 Task: Find connections with filter location Tríkala with filter topic #humanresourceswith filter profile language German with filter current company Shortlist Professionals with filter school Netaji Subhas Open University with filter industry Paint, Coating, and Adhesive Manufacturing with filter service category Logo Design with filter keywords title Sound Engineer
Action: Mouse moved to (357, 245)
Screenshot: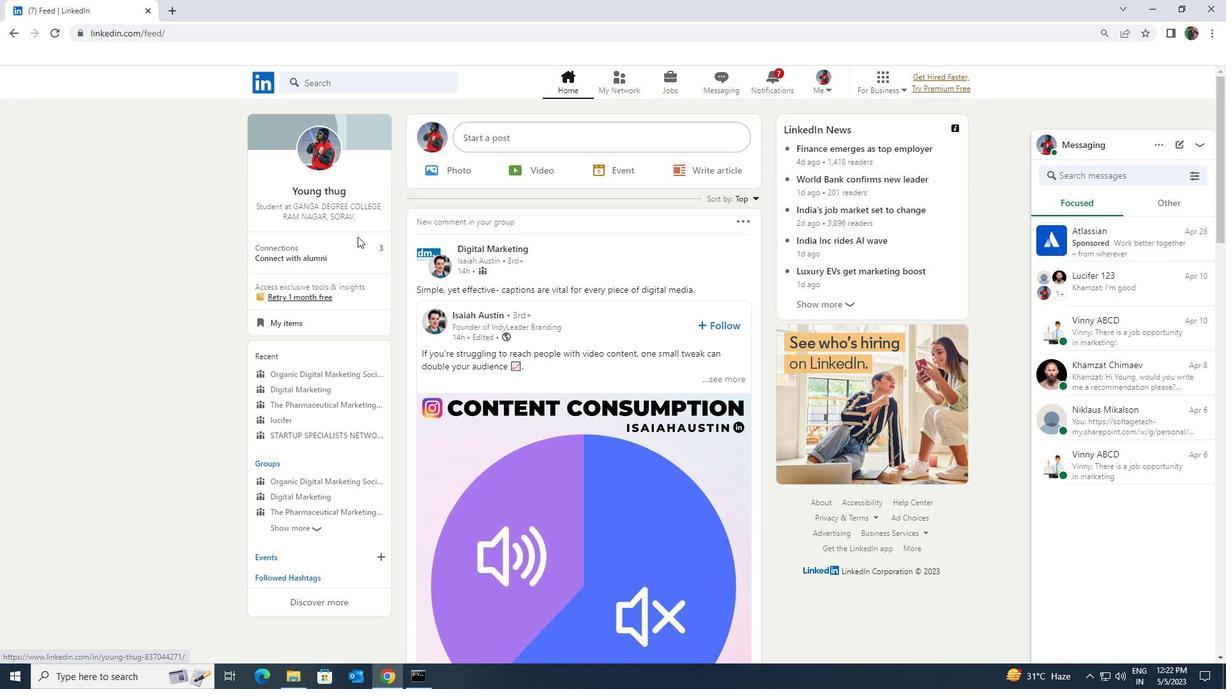 
Action: Mouse pressed left at (357, 245)
Screenshot: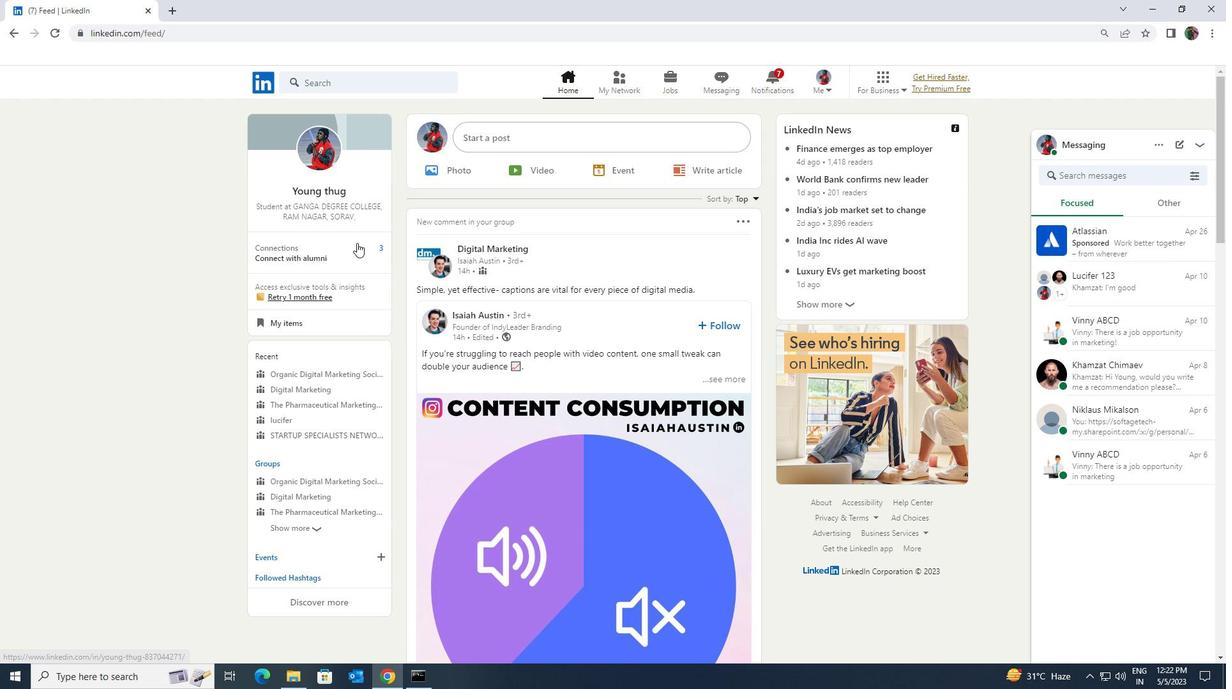 
Action: Mouse moved to (352, 153)
Screenshot: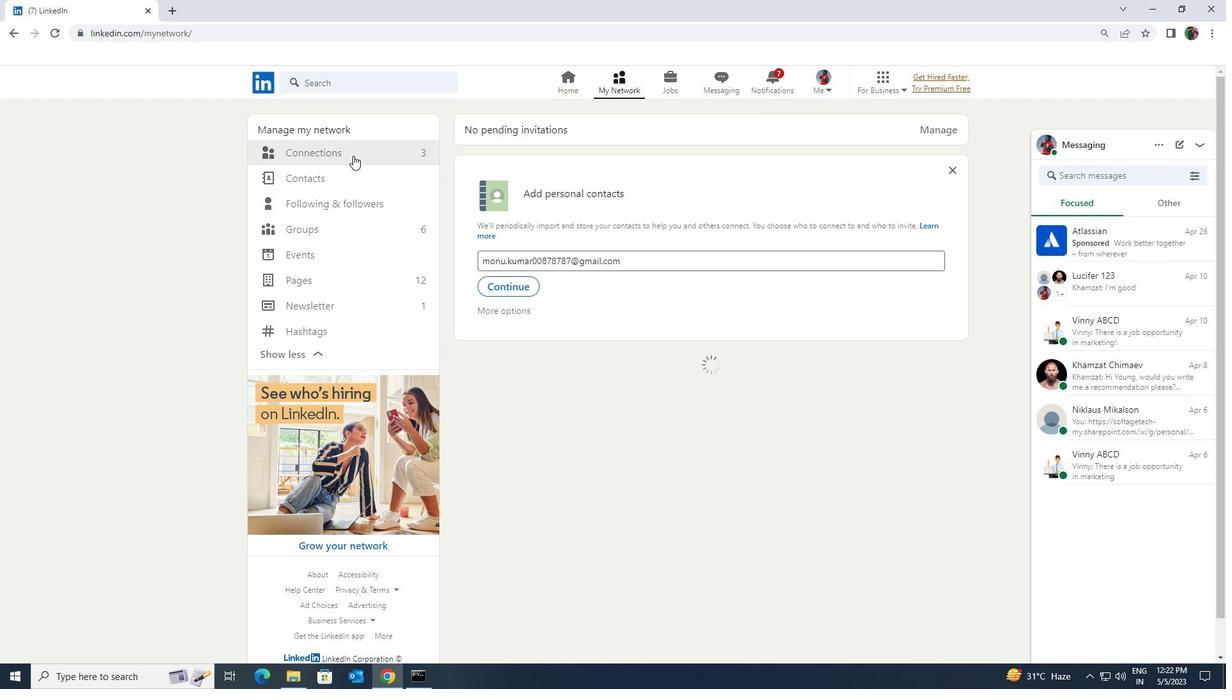 
Action: Mouse pressed left at (352, 153)
Screenshot: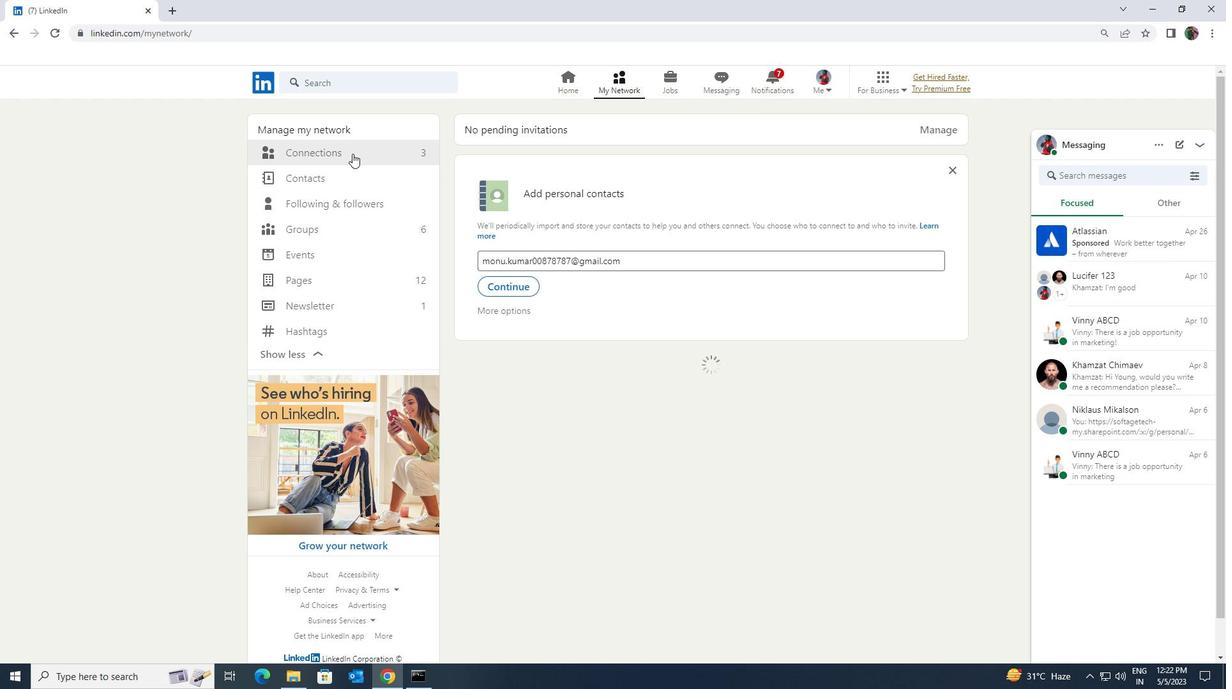 
Action: Mouse moved to (672, 152)
Screenshot: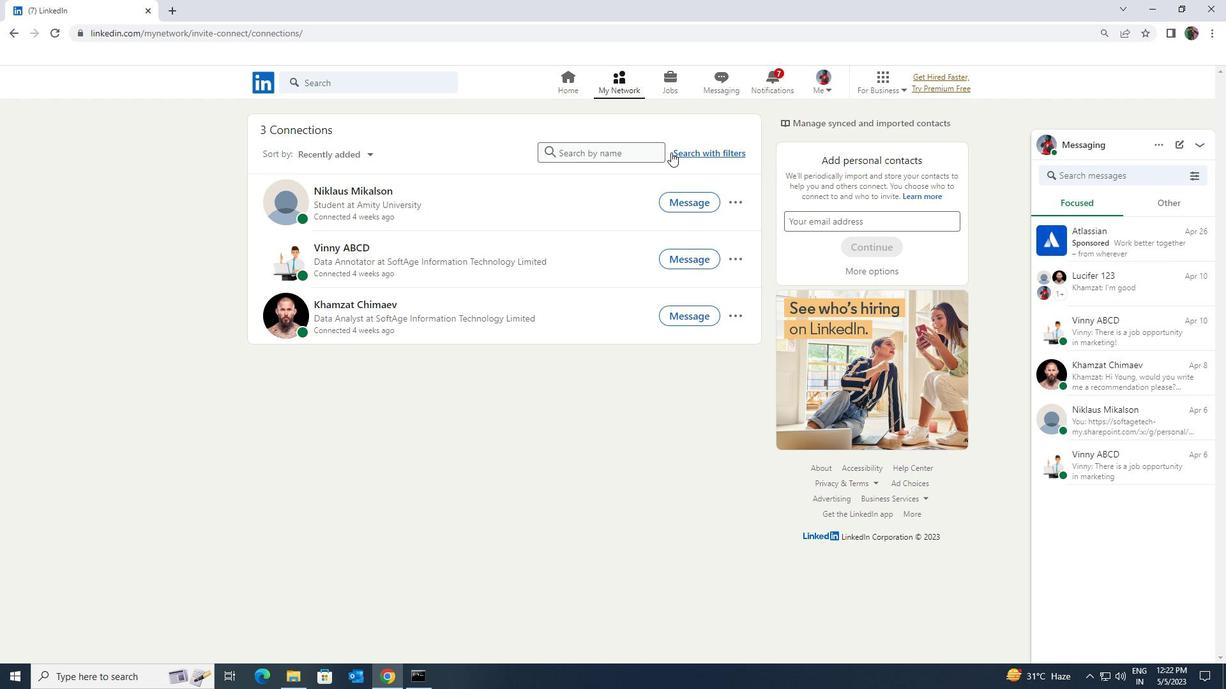 
Action: Mouse pressed left at (672, 152)
Screenshot: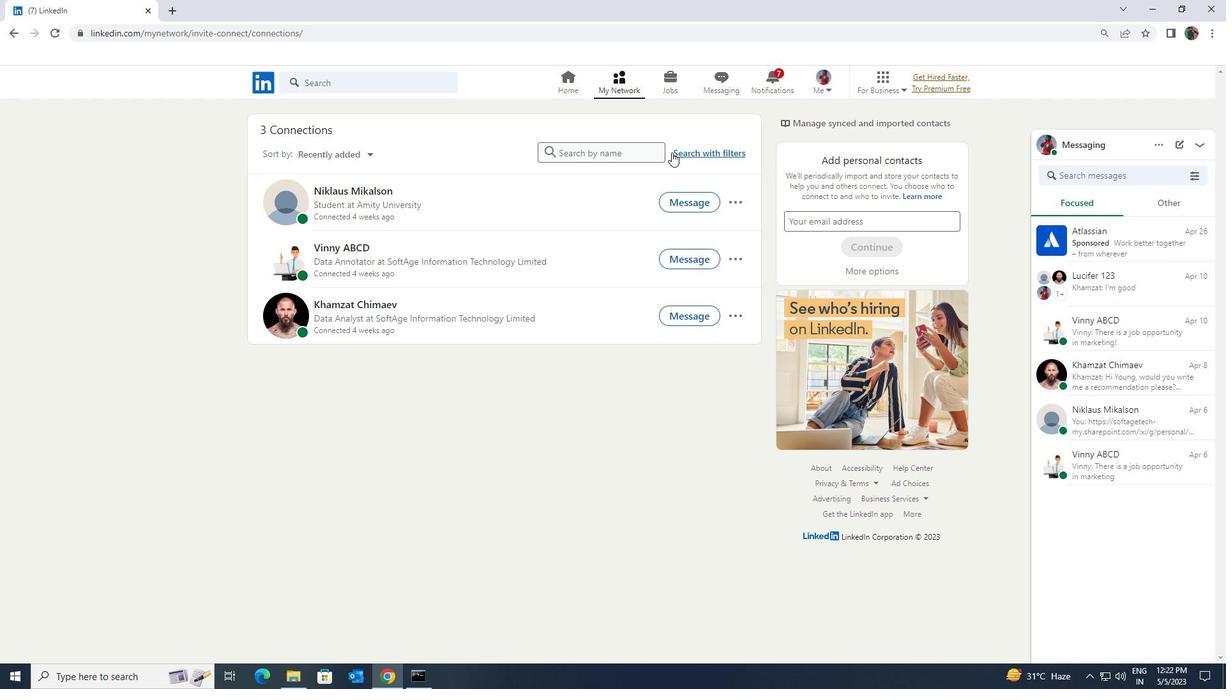 
Action: Mouse moved to (657, 118)
Screenshot: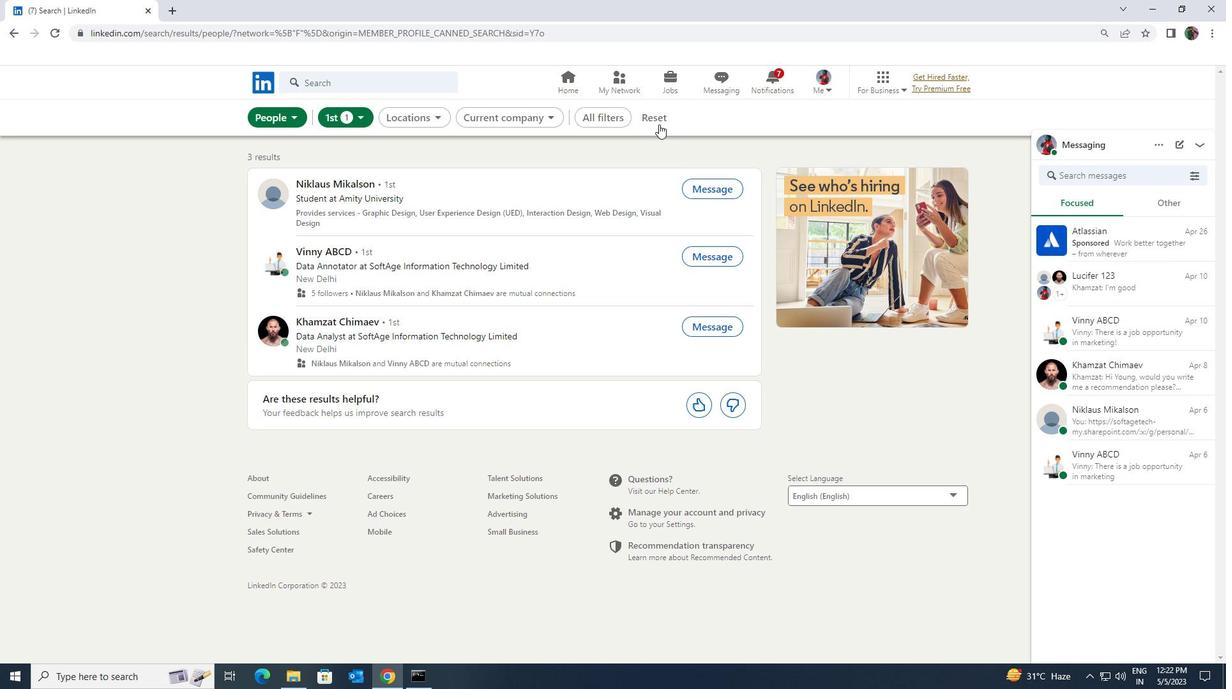 
Action: Mouse pressed left at (657, 118)
Screenshot: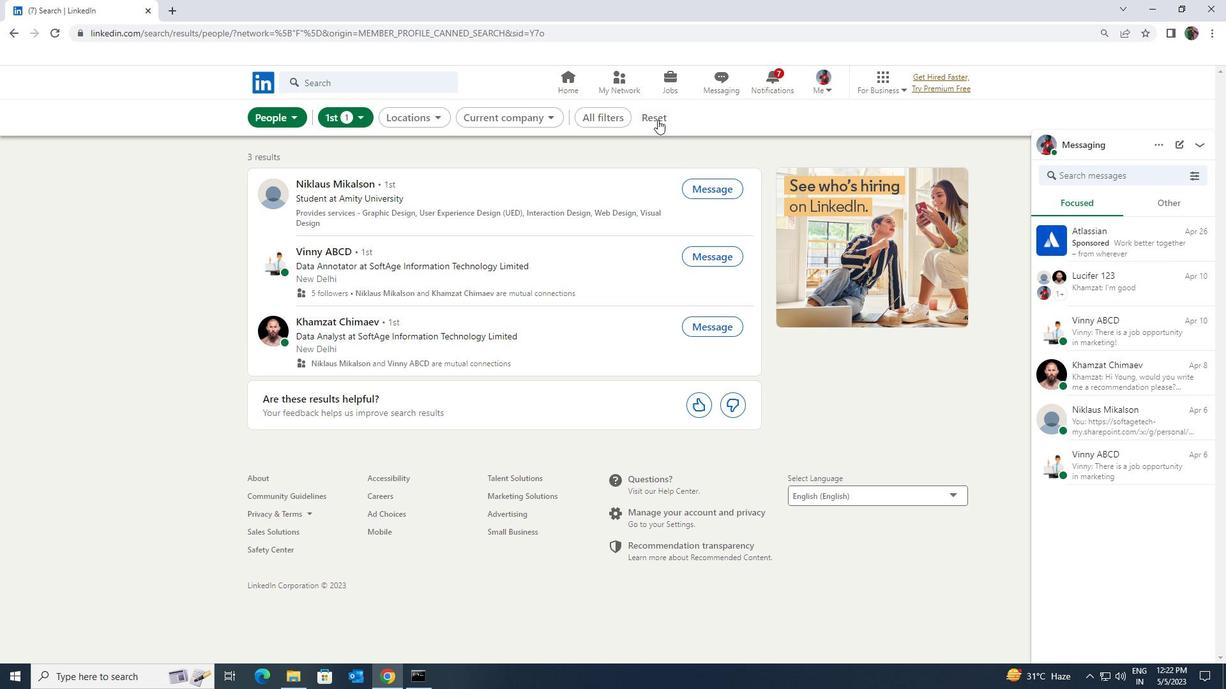 
Action: Mouse moved to (634, 114)
Screenshot: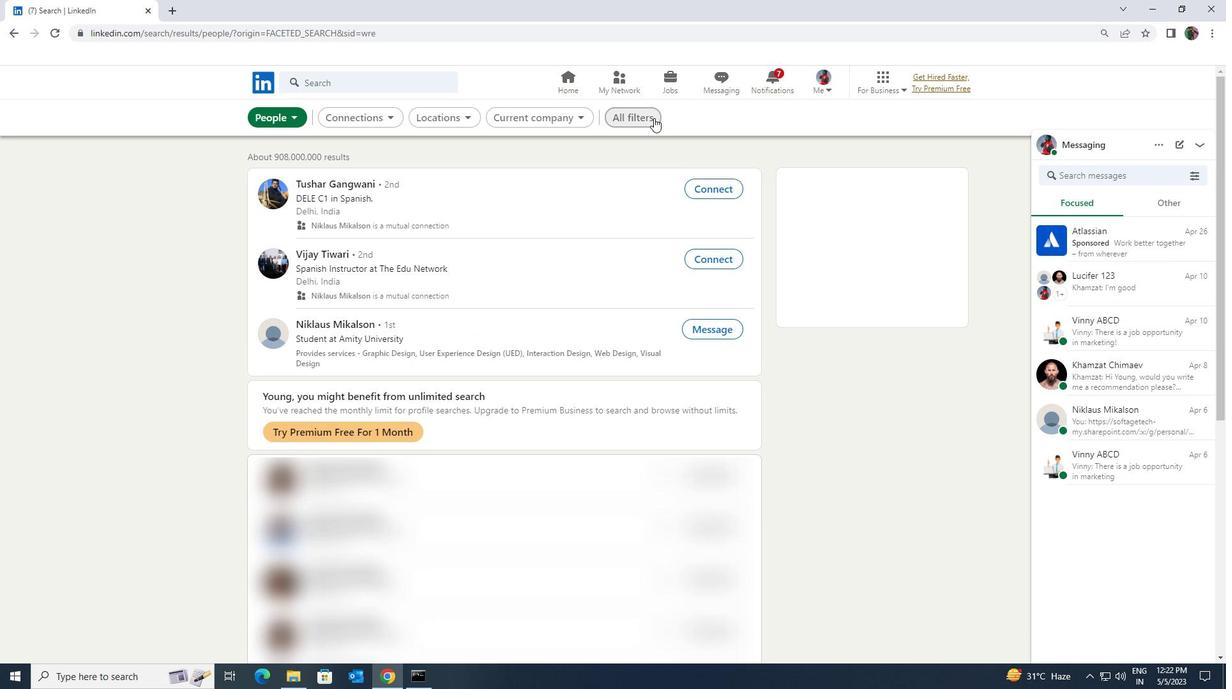 
Action: Mouse pressed left at (634, 114)
Screenshot: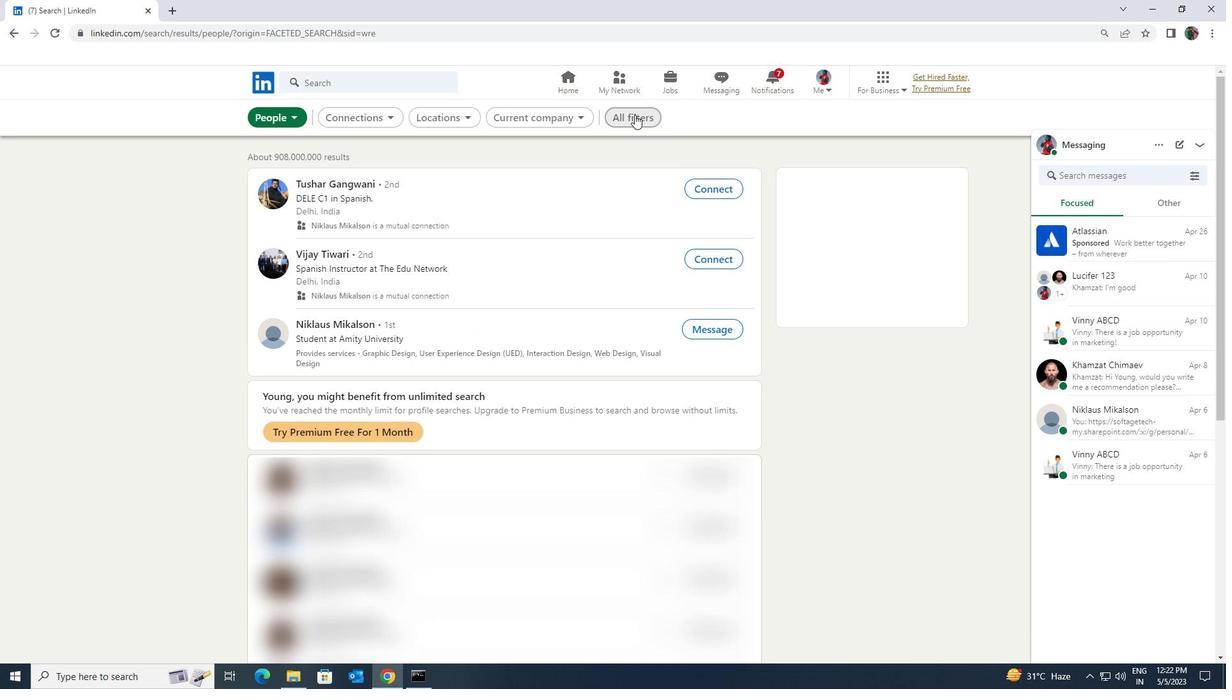 
Action: Mouse moved to (1045, 497)
Screenshot: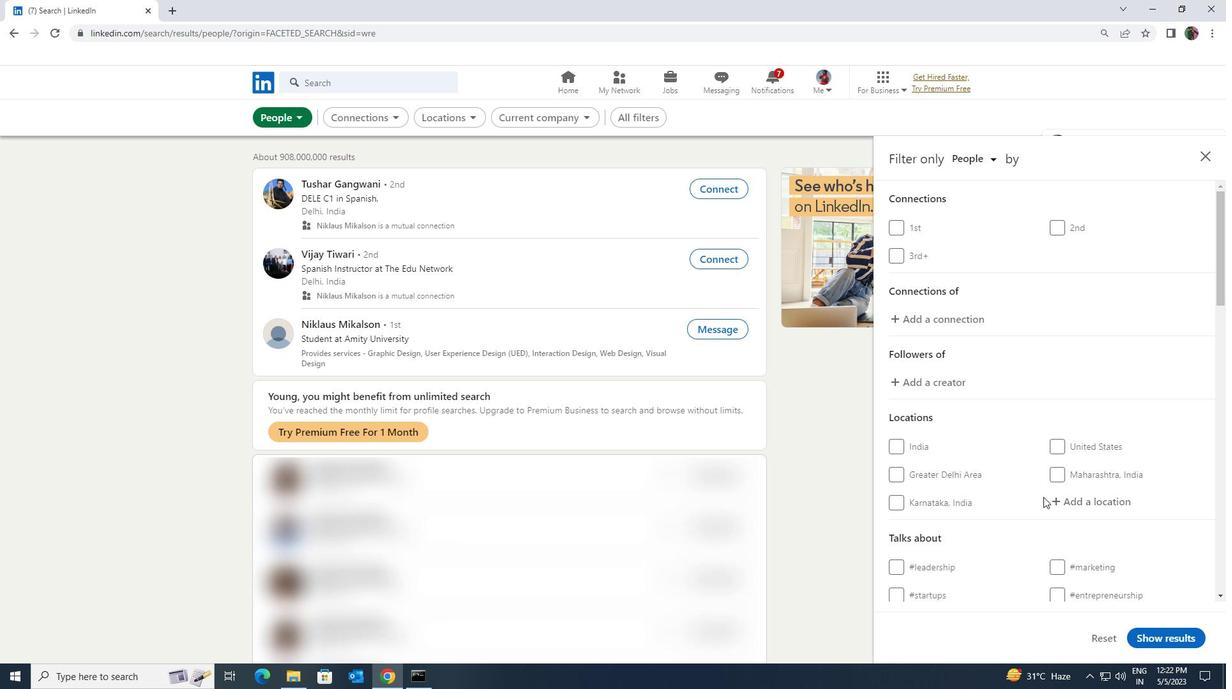 
Action: Mouse pressed left at (1045, 497)
Screenshot: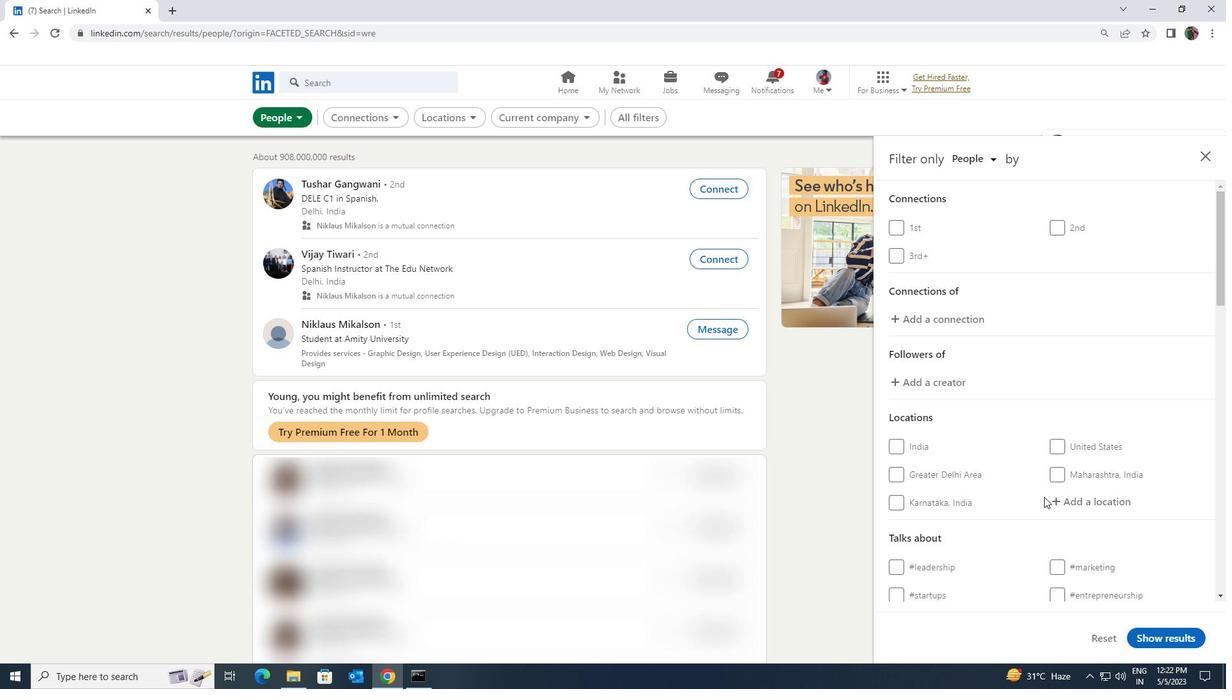 
Action: Mouse moved to (1059, 500)
Screenshot: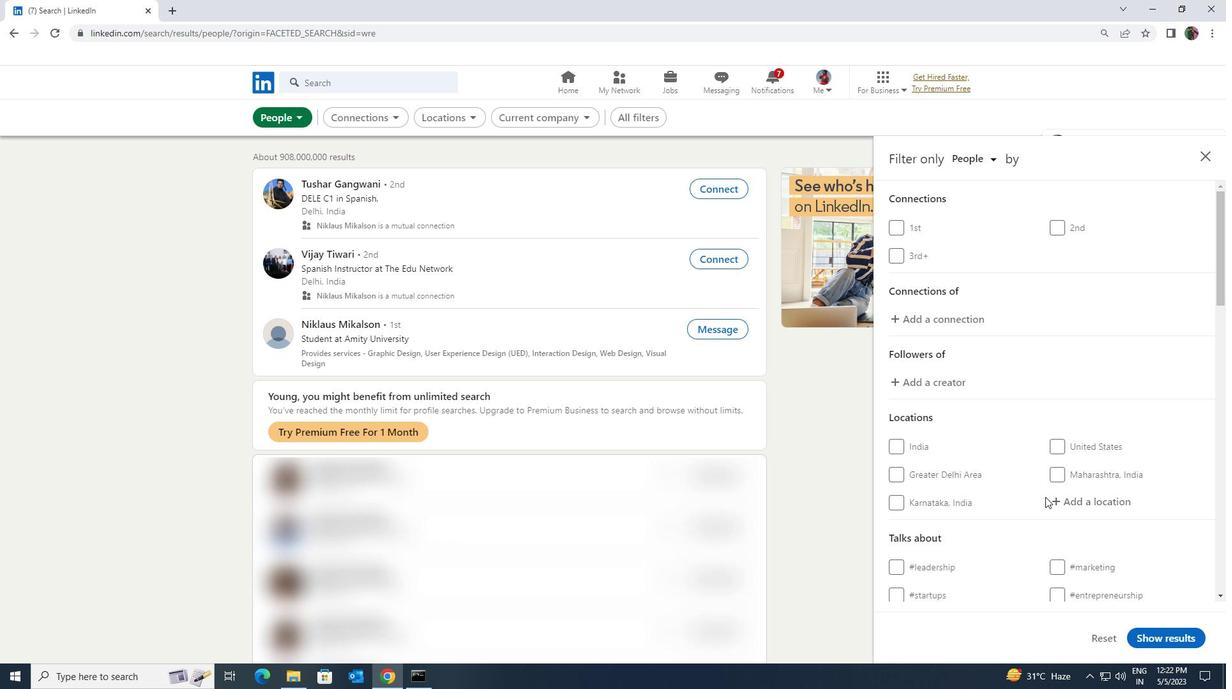 
Action: Mouse pressed left at (1059, 500)
Screenshot: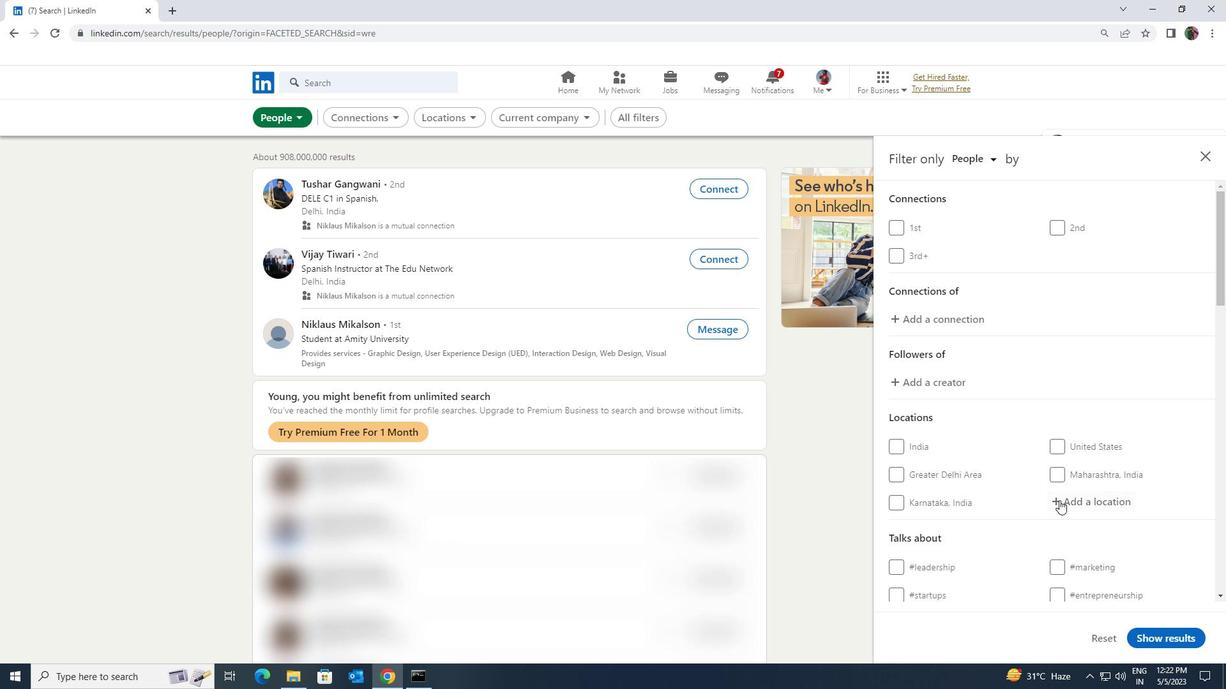 
Action: Mouse moved to (1059, 501)
Screenshot: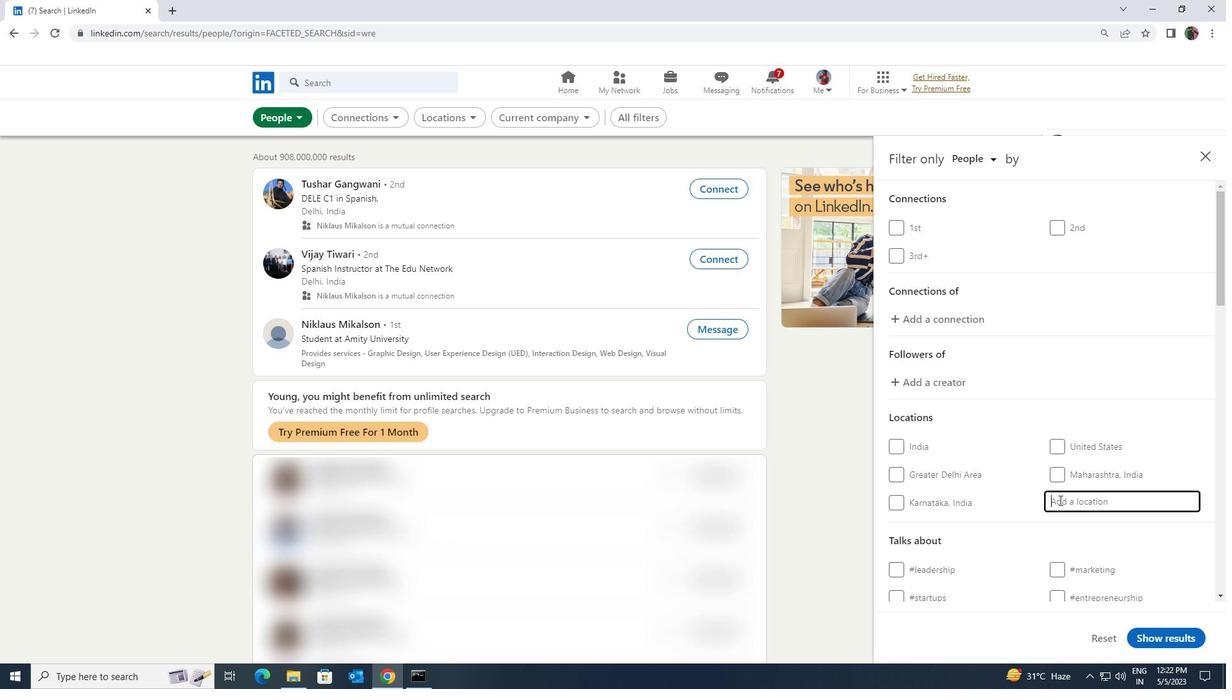 
Action: Key pressed <Key.shift>TRIKALA
Screenshot: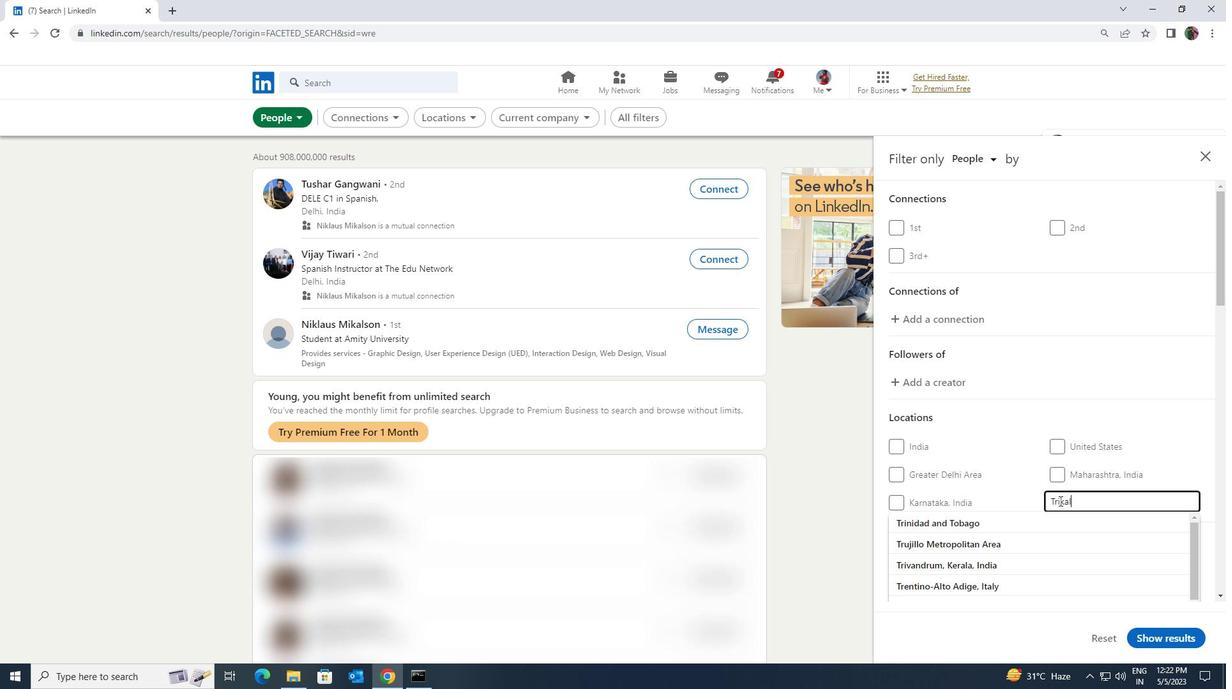 
Action: Mouse moved to (1048, 517)
Screenshot: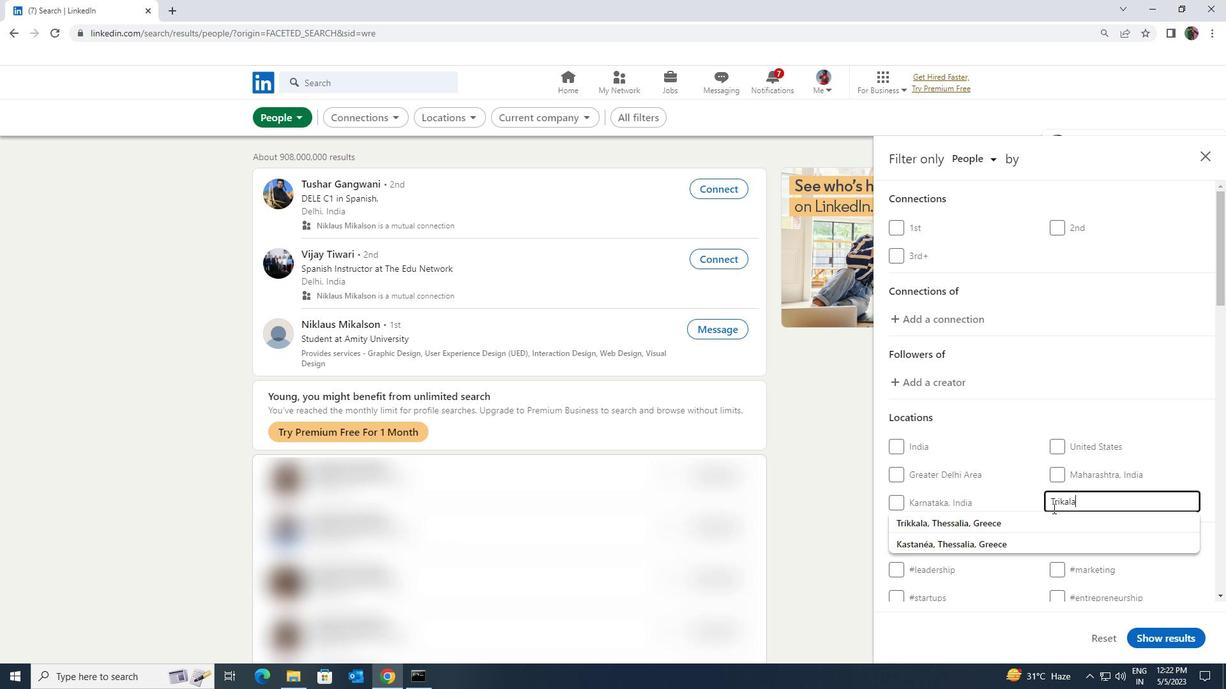 
Action: Mouse pressed left at (1048, 517)
Screenshot: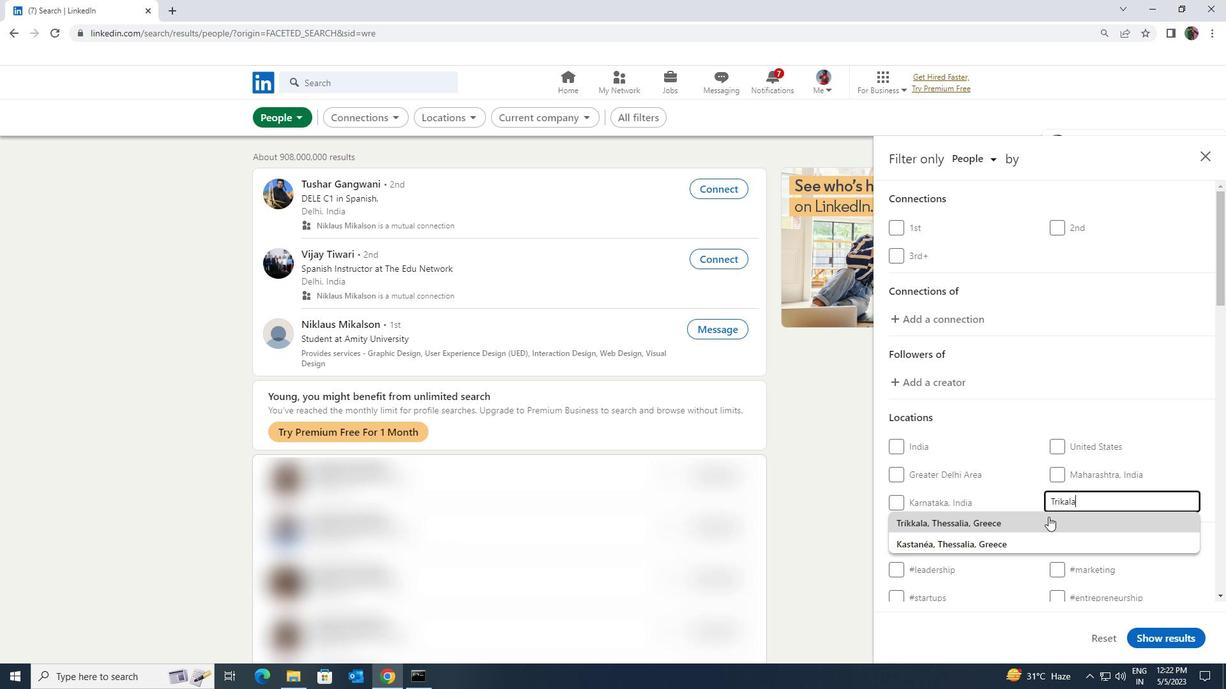 
Action: Mouse scrolled (1048, 516) with delta (0, 0)
Screenshot: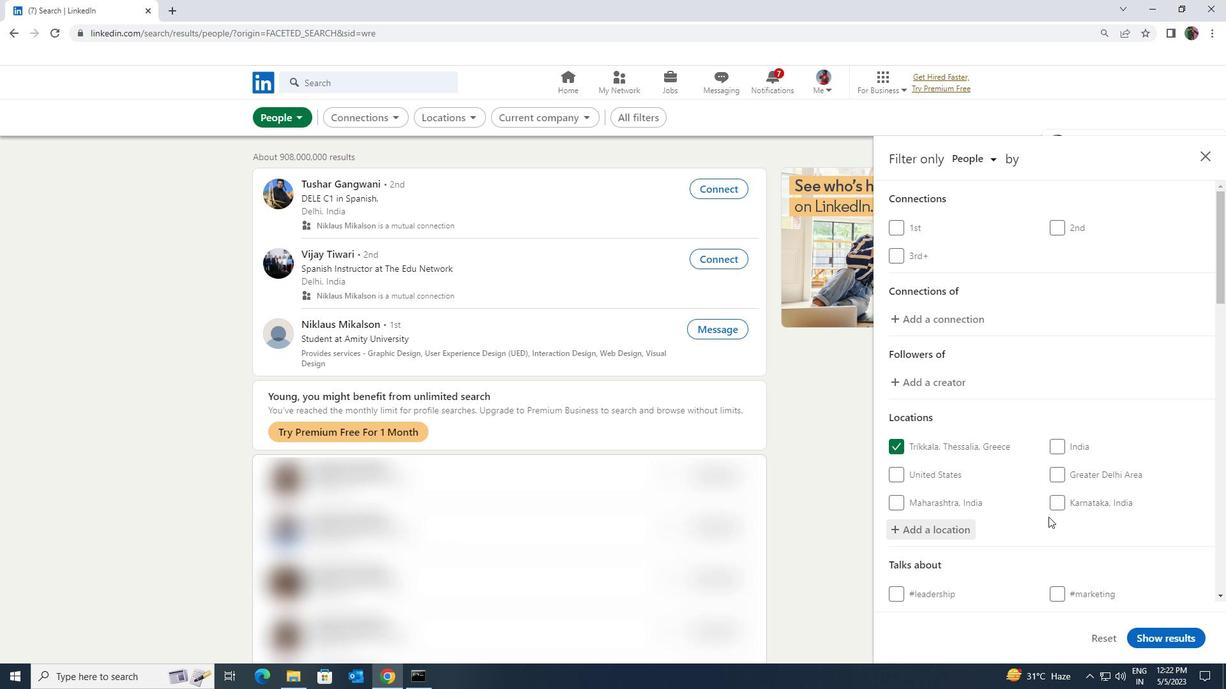 
Action: Mouse moved to (1048, 518)
Screenshot: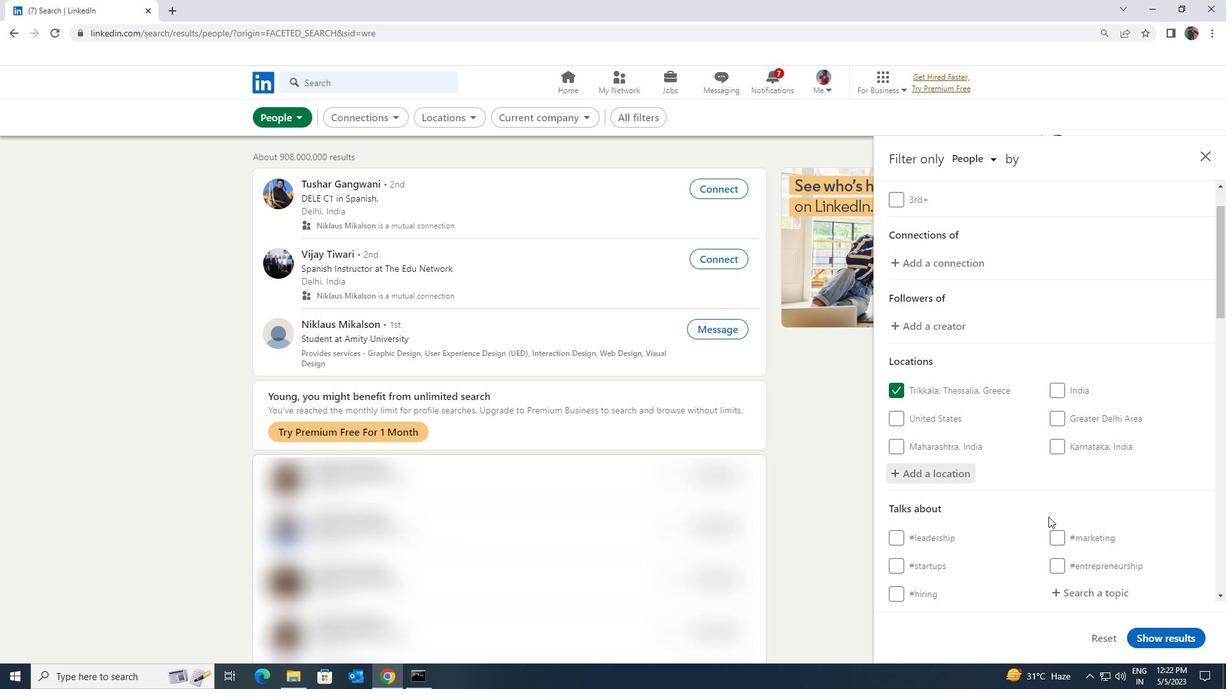 
Action: Mouse scrolled (1048, 517) with delta (0, 0)
Screenshot: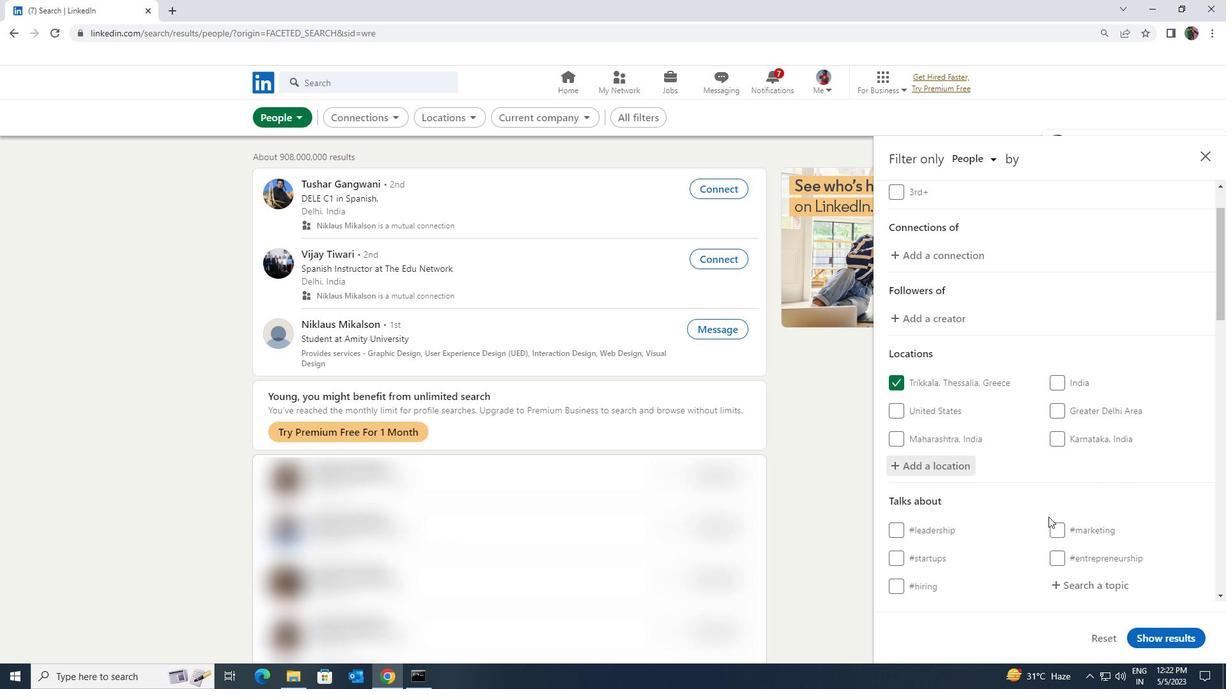 
Action: Mouse moved to (1058, 522)
Screenshot: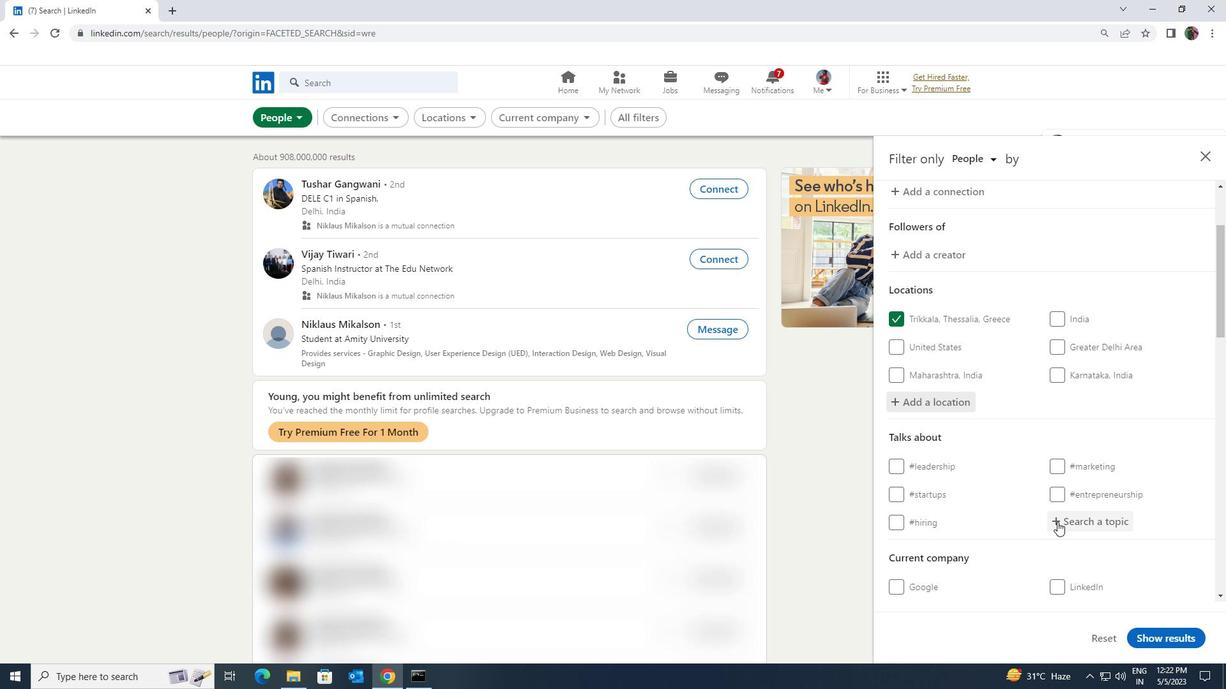 
Action: Mouse pressed left at (1058, 522)
Screenshot: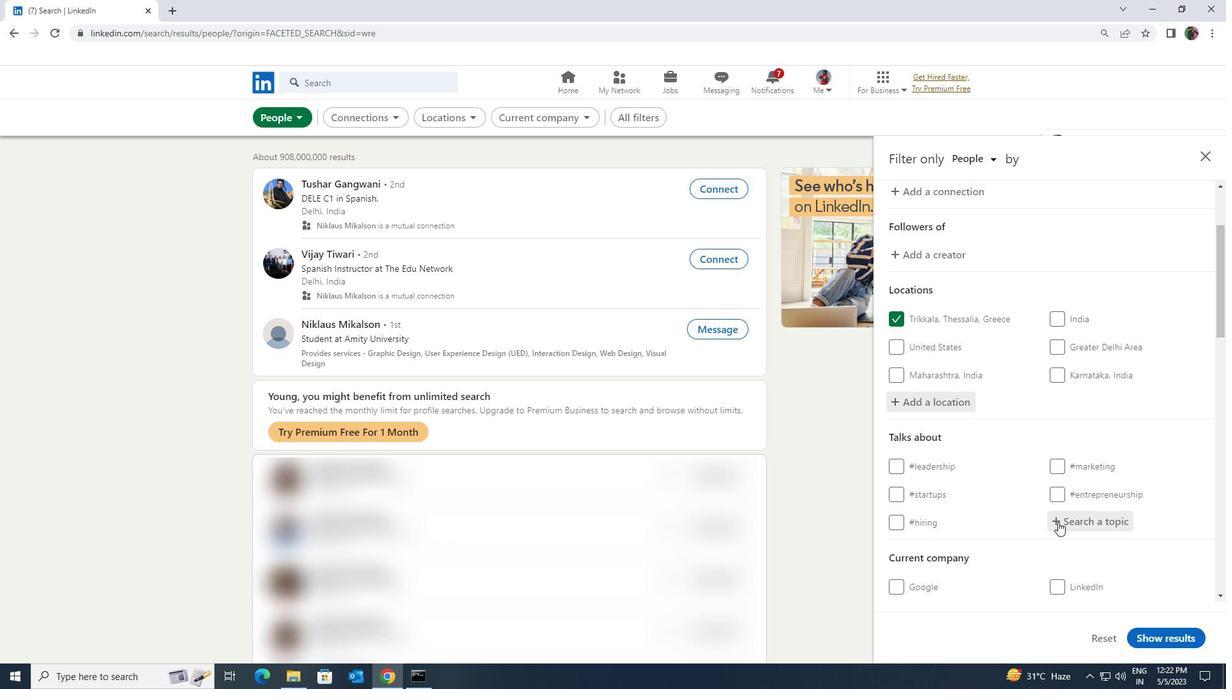
Action: Mouse moved to (1052, 521)
Screenshot: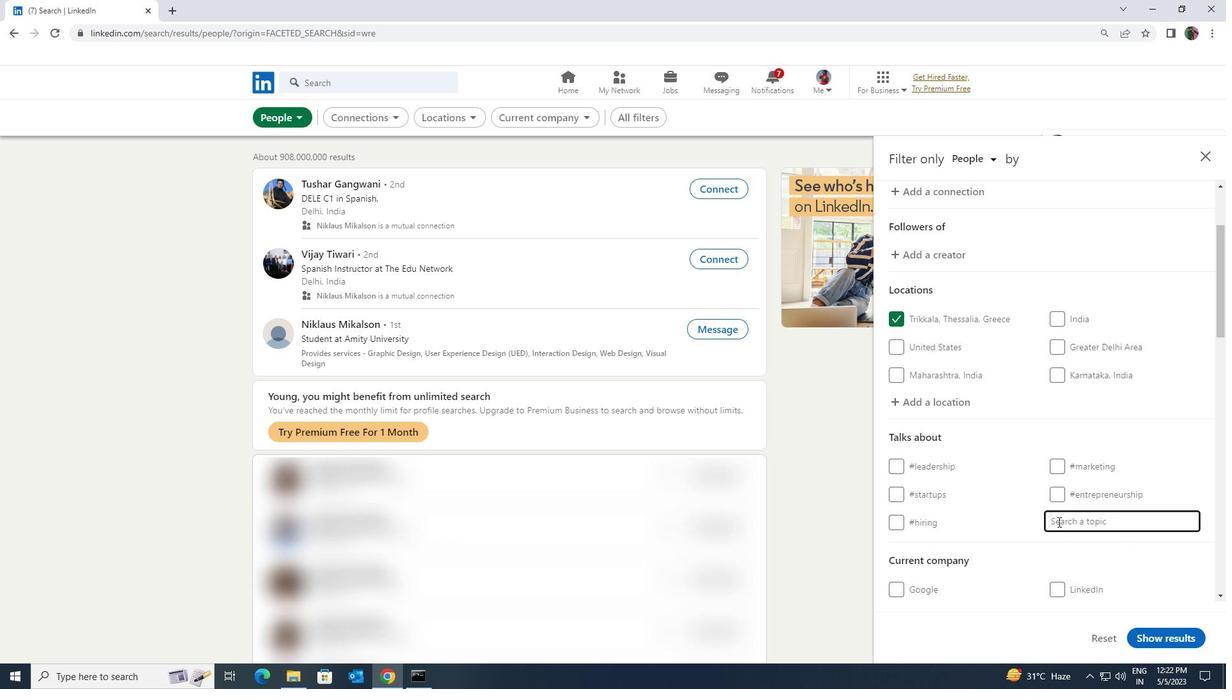 
Action: Key pressed <Key.shift><Key.shift><Key.shift><Key.shift>HUMANRESOURCES
Screenshot: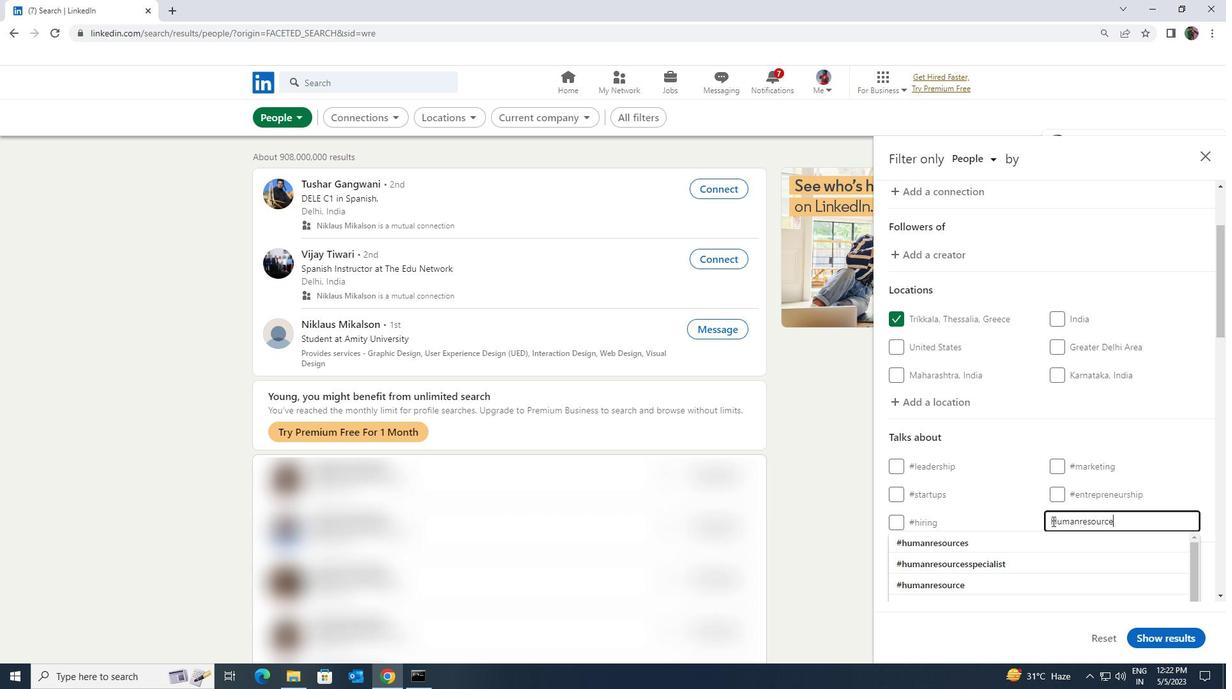 
Action: Mouse moved to (1041, 532)
Screenshot: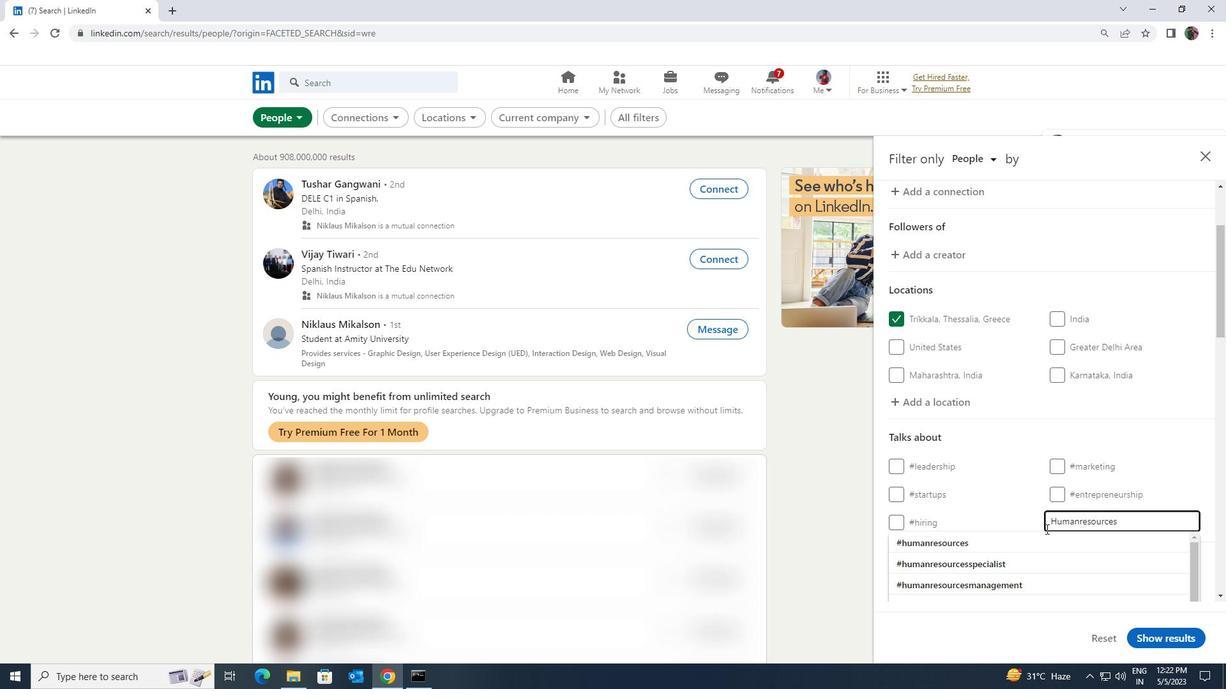 
Action: Mouse pressed left at (1041, 532)
Screenshot: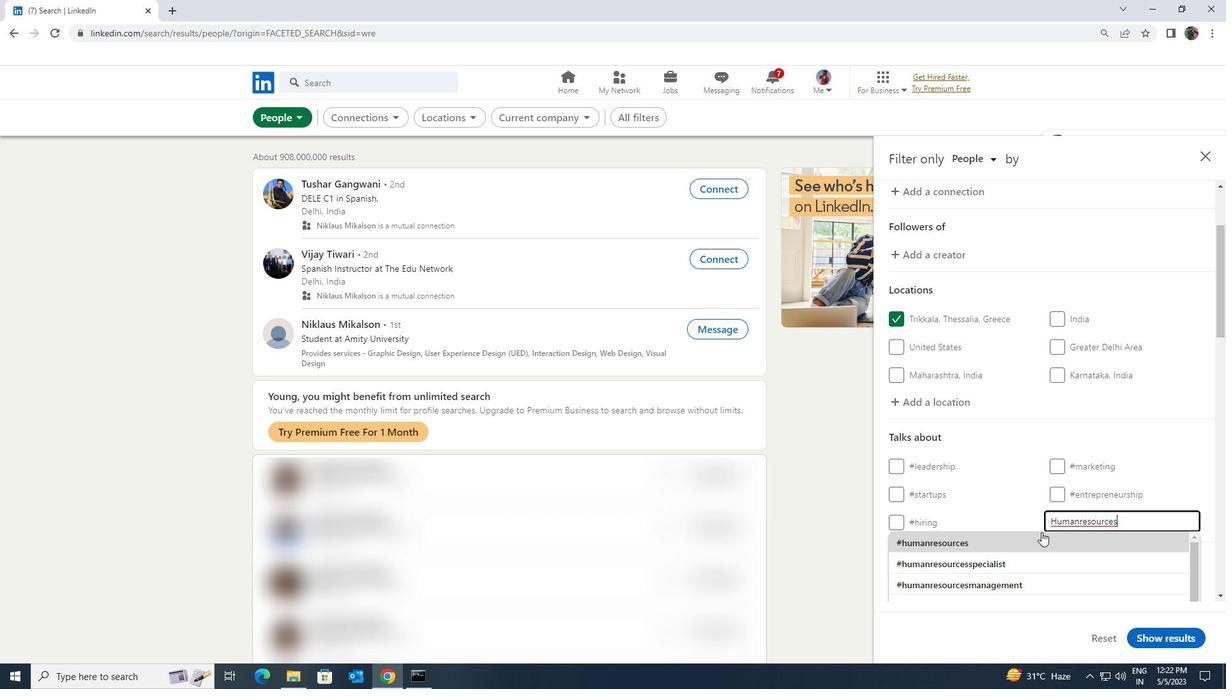 
Action: Mouse moved to (1039, 535)
Screenshot: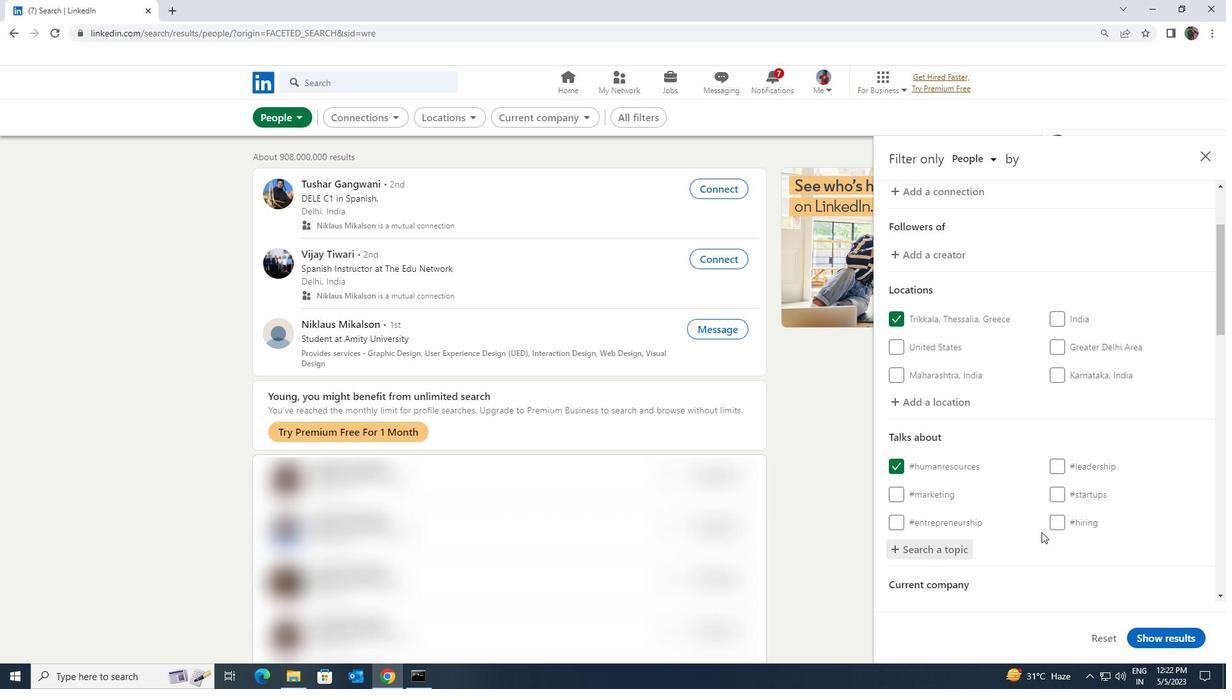 
Action: Mouse scrolled (1039, 534) with delta (0, 0)
Screenshot: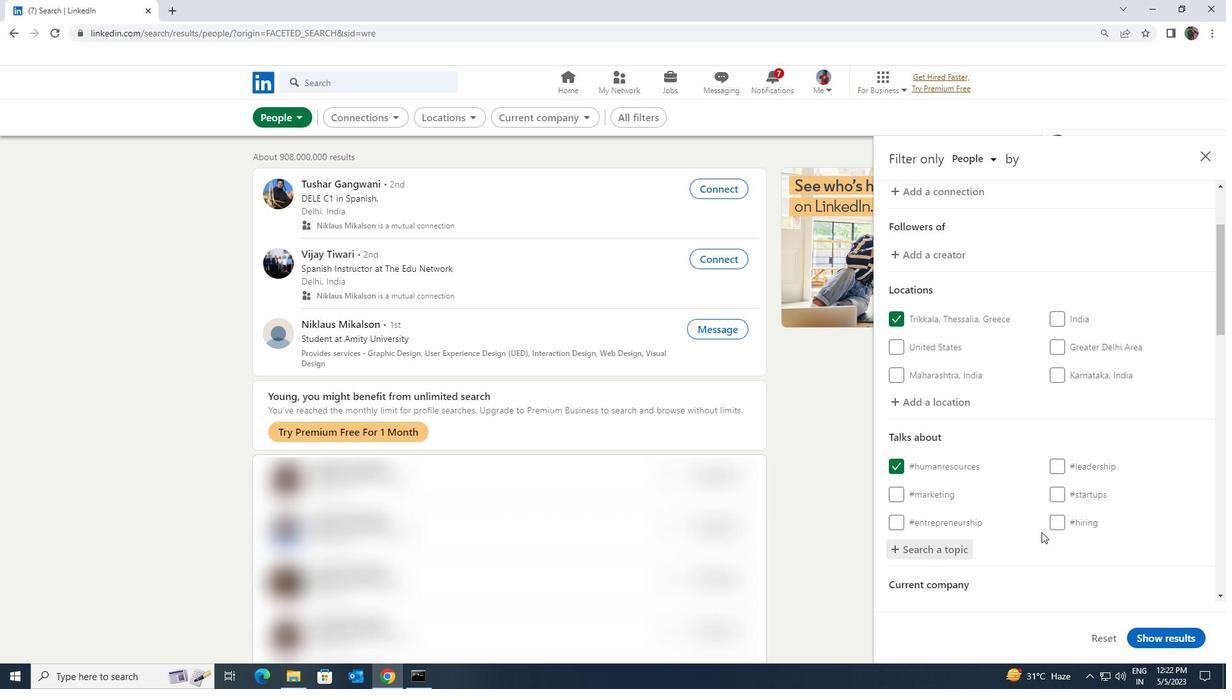
Action: Mouse scrolled (1039, 534) with delta (0, 0)
Screenshot: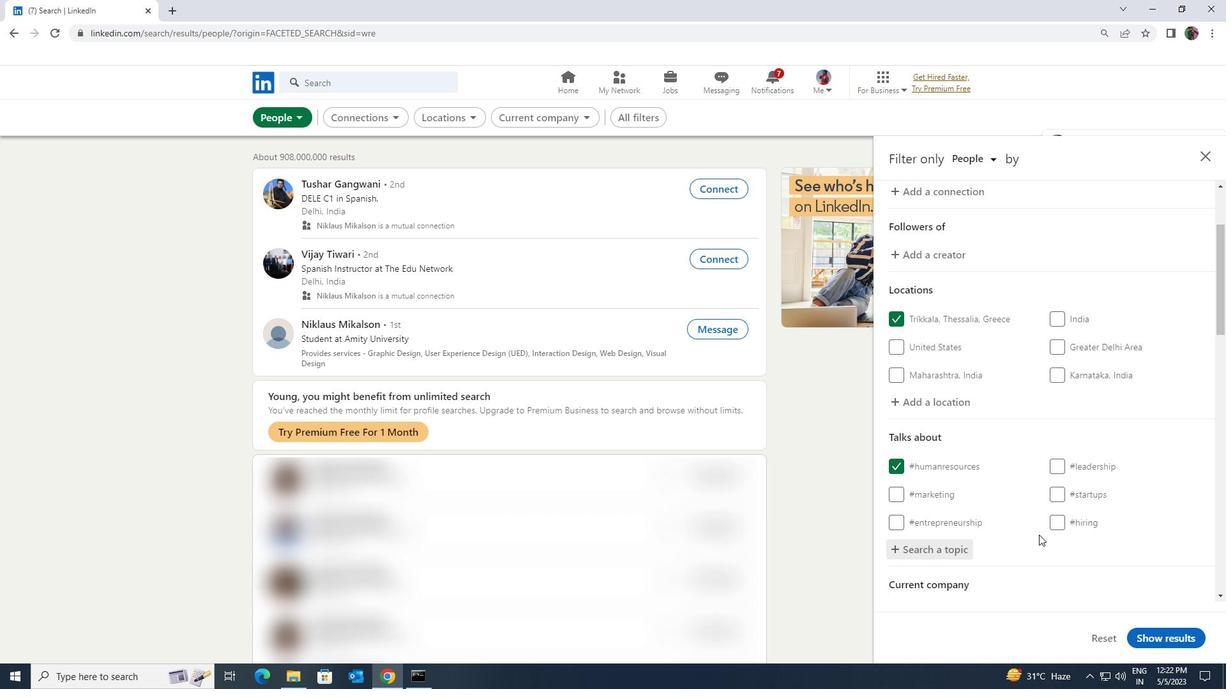 
Action: Mouse moved to (1036, 535)
Screenshot: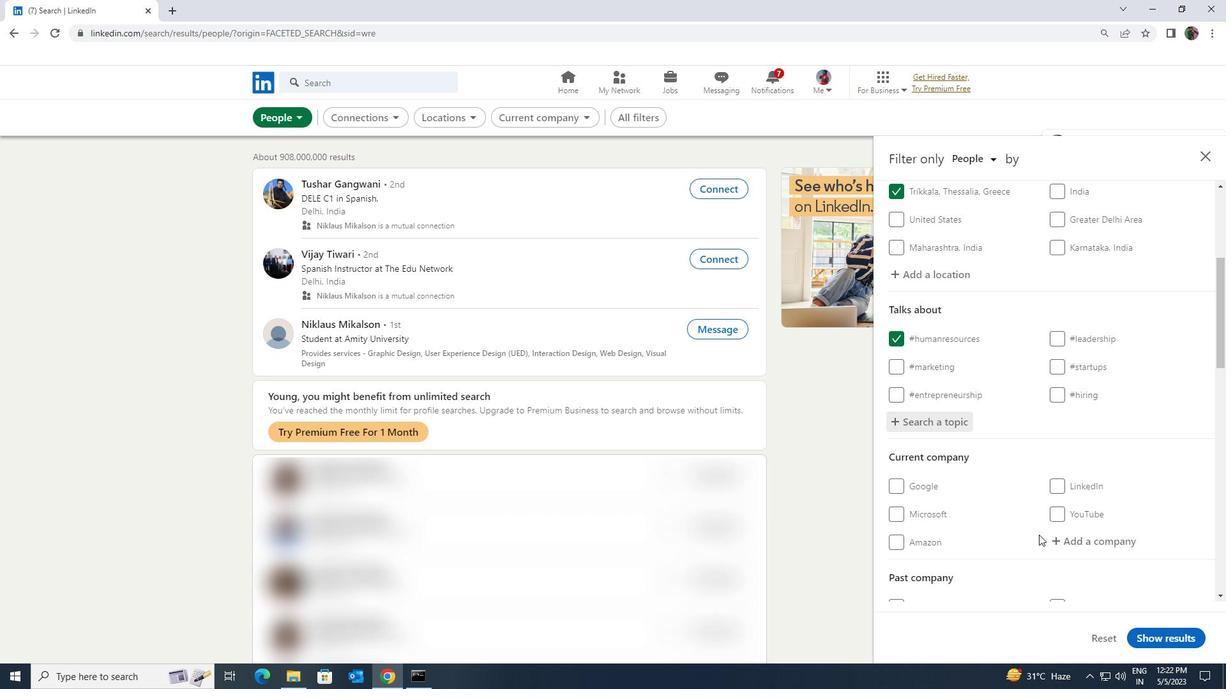 
Action: Mouse scrolled (1036, 535) with delta (0, 0)
Screenshot: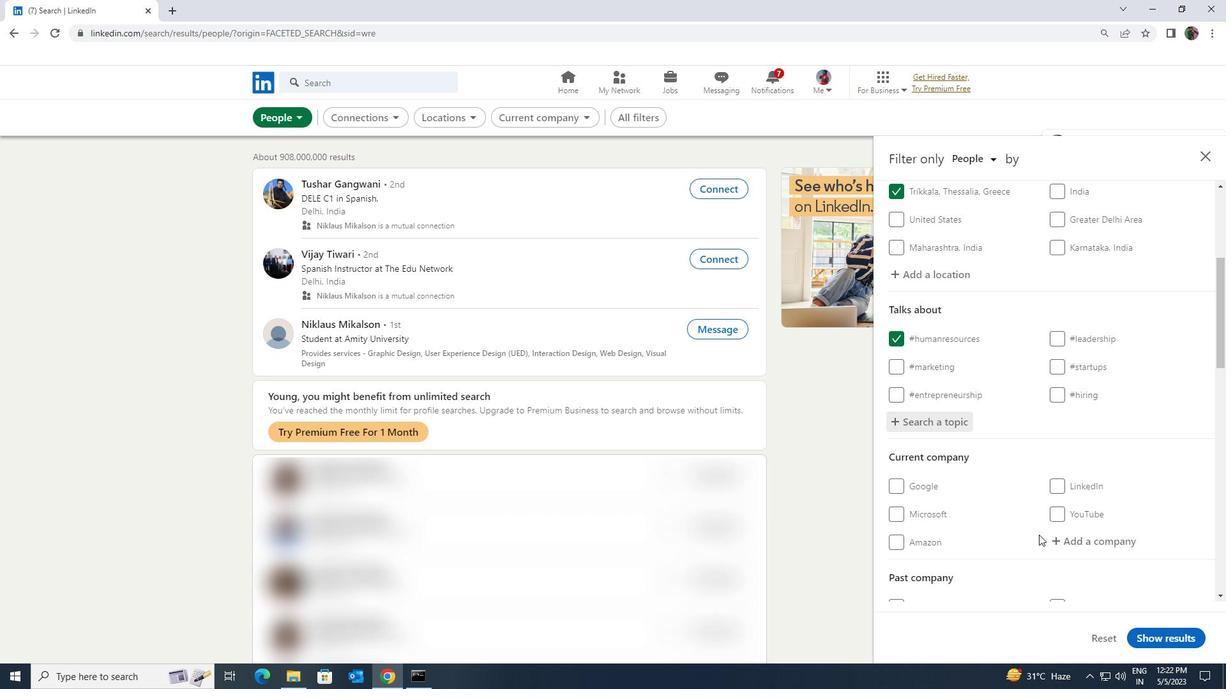 
Action: Mouse moved to (1034, 537)
Screenshot: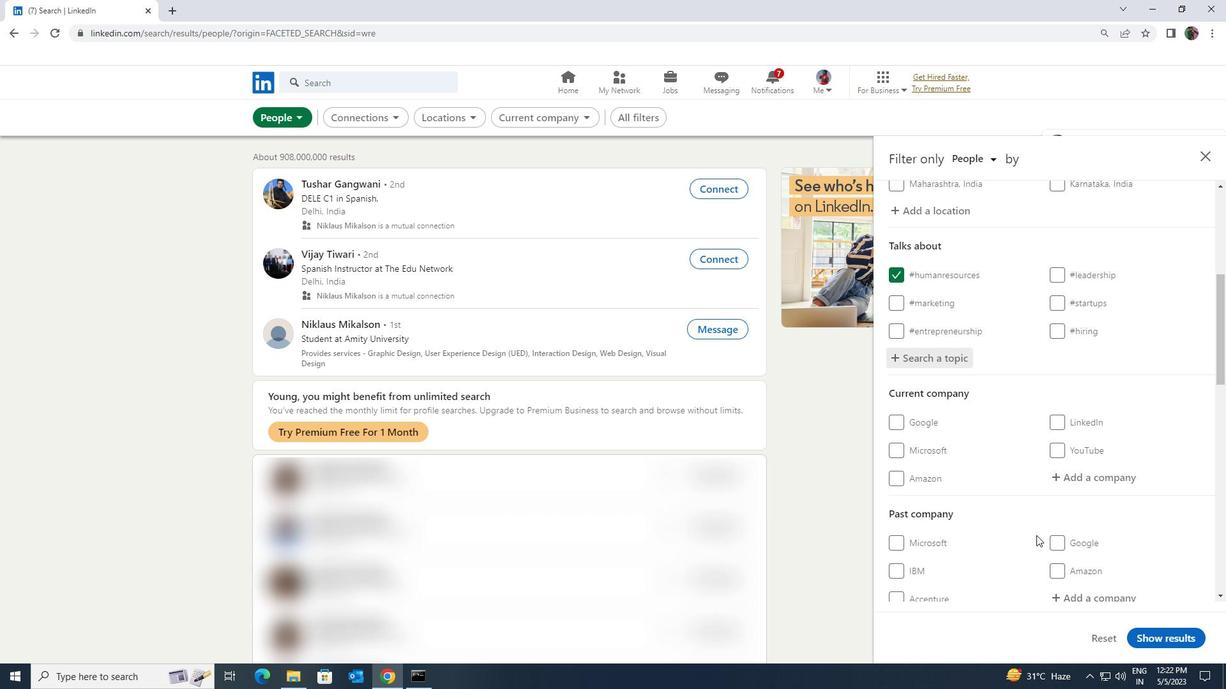 
Action: Mouse scrolled (1034, 537) with delta (0, 0)
Screenshot: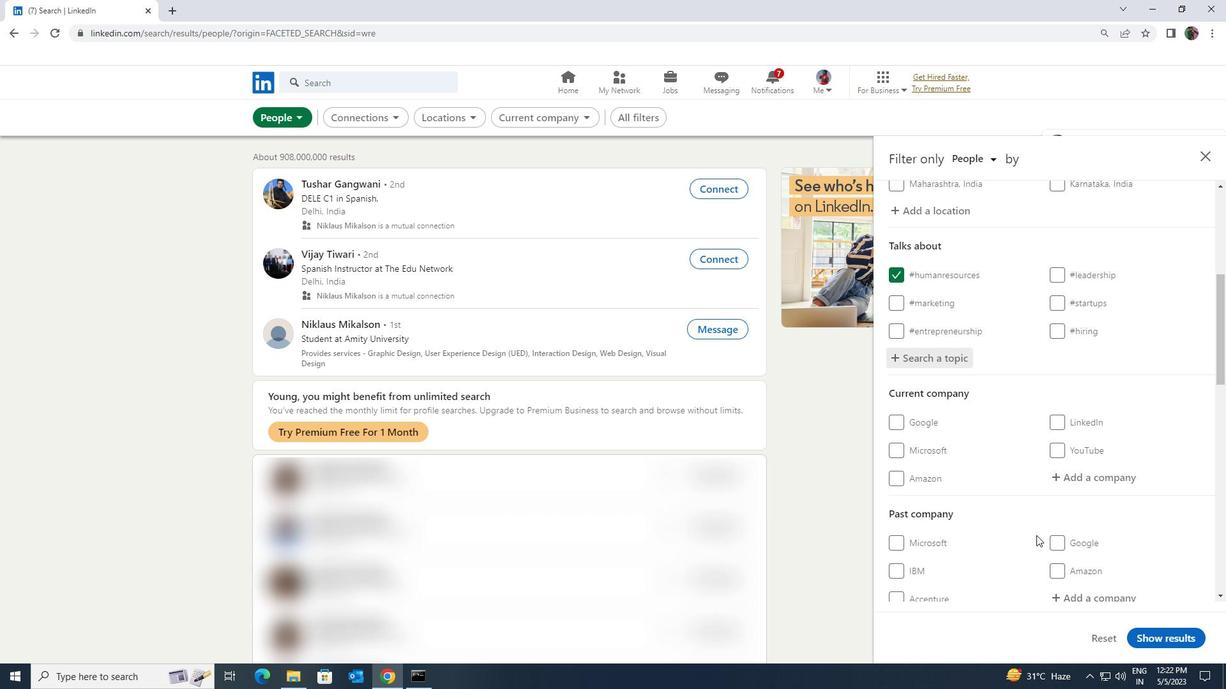 
Action: Mouse moved to (1033, 538)
Screenshot: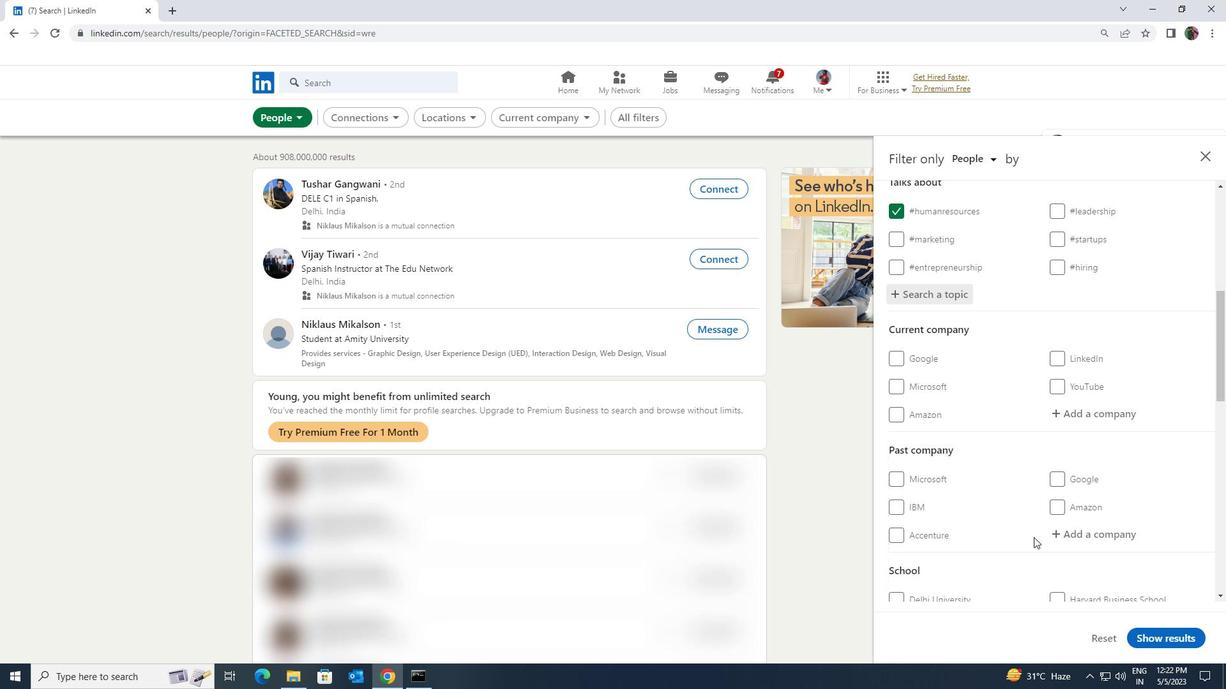 
Action: Mouse scrolled (1033, 537) with delta (0, 0)
Screenshot: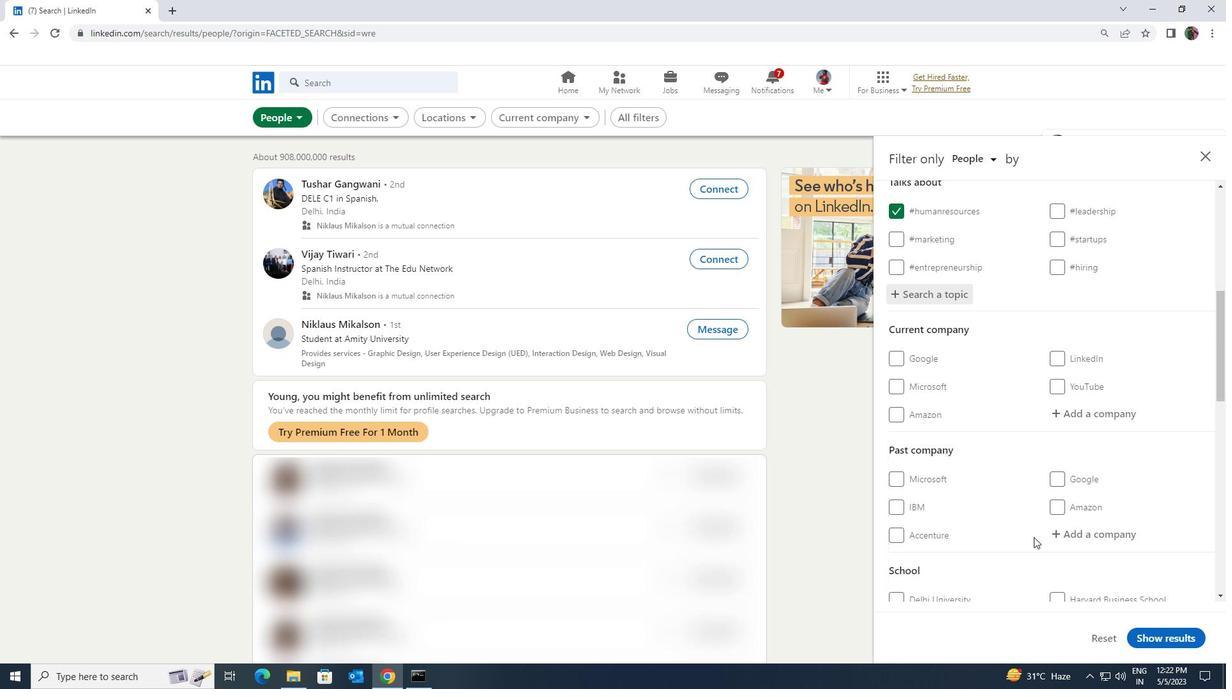 
Action: Mouse scrolled (1033, 537) with delta (0, 0)
Screenshot: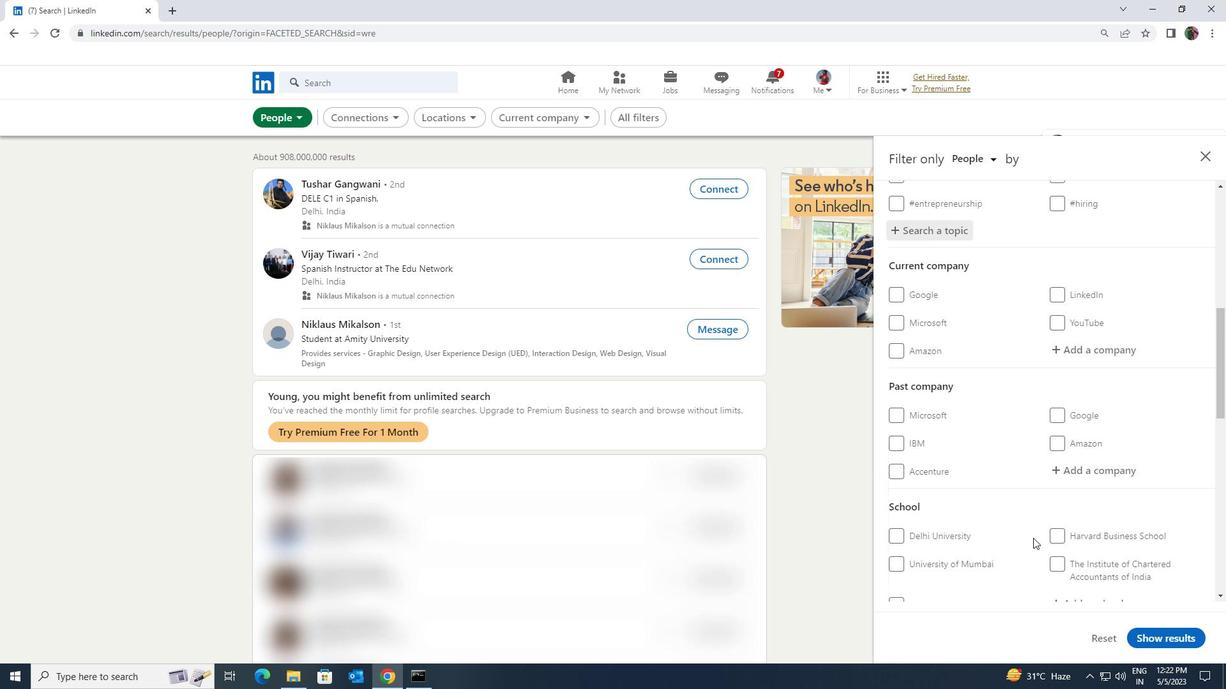 
Action: Mouse scrolled (1033, 537) with delta (0, 0)
Screenshot: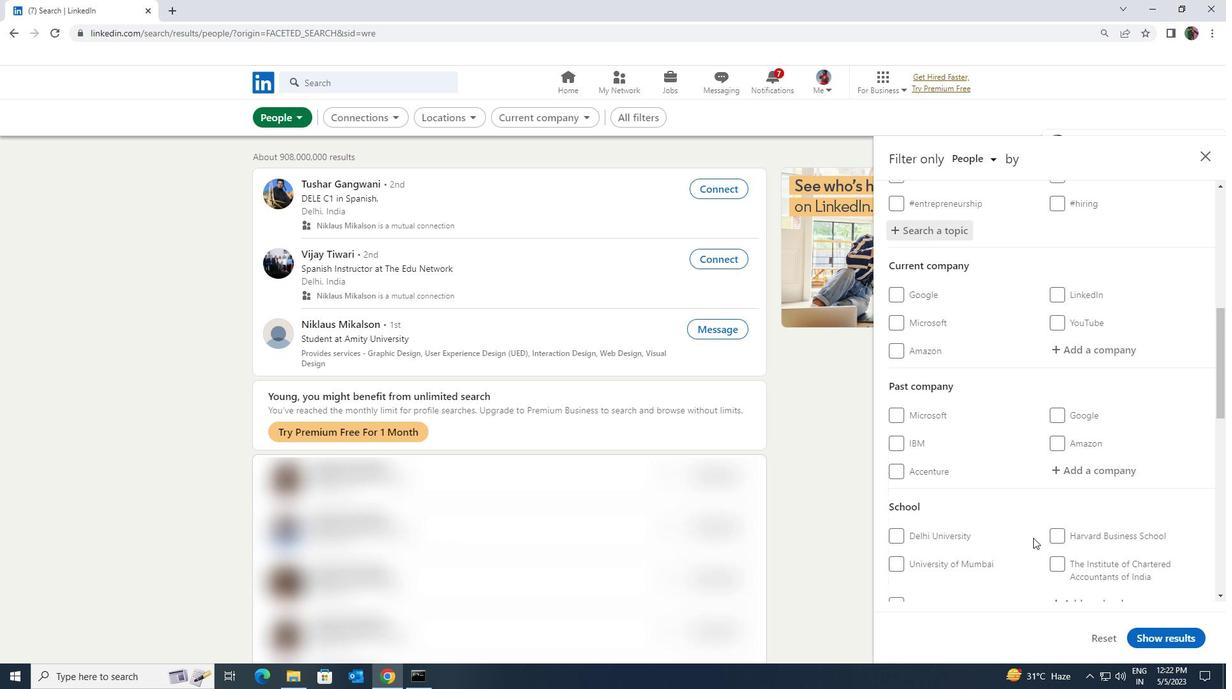 
Action: Mouse scrolled (1033, 537) with delta (0, 0)
Screenshot: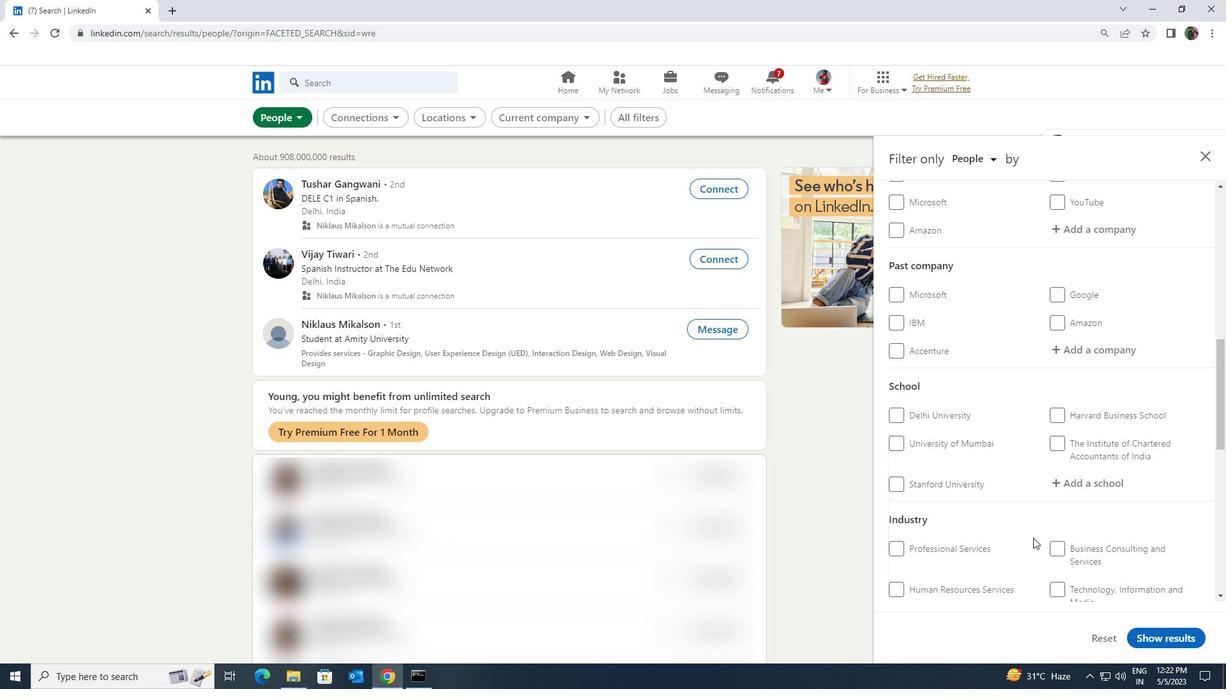 
Action: Mouse moved to (1032, 539)
Screenshot: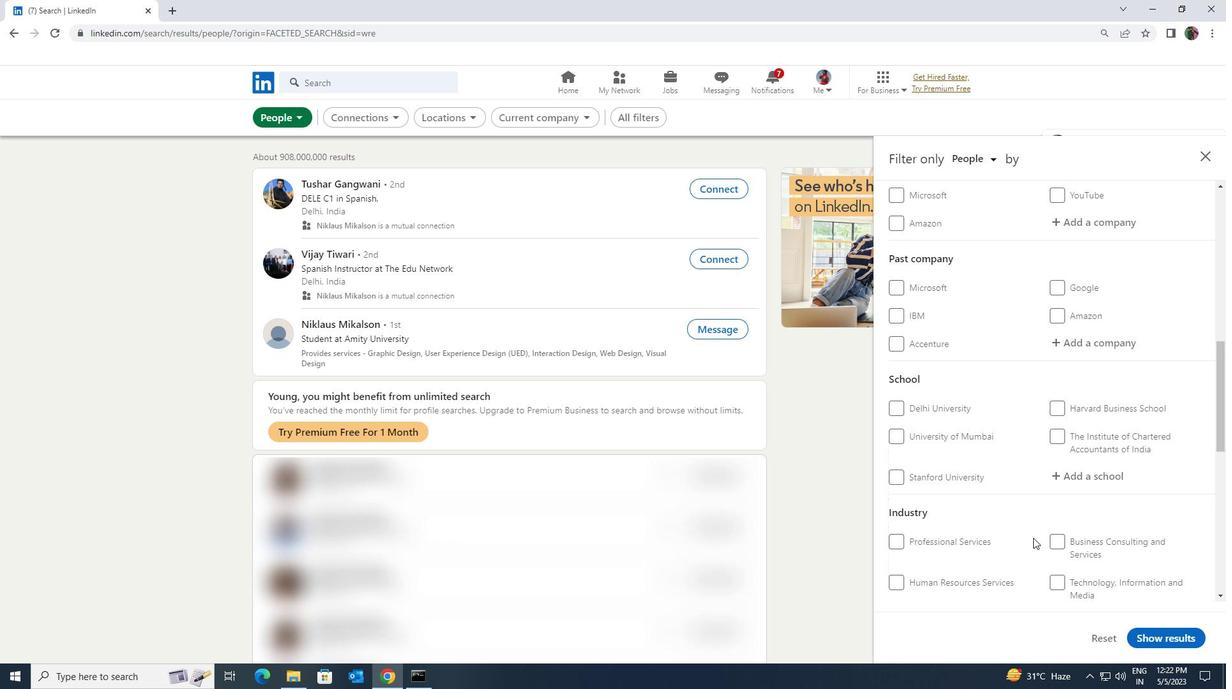 
Action: Mouse scrolled (1032, 538) with delta (0, 0)
Screenshot: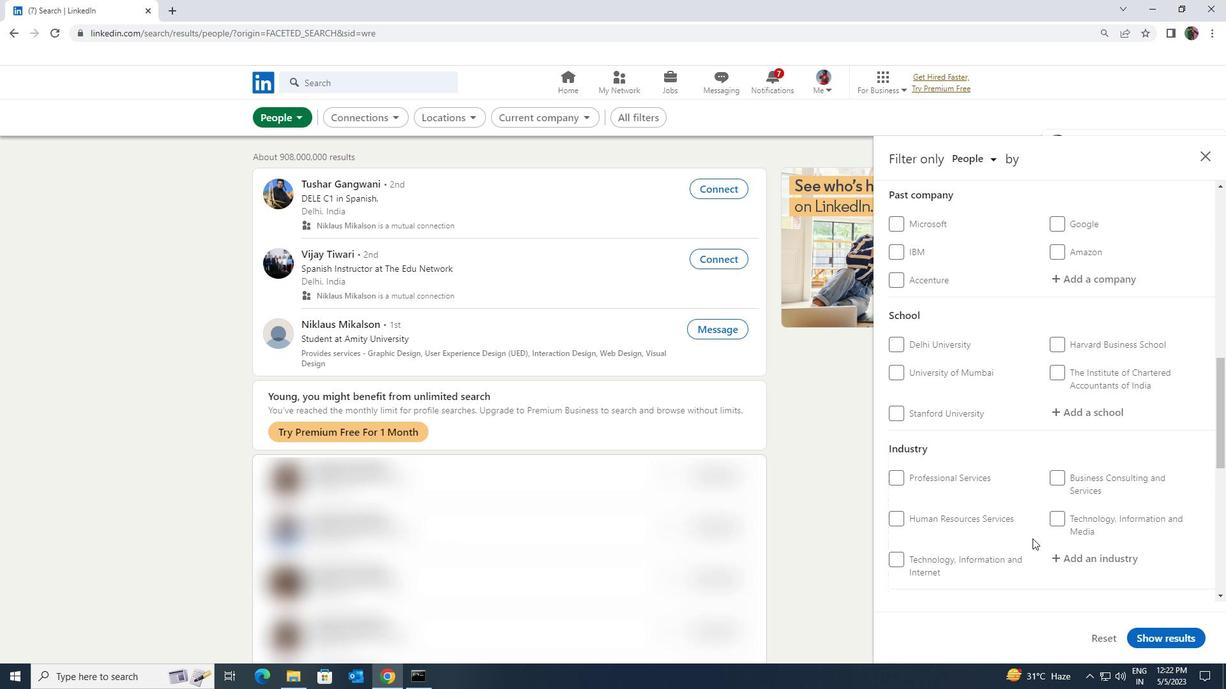 
Action: Mouse scrolled (1032, 538) with delta (0, 0)
Screenshot: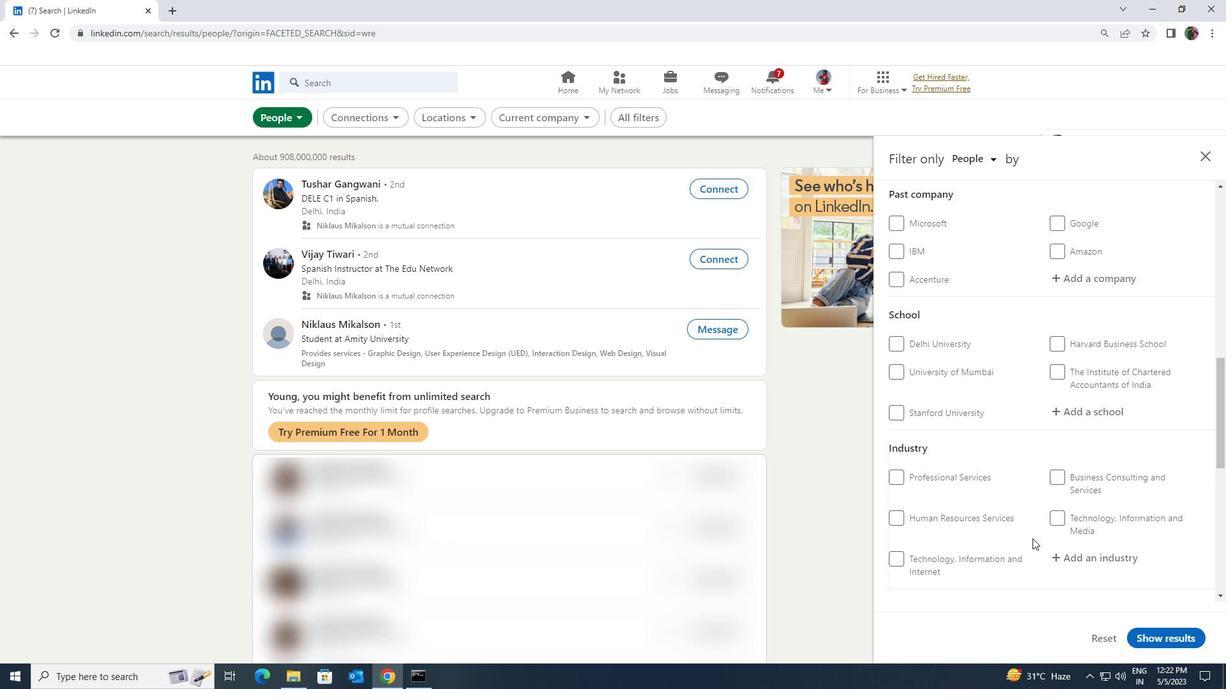 
Action: Mouse moved to (937, 565)
Screenshot: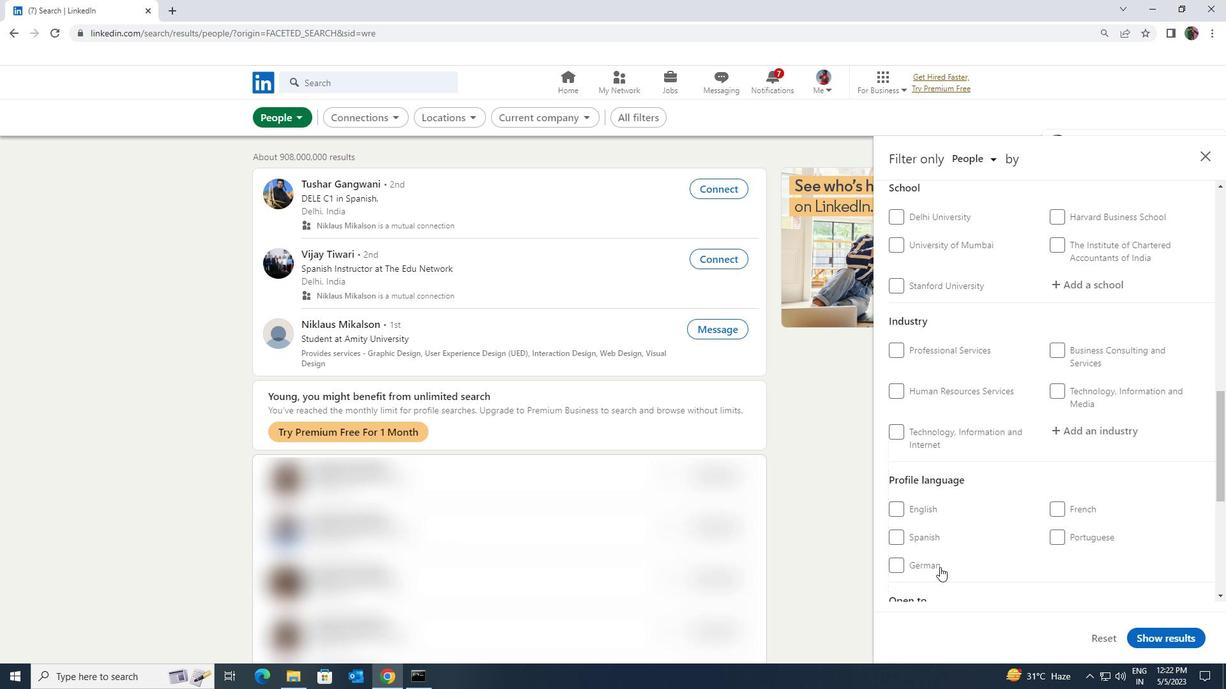 
Action: Mouse pressed left at (937, 565)
Screenshot: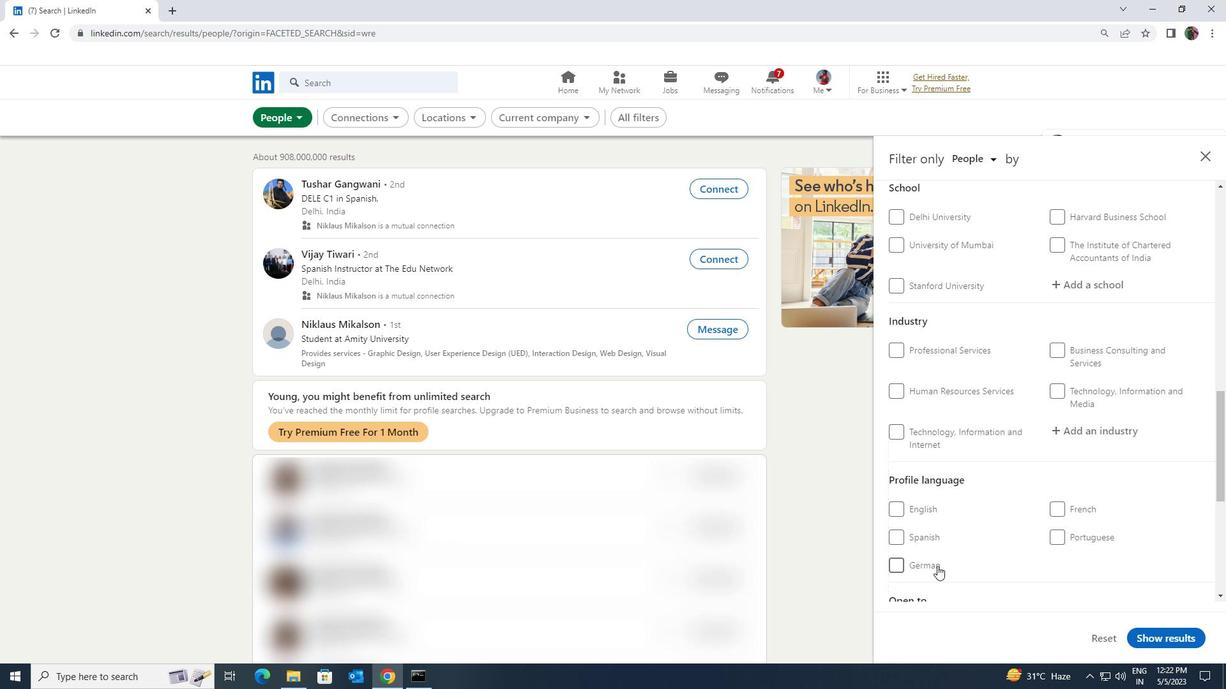 
Action: Mouse moved to (1018, 542)
Screenshot: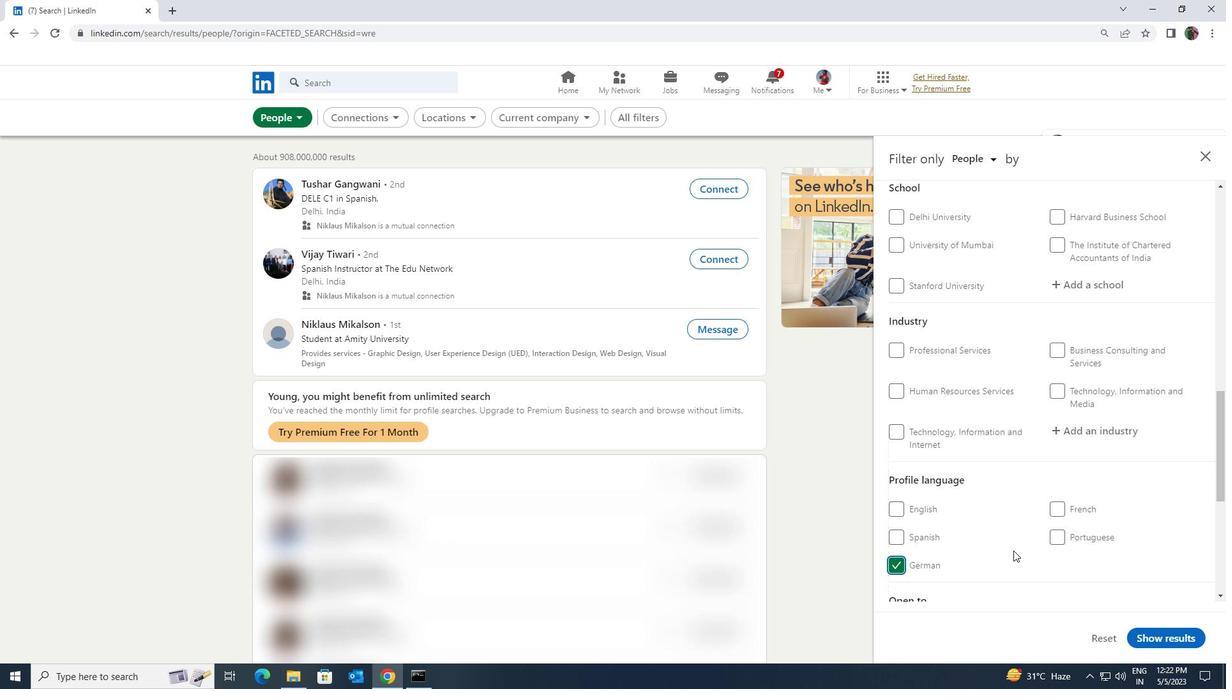 
Action: Mouse scrolled (1018, 543) with delta (0, 0)
Screenshot: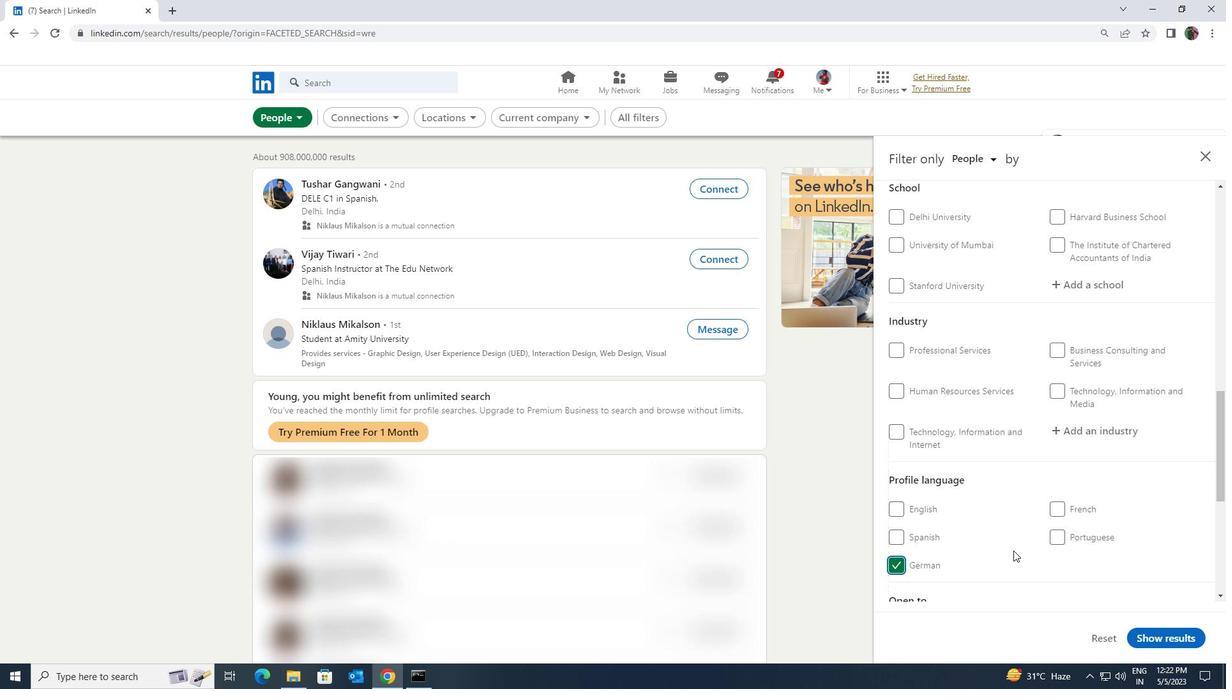 
Action: Mouse scrolled (1018, 543) with delta (0, 0)
Screenshot: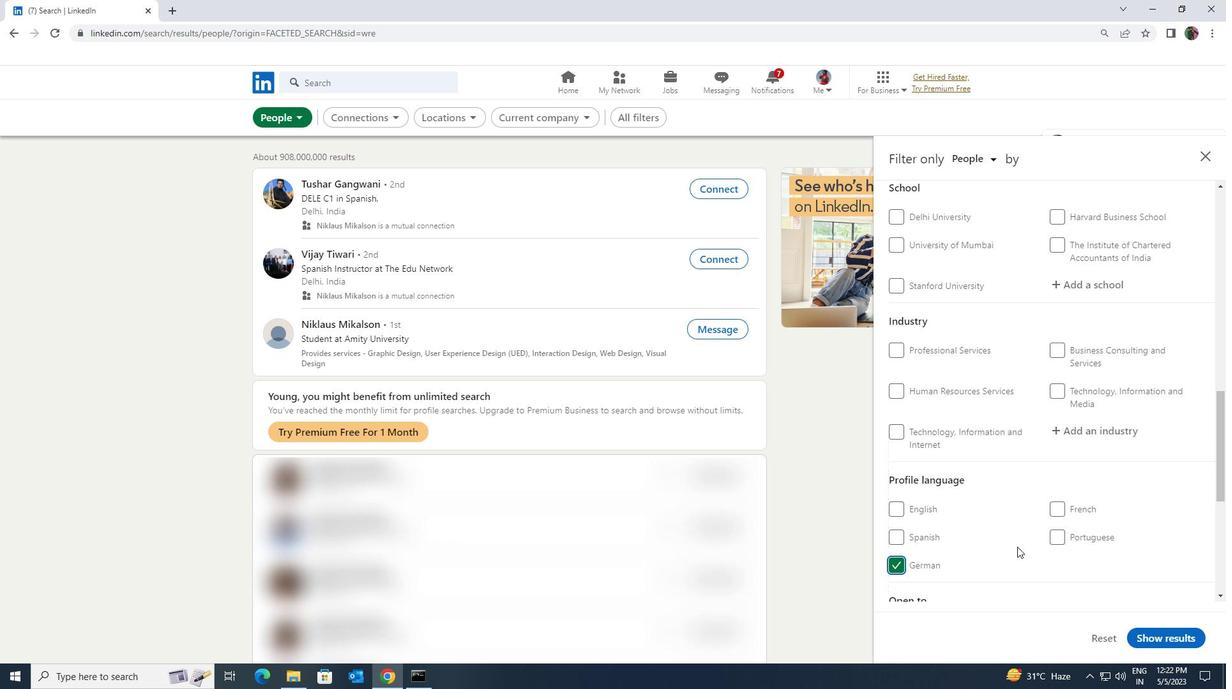 
Action: Mouse moved to (1018, 542)
Screenshot: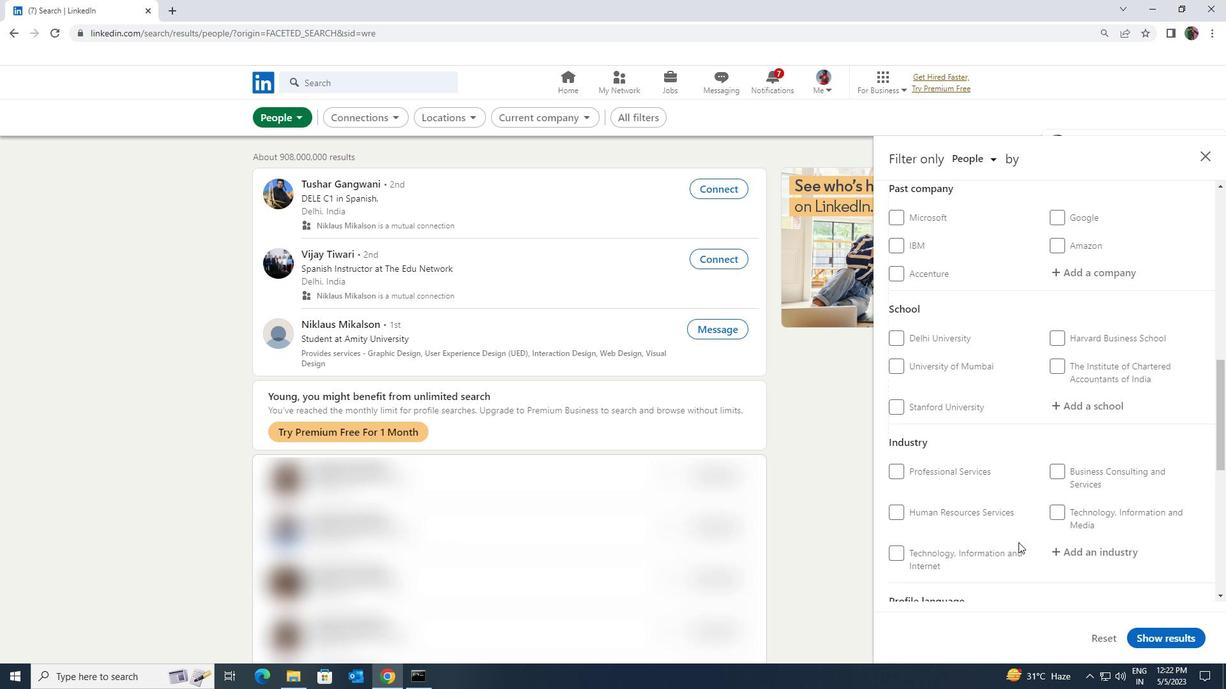 
Action: Mouse scrolled (1018, 542) with delta (0, 0)
Screenshot: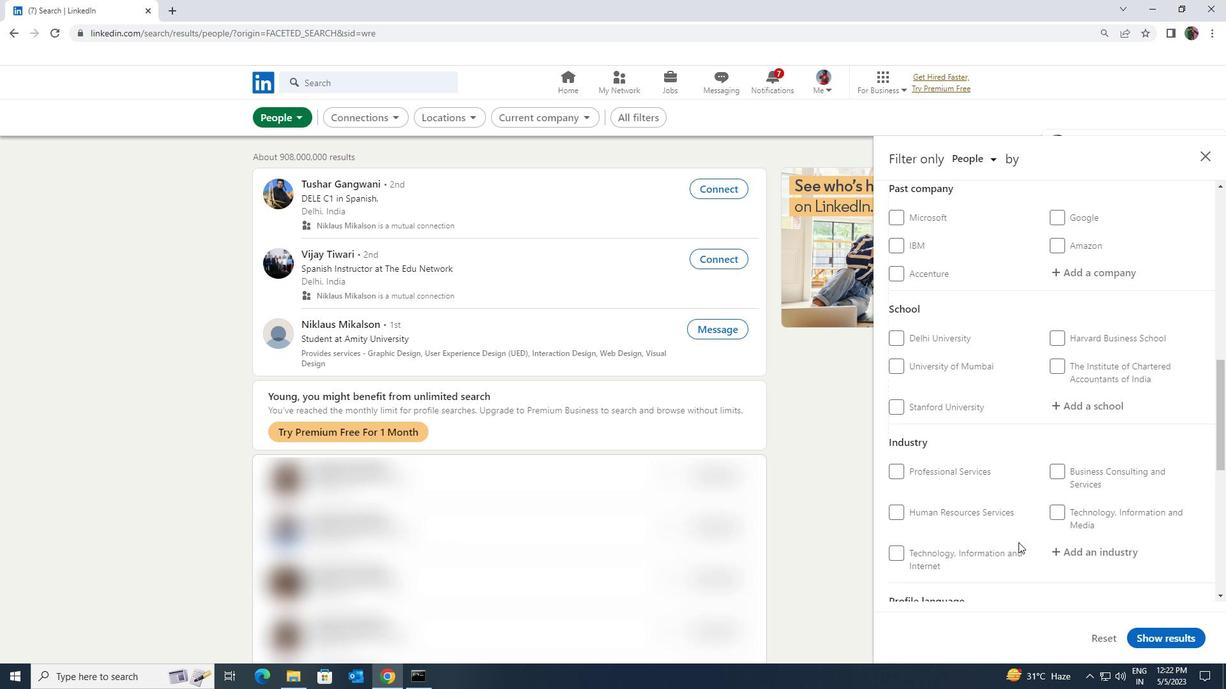 
Action: Mouse scrolled (1018, 542) with delta (0, 0)
Screenshot: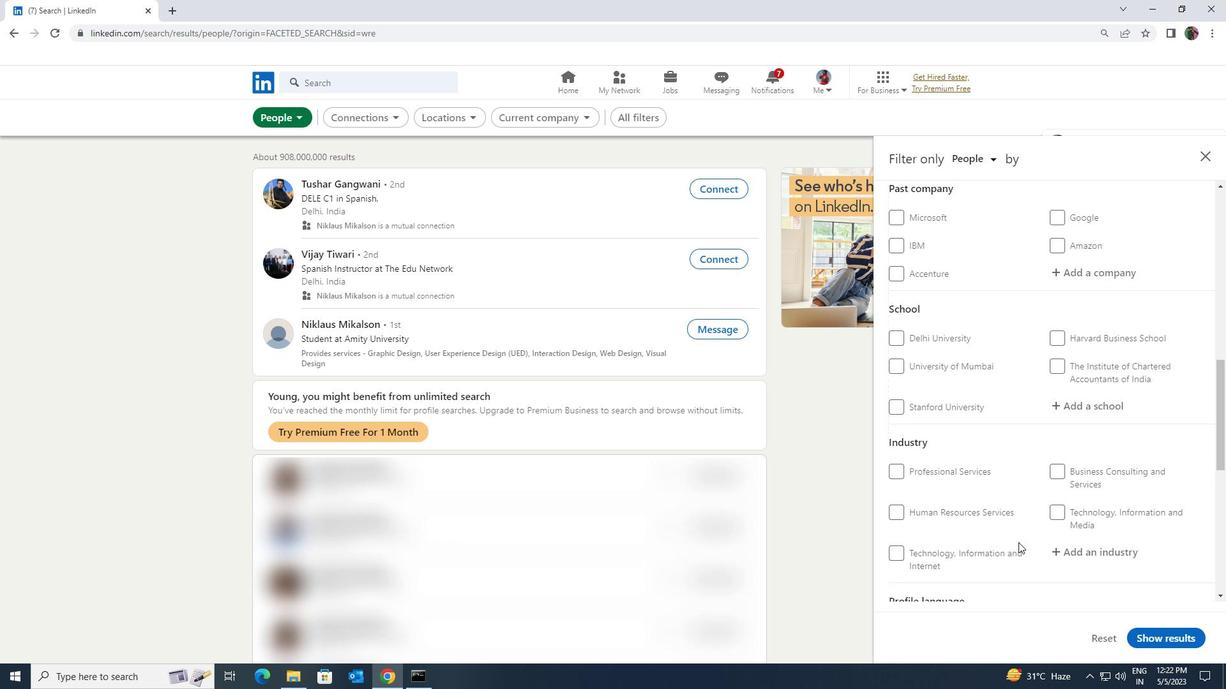 
Action: Mouse moved to (1018, 541)
Screenshot: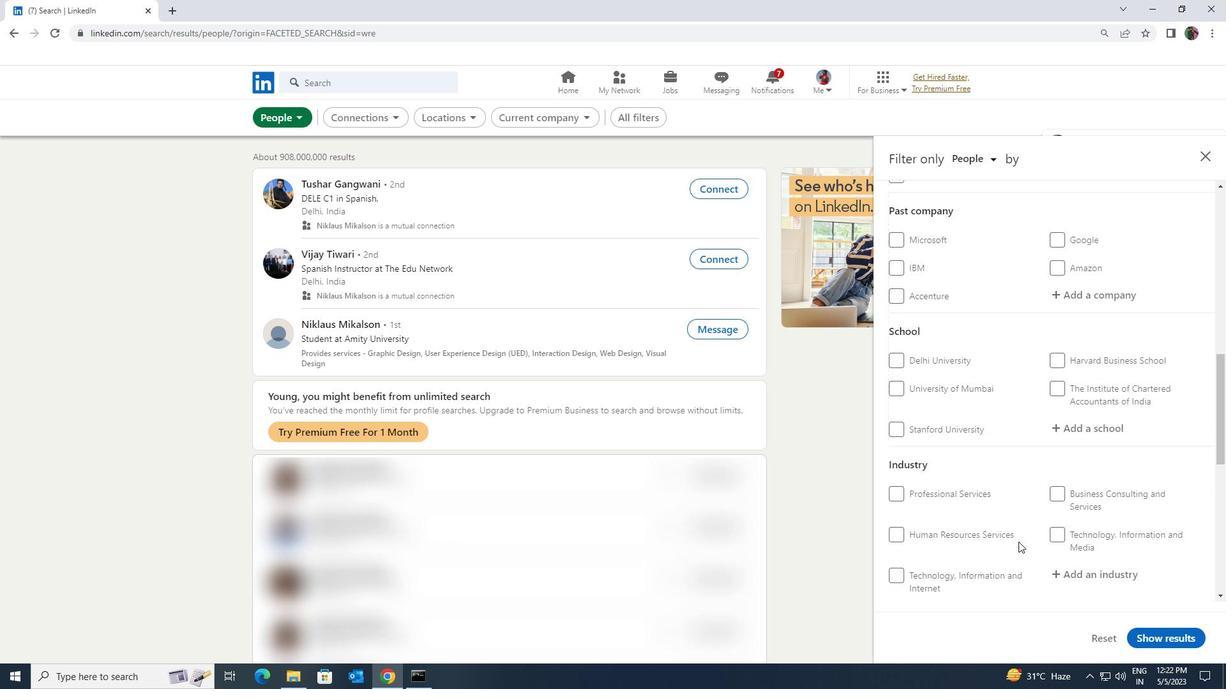 
Action: Mouse scrolled (1018, 542) with delta (0, 0)
Screenshot: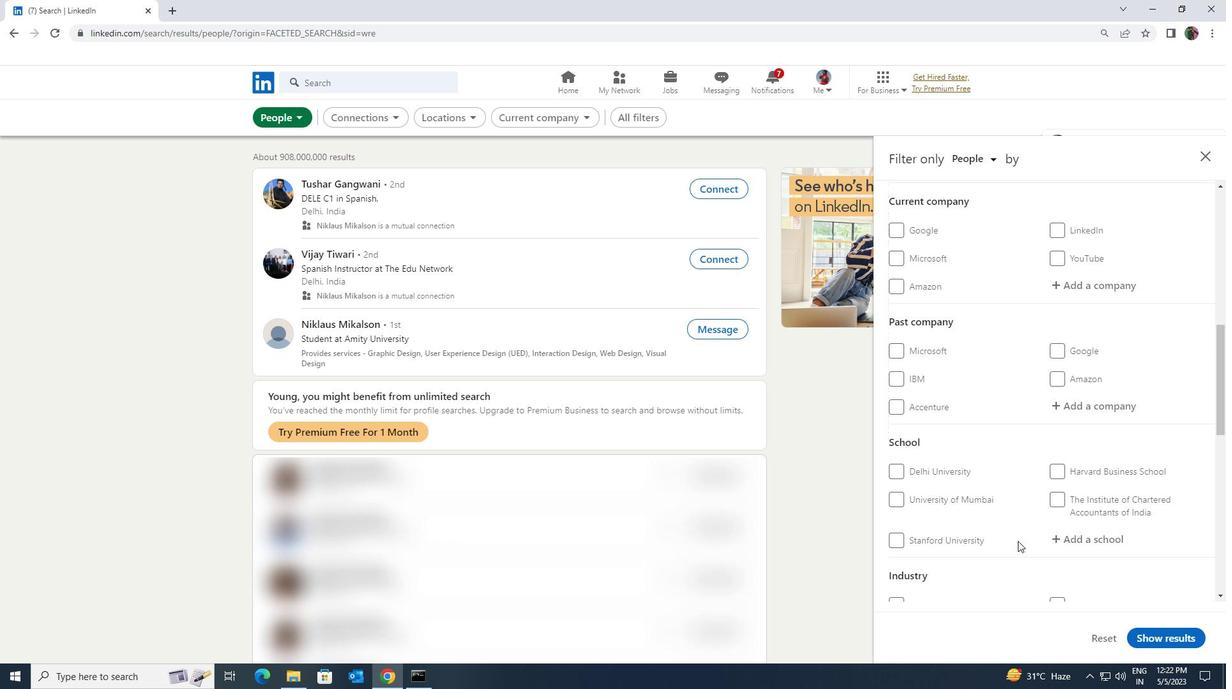 
Action: Mouse scrolled (1018, 542) with delta (0, 0)
Screenshot: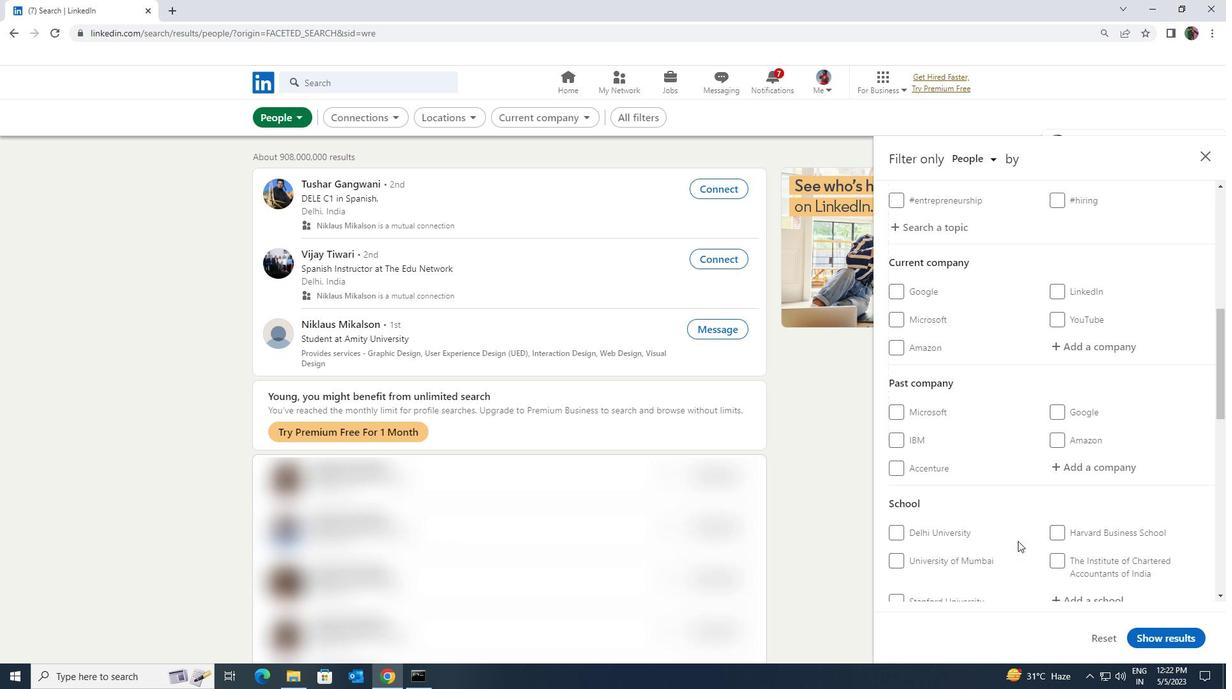 
Action: Mouse moved to (1017, 541)
Screenshot: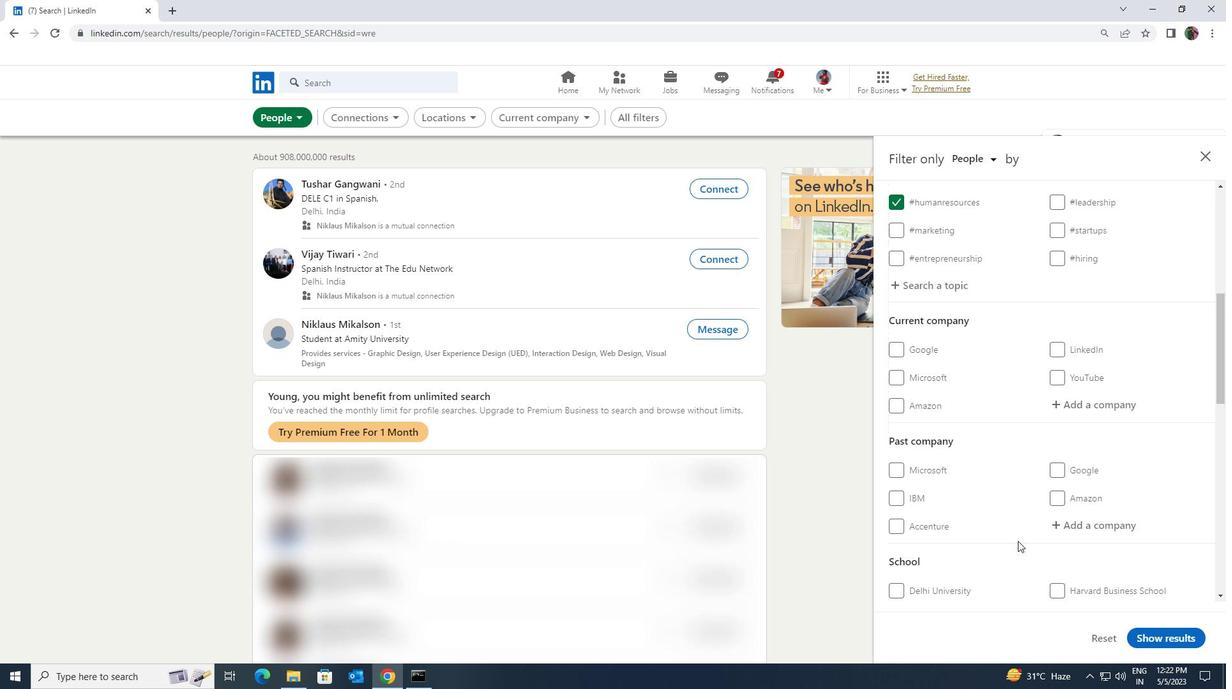 
Action: Mouse scrolled (1017, 542) with delta (0, 0)
Screenshot: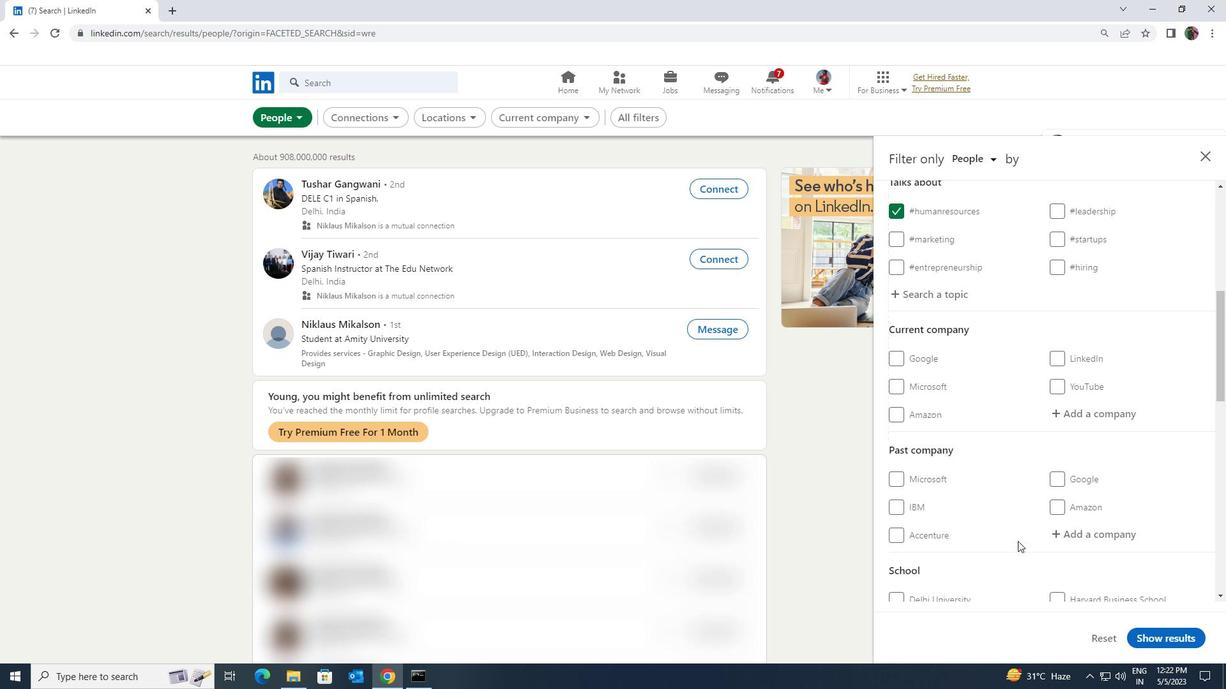 
Action: Mouse scrolled (1017, 542) with delta (0, 0)
Screenshot: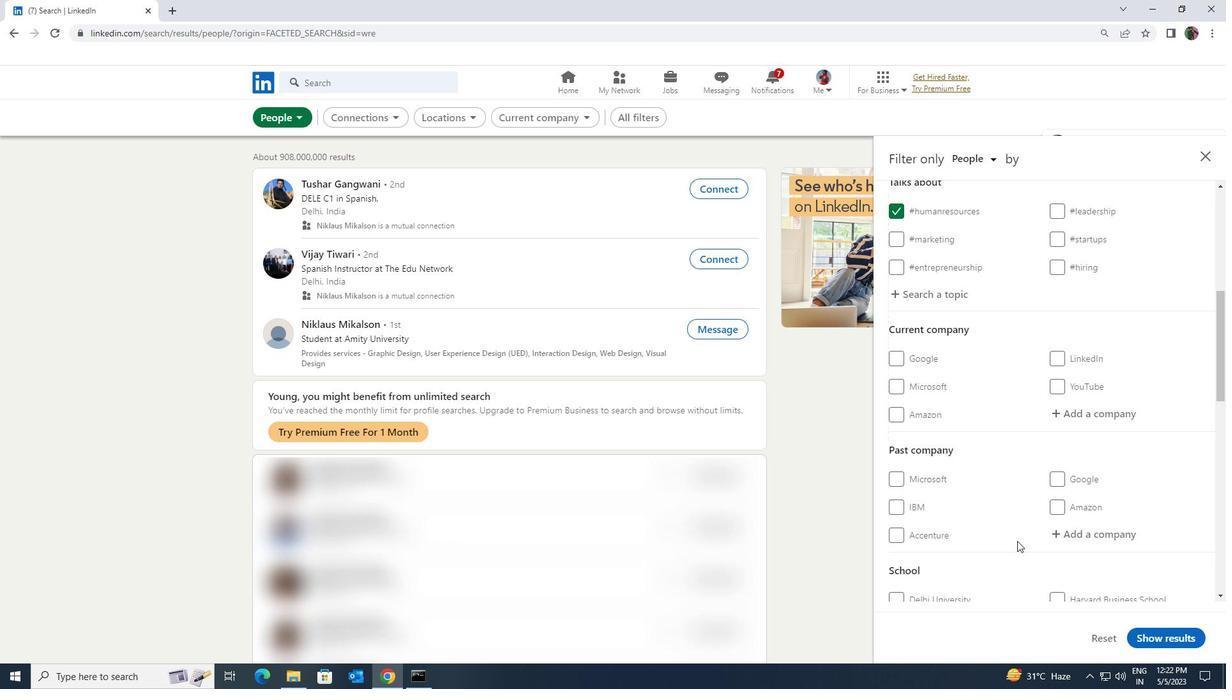 
Action: Mouse moved to (1054, 537)
Screenshot: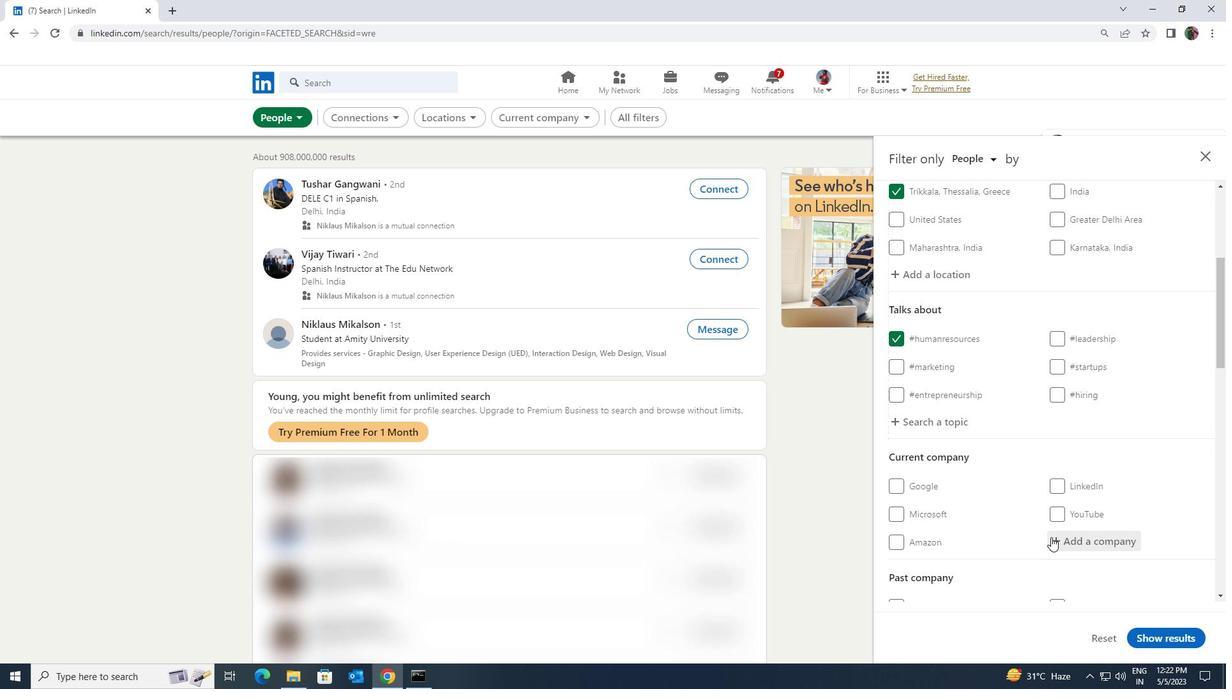 
Action: Mouse pressed left at (1054, 537)
Screenshot: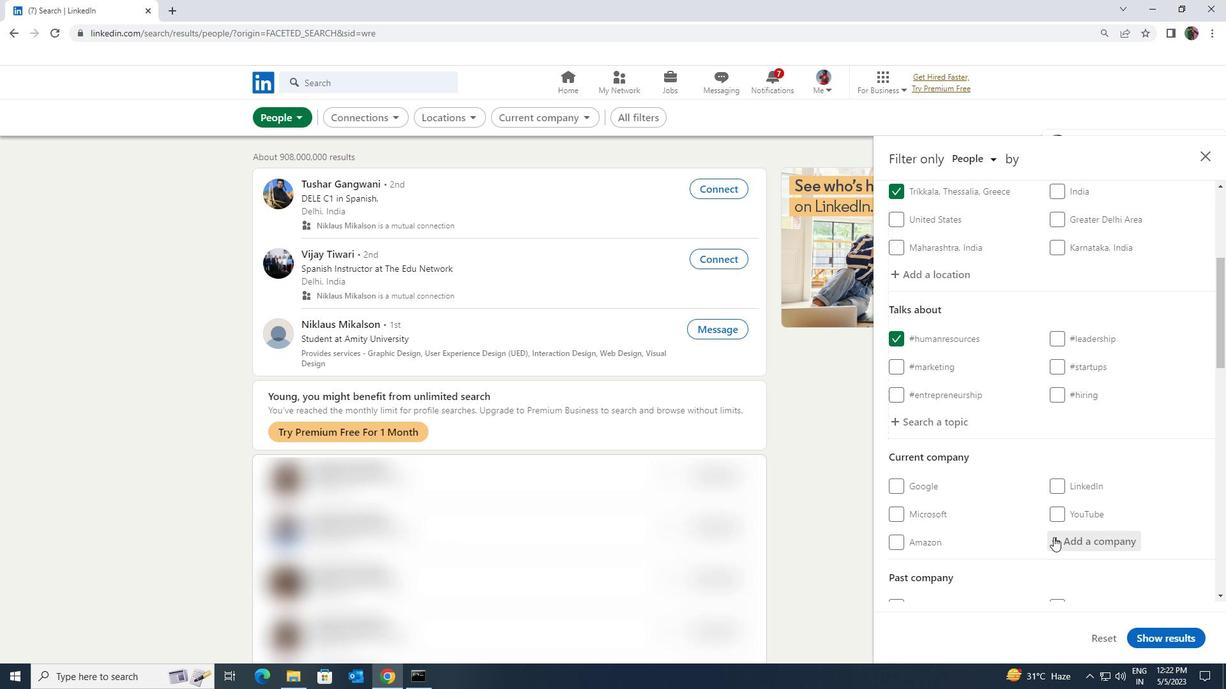 
Action: Mouse moved to (1054, 538)
Screenshot: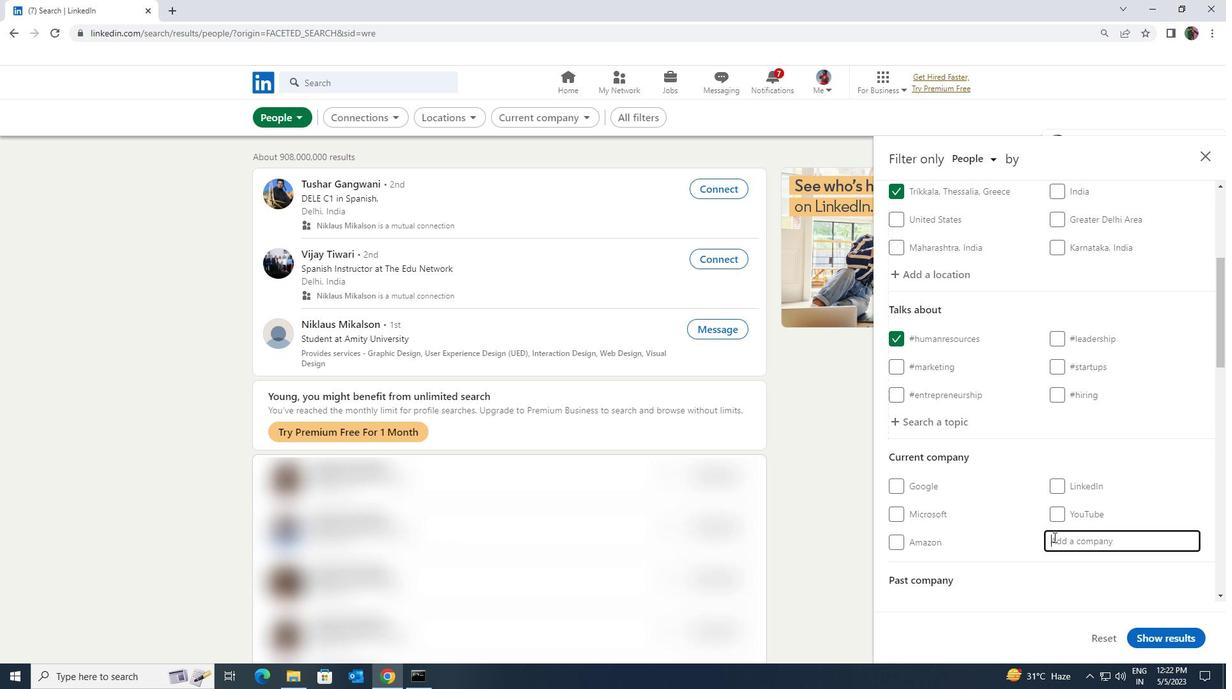 
Action: Key pressed <Key.shift><Key.shift><Key.shift><Key.shift>SHP<Key.backspace>ORTLIST
Screenshot: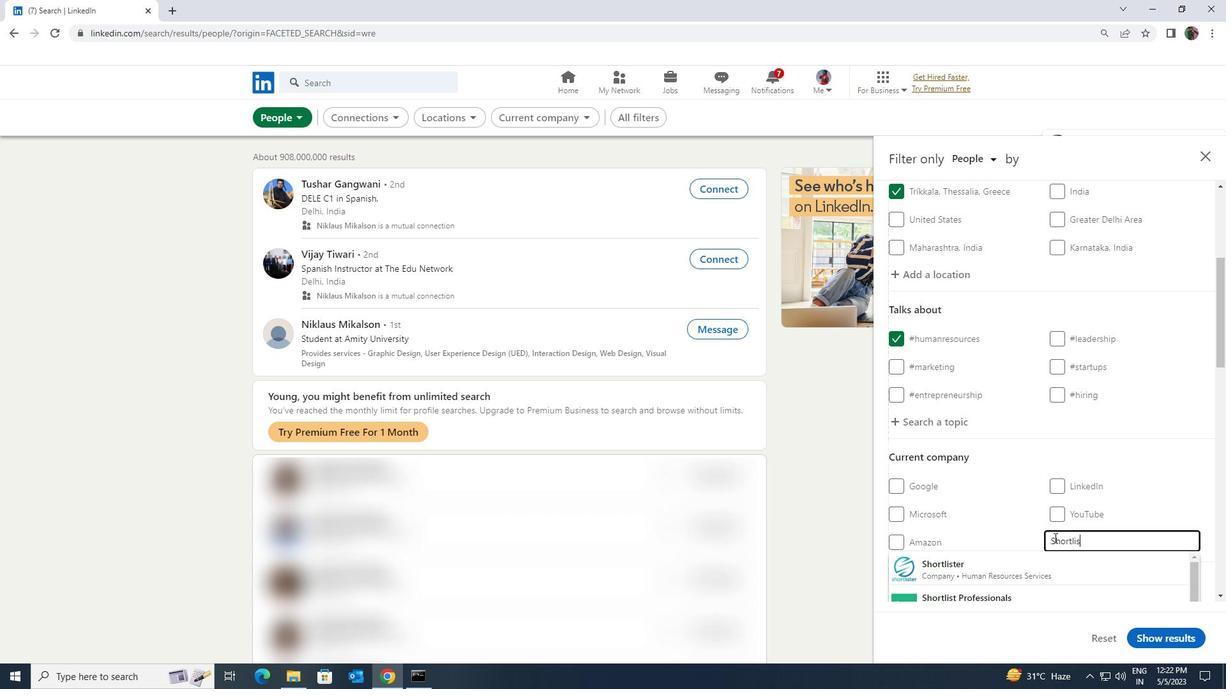 
Action: Mouse moved to (1056, 558)
Screenshot: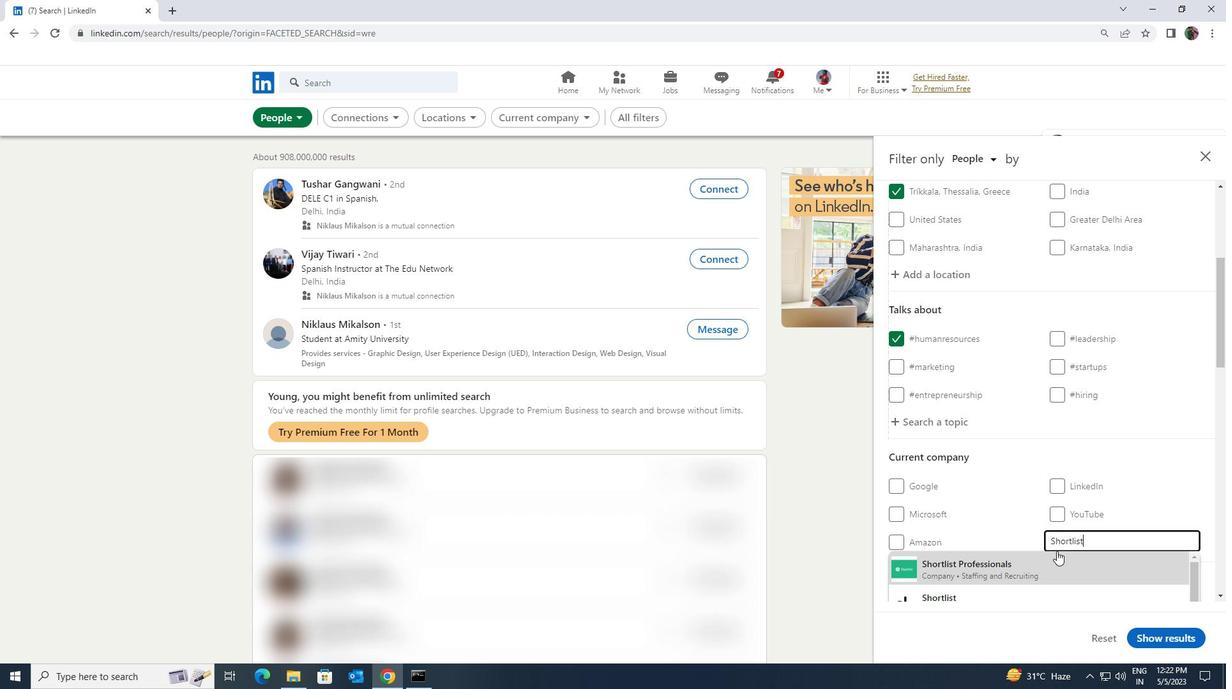 
Action: Mouse pressed left at (1056, 558)
Screenshot: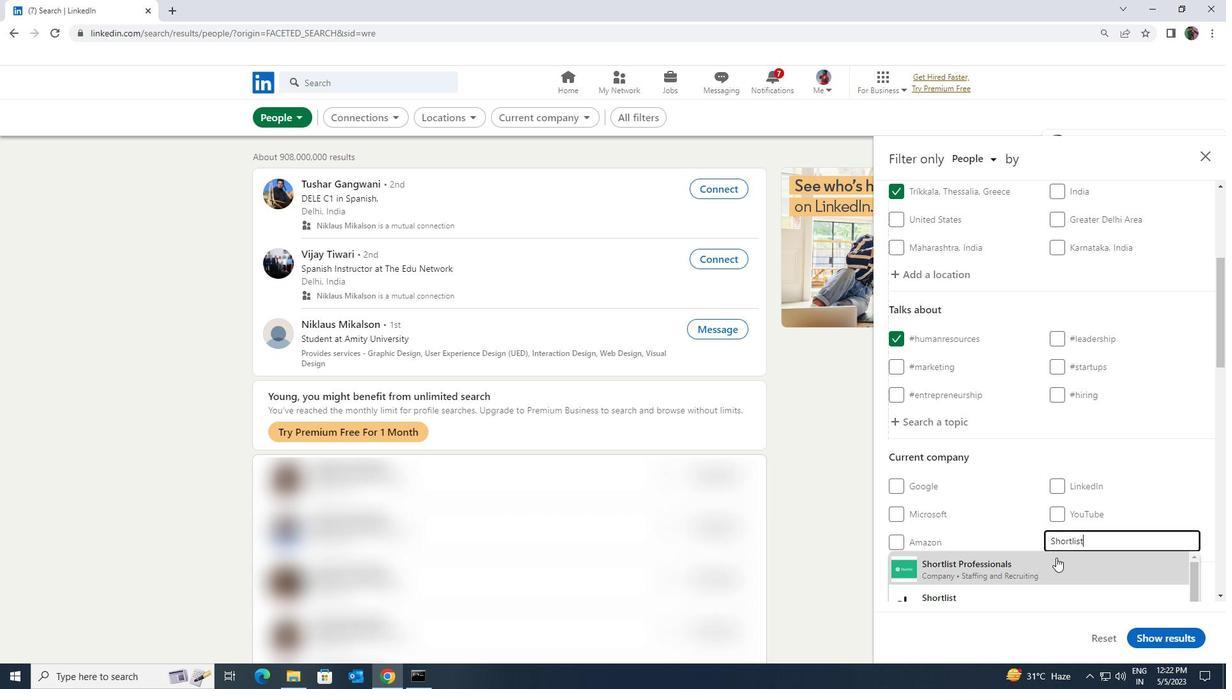 
Action: Mouse moved to (1054, 542)
Screenshot: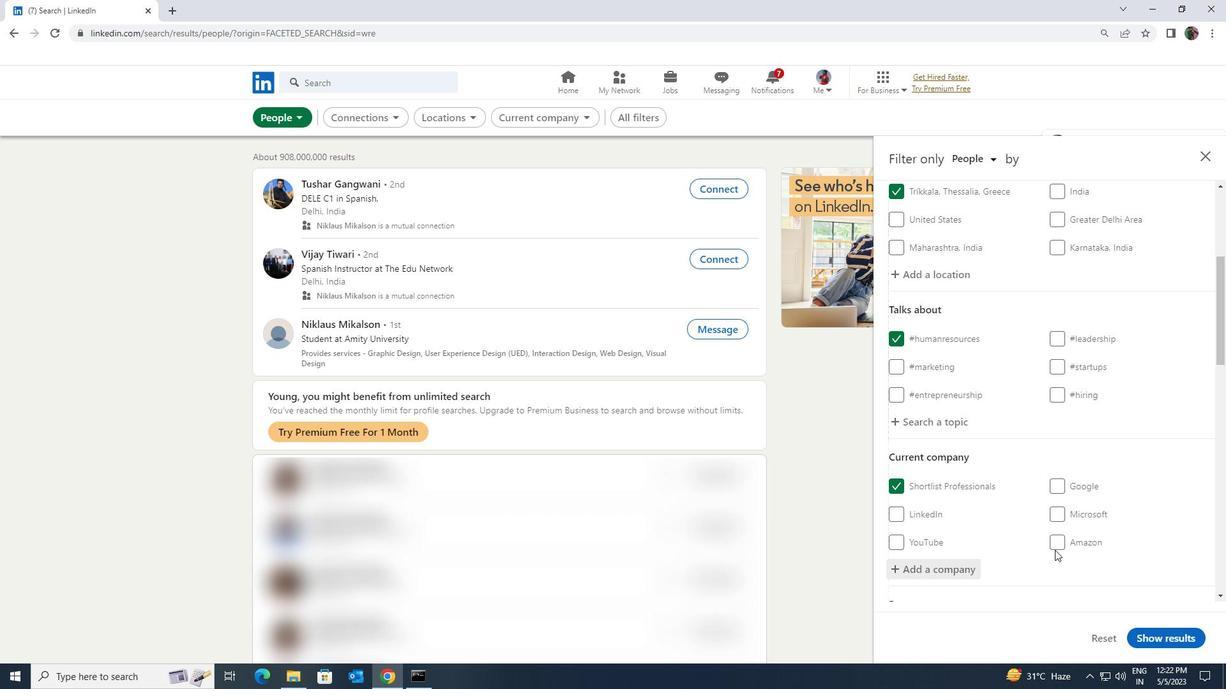 
Action: Mouse scrolled (1054, 542) with delta (0, 0)
Screenshot: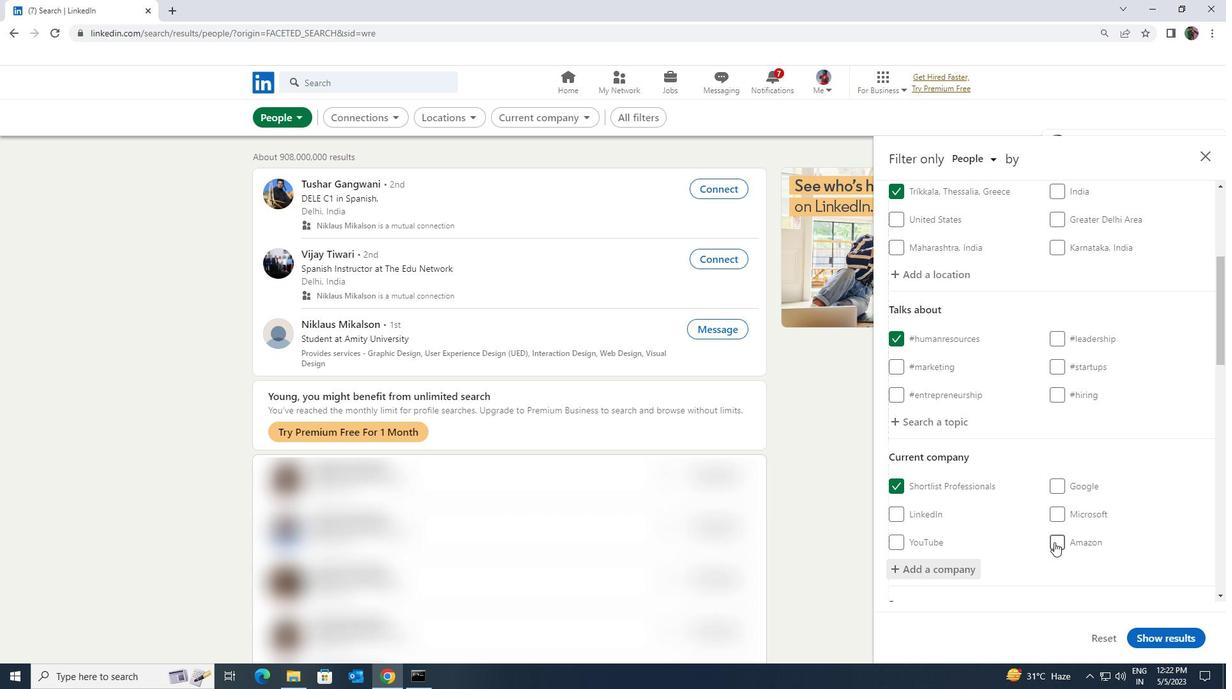 
Action: Mouse moved to (1054, 541)
Screenshot: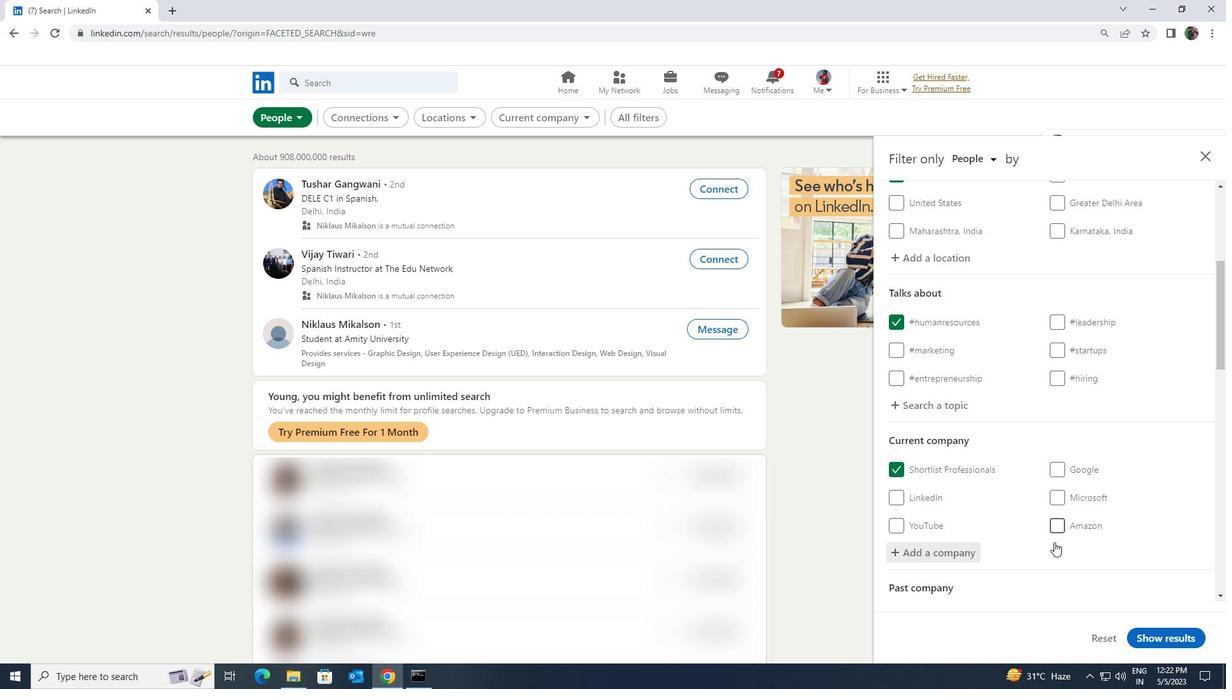 
Action: Mouse scrolled (1054, 541) with delta (0, 0)
Screenshot: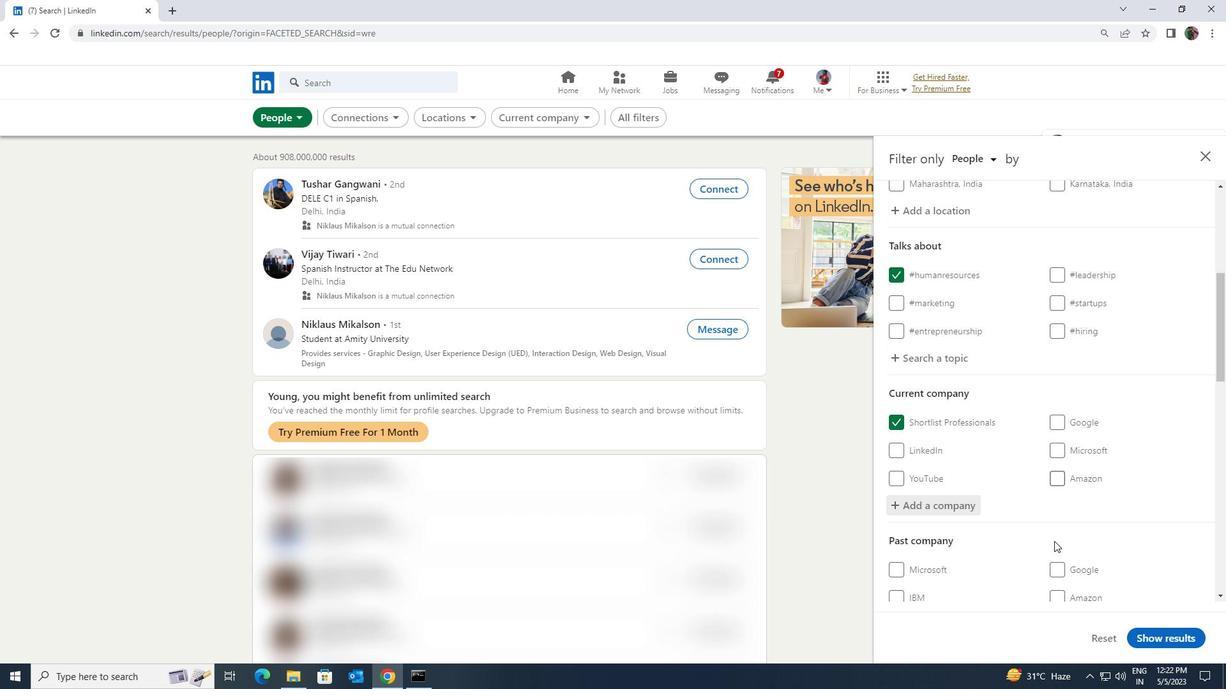 
Action: Mouse moved to (1054, 538)
Screenshot: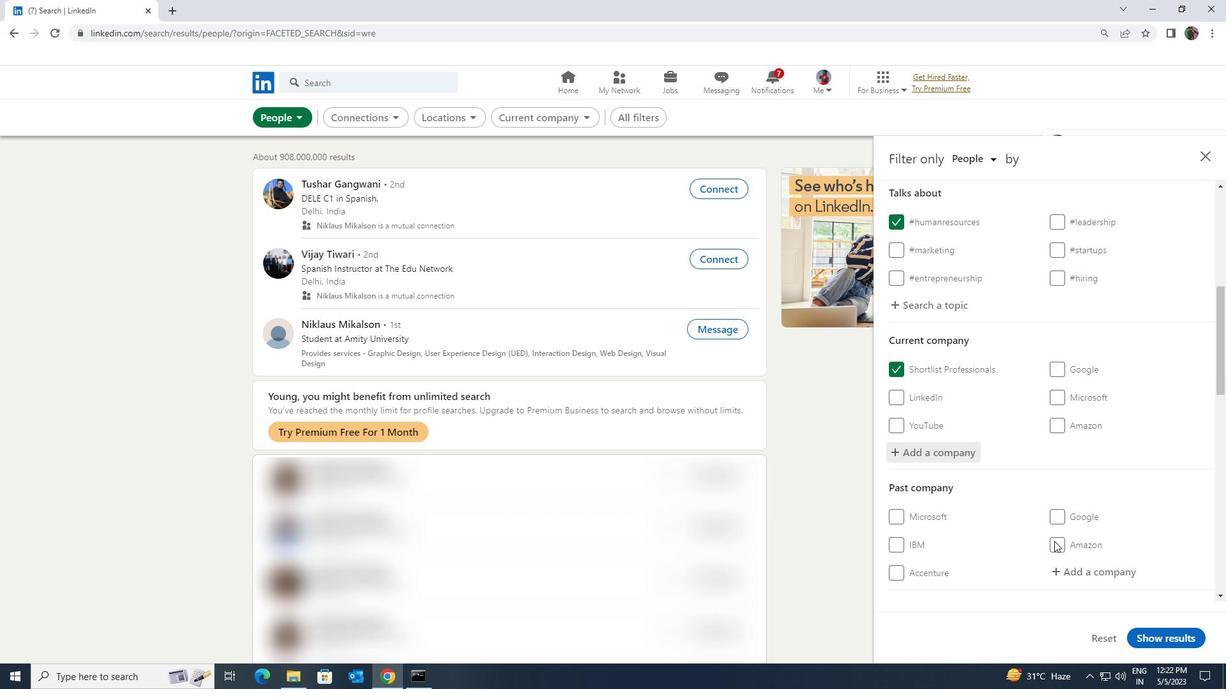 
Action: Mouse scrolled (1054, 537) with delta (0, 0)
Screenshot: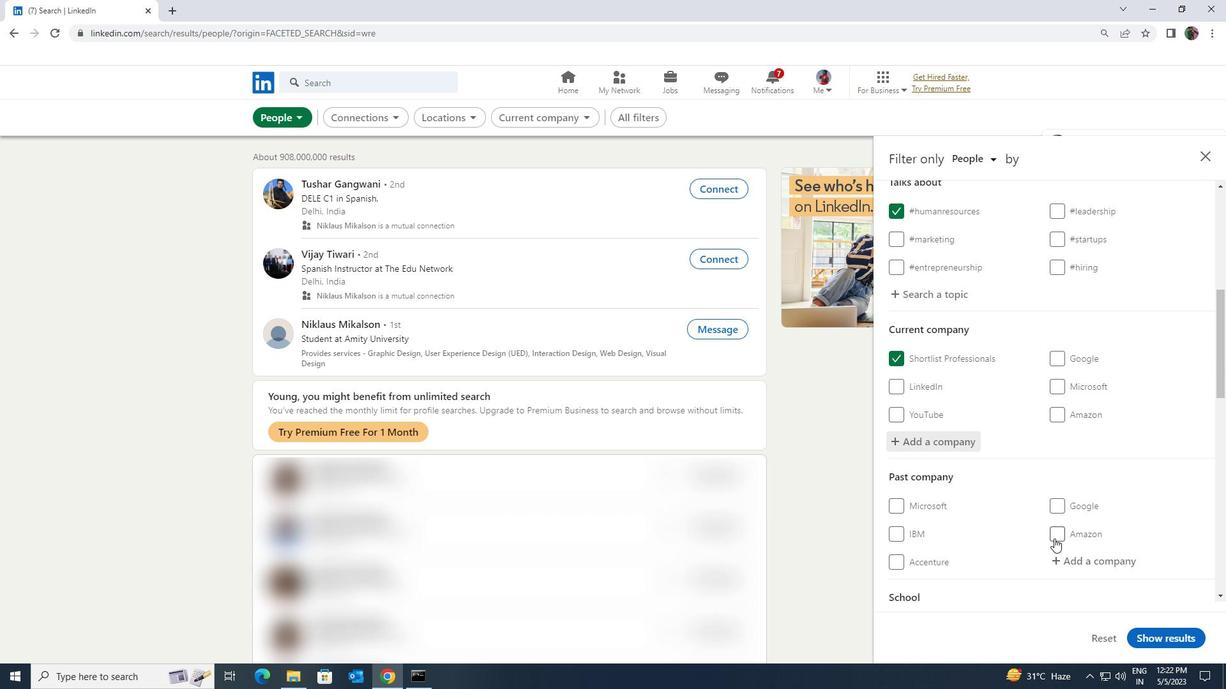 
Action: Mouse moved to (1054, 538)
Screenshot: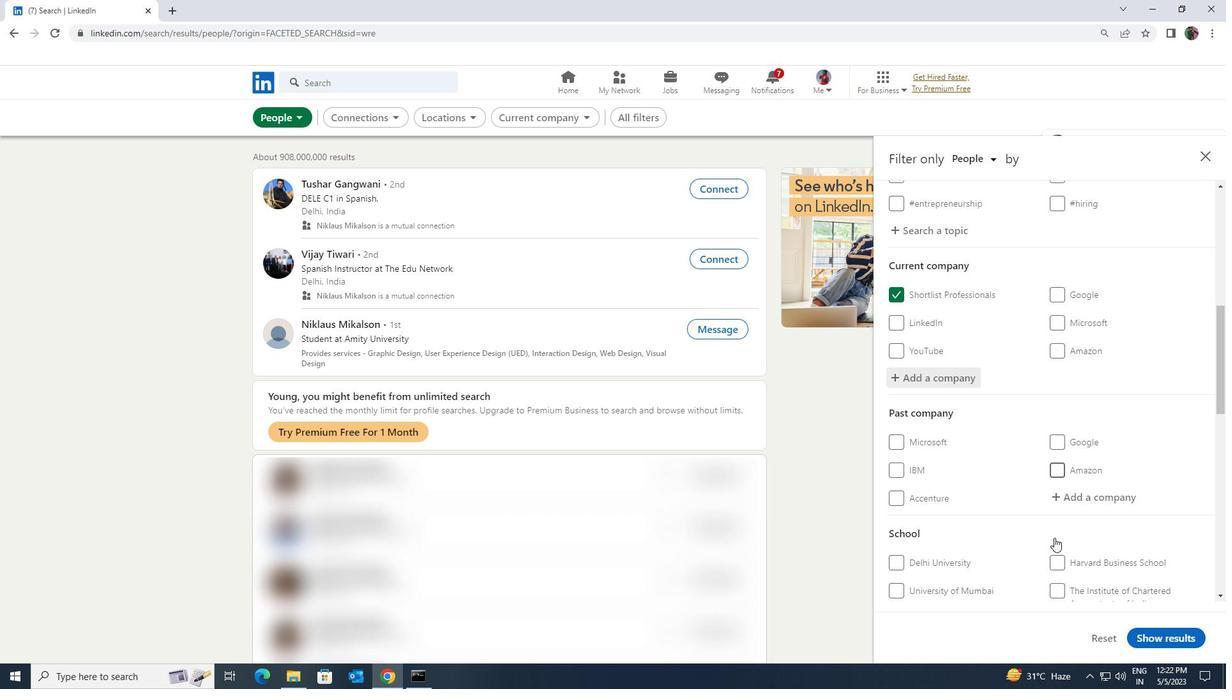 
Action: Mouse scrolled (1054, 537) with delta (0, 0)
Screenshot: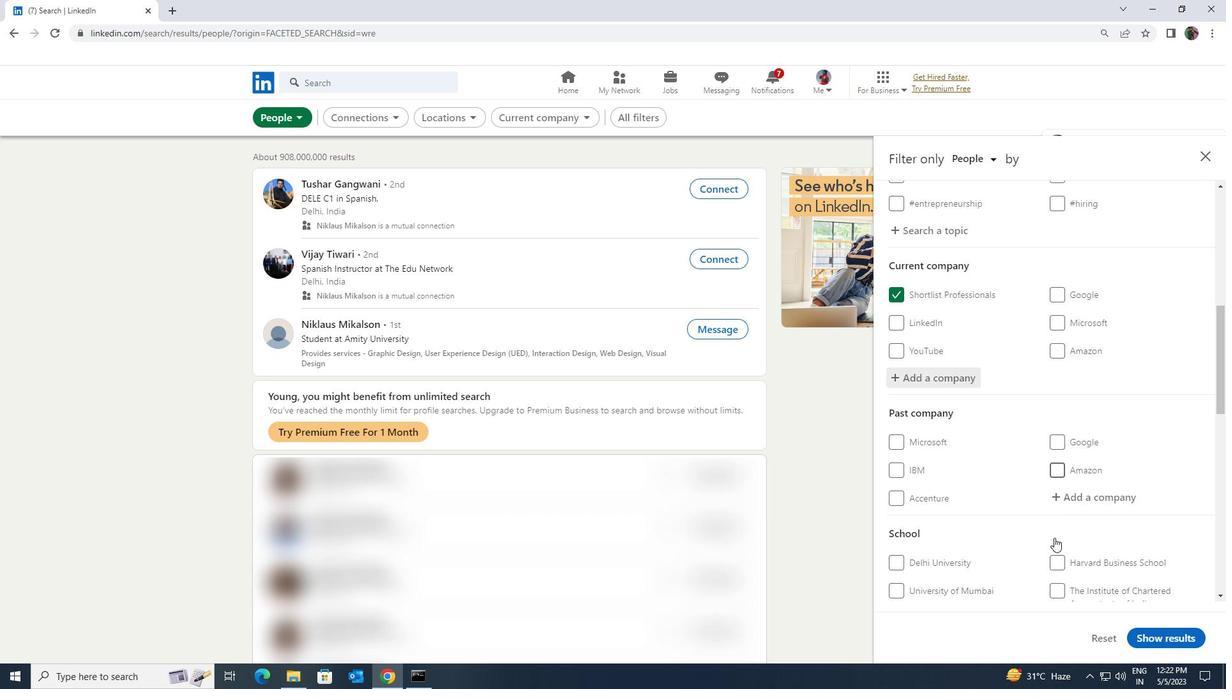 
Action: Mouse moved to (1059, 561)
Screenshot: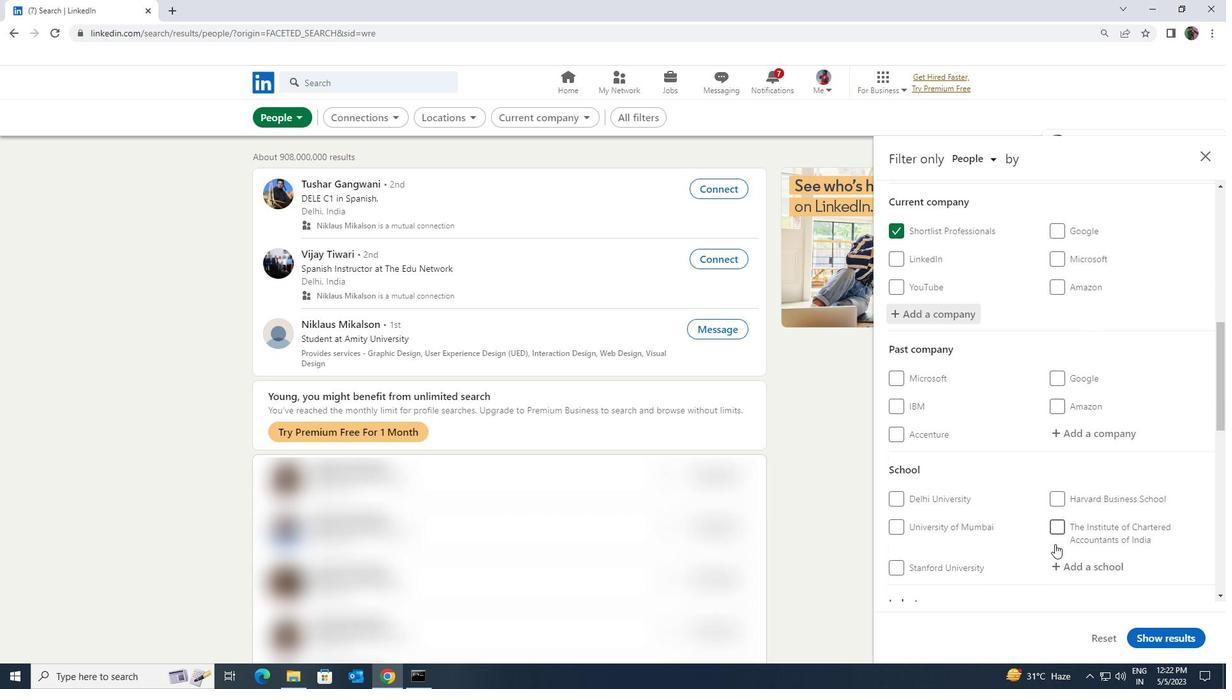 
Action: Mouse pressed left at (1059, 561)
Screenshot: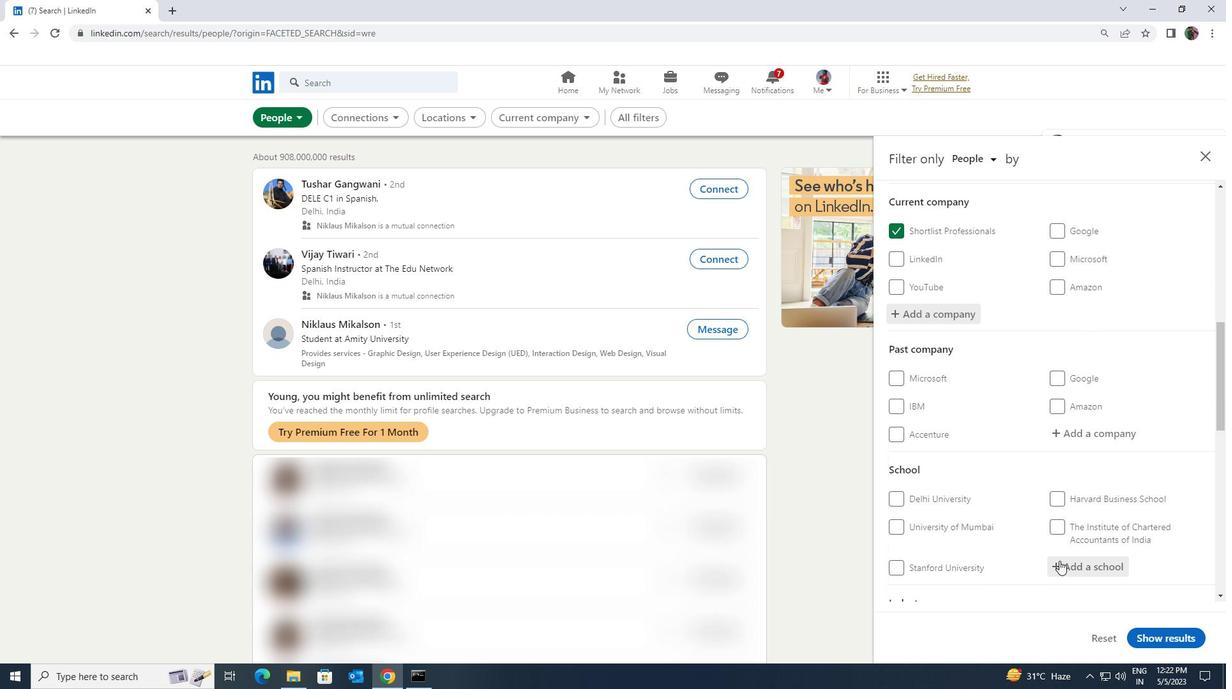
Action: Mouse moved to (1055, 563)
Screenshot: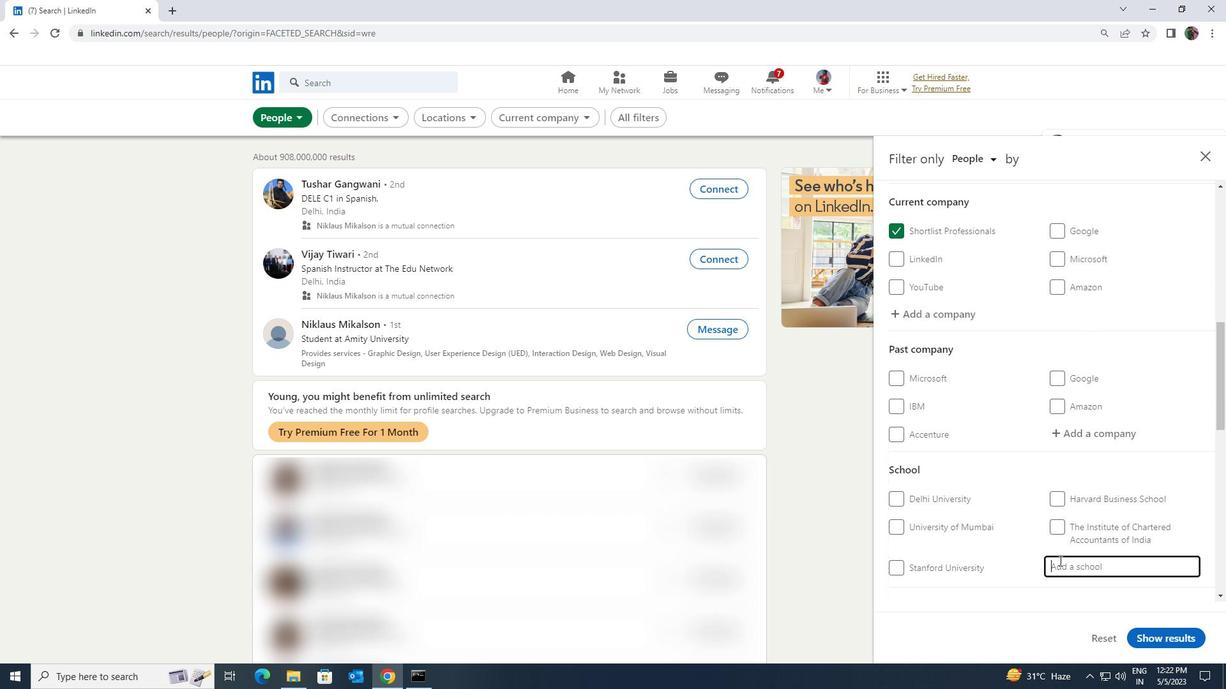 
Action: Key pressed <Key.shift><Key.shift><Key.shift><Key.shift><Key.shift><Key.shift><Key.shift>NETAJI<Key.space><Key.shift>SUBA<Key.backspace>HAS<Key.space><Key.shift>OPEN
Screenshot: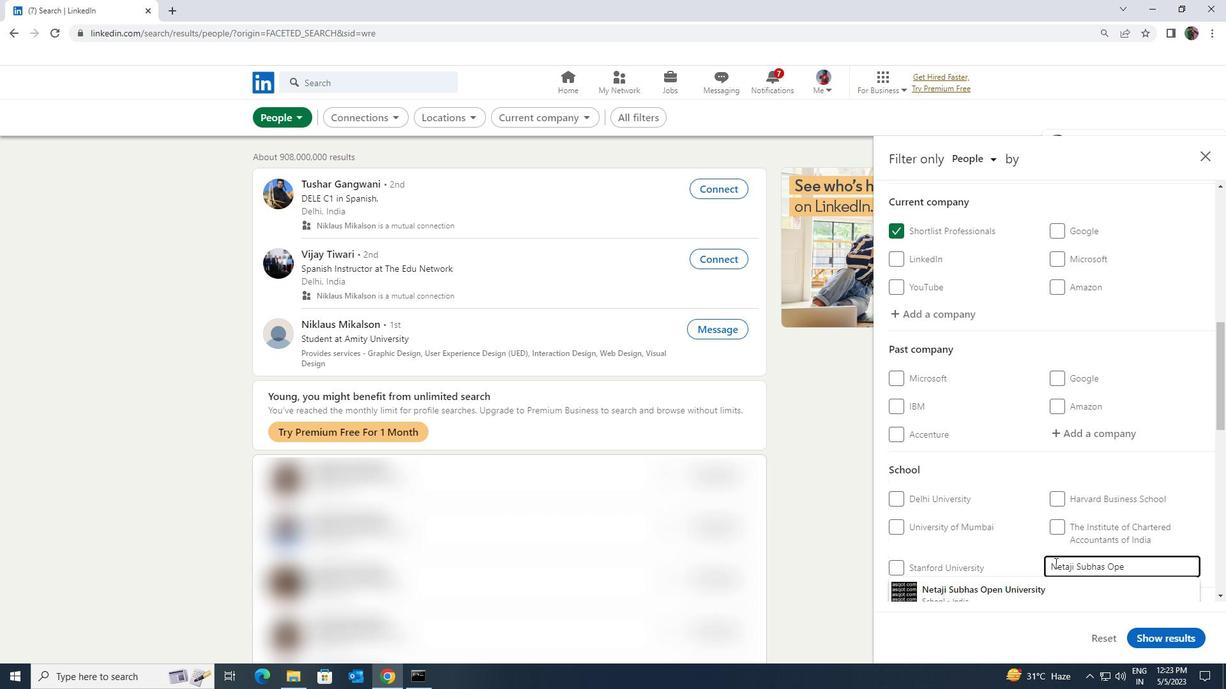 
Action: Mouse moved to (1050, 581)
Screenshot: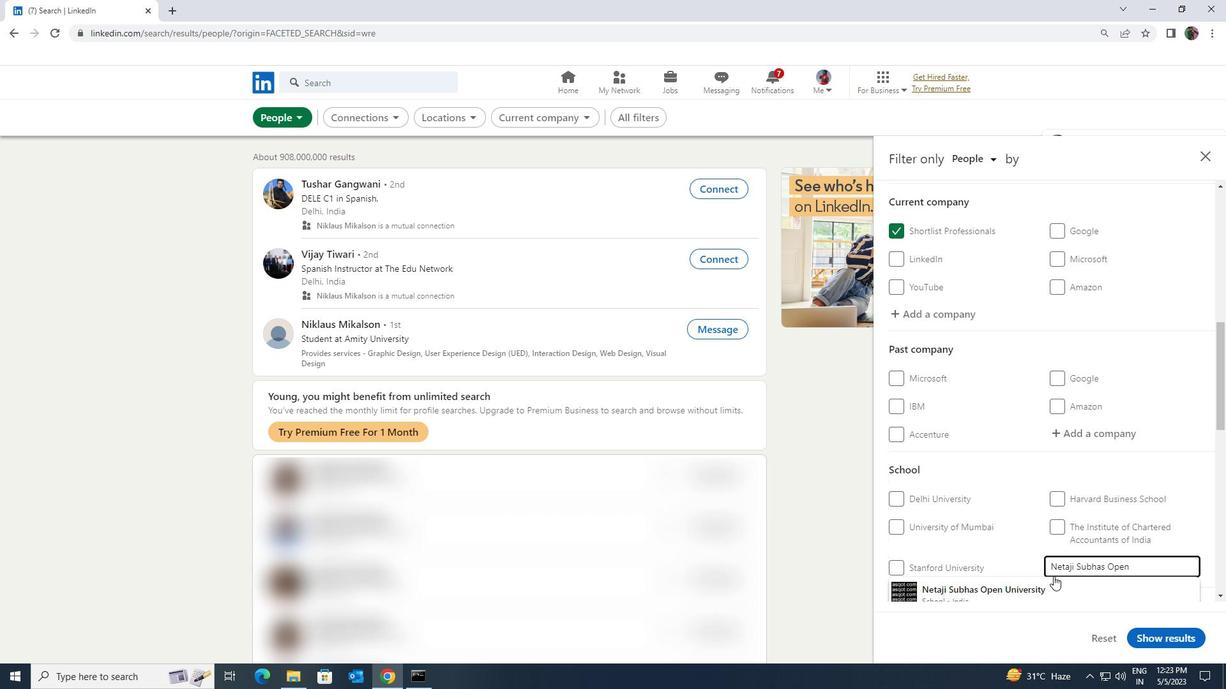 
Action: Mouse pressed left at (1050, 581)
Screenshot: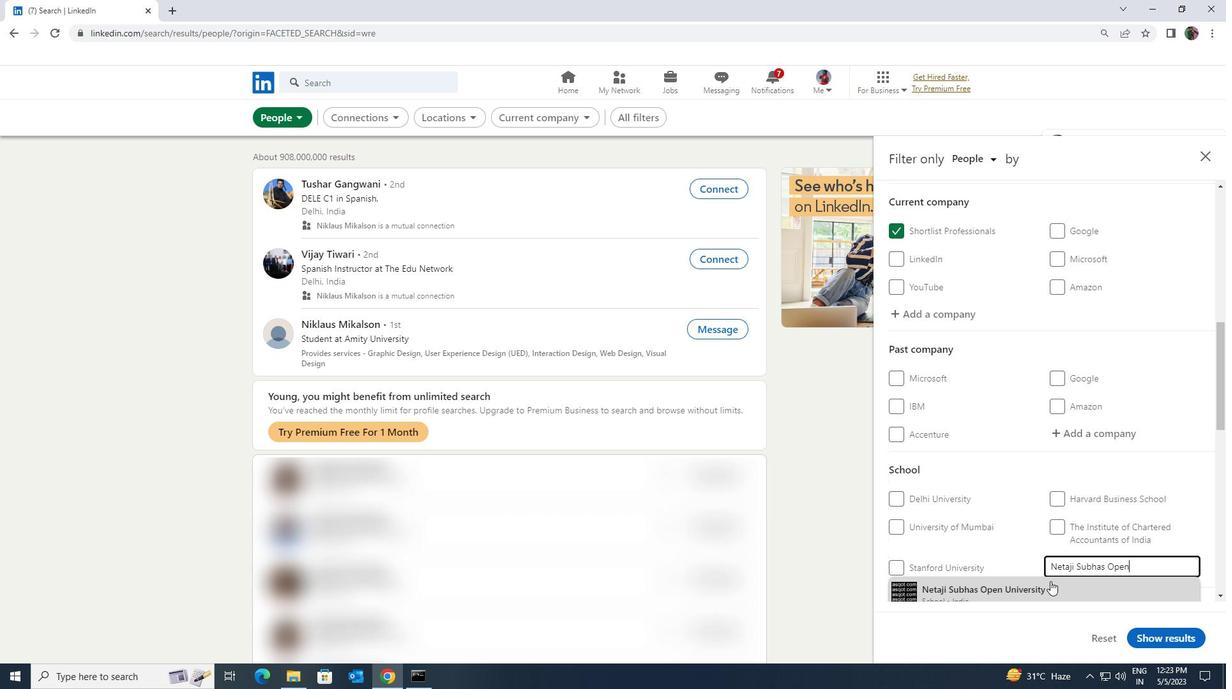 
Action: Mouse moved to (1041, 544)
Screenshot: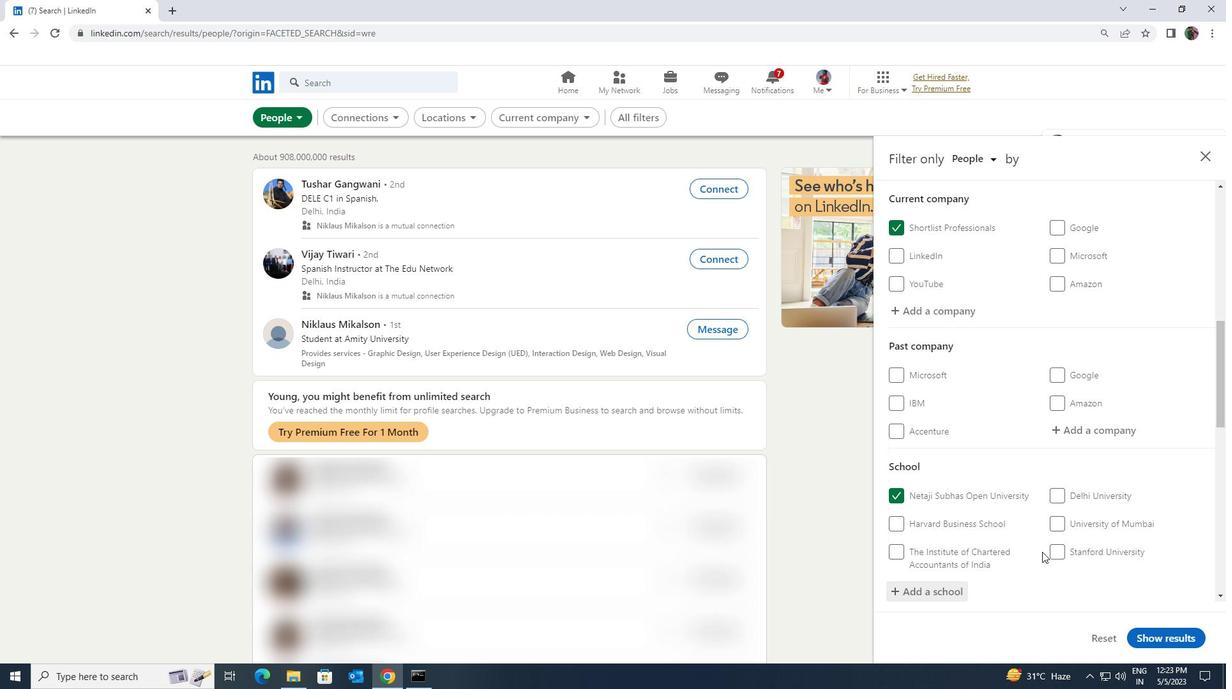
Action: Mouse scrolled (1041, 543) with delta (0, 0)
Screenshot: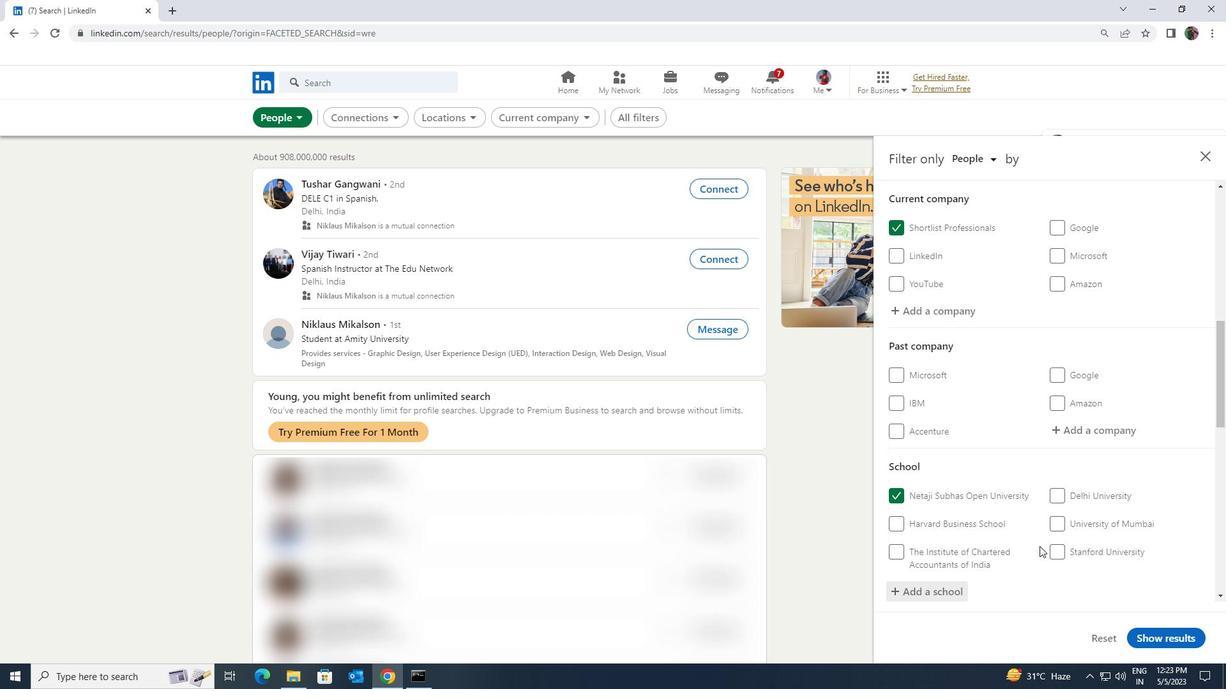 
Action: Mouse scrolled (1041, 543) with delta (0, 0)
Screenshot: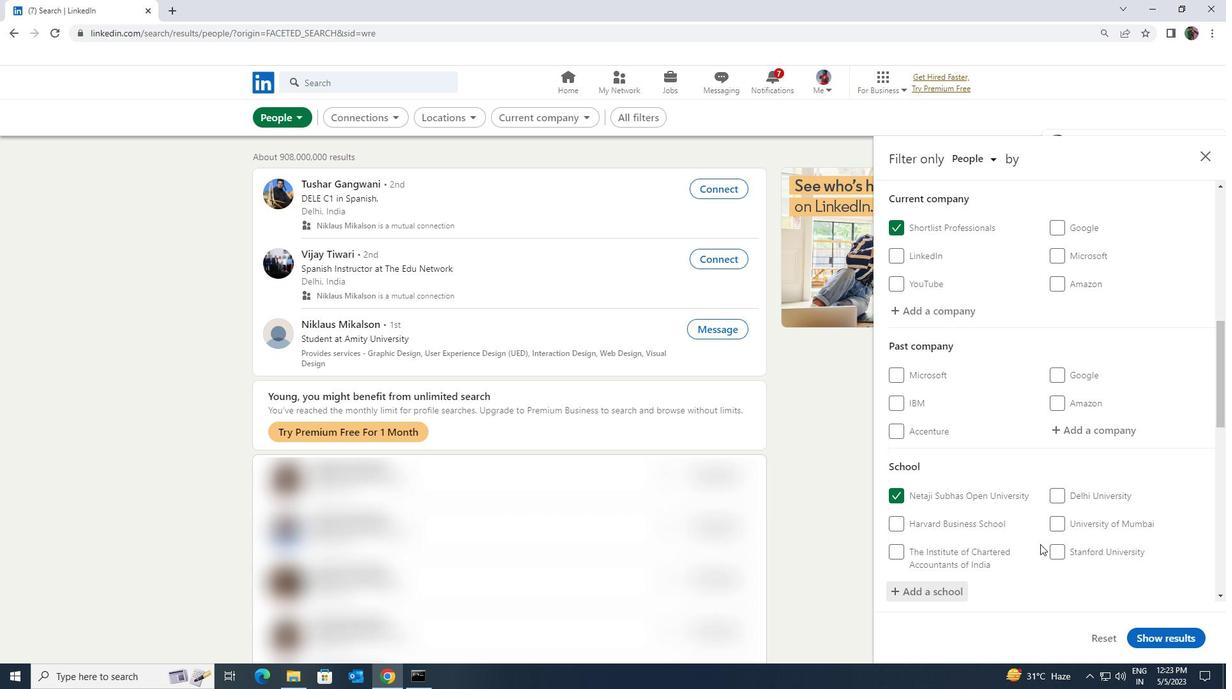 
Action: Mouse moved to (1041, 543)
Screenshot: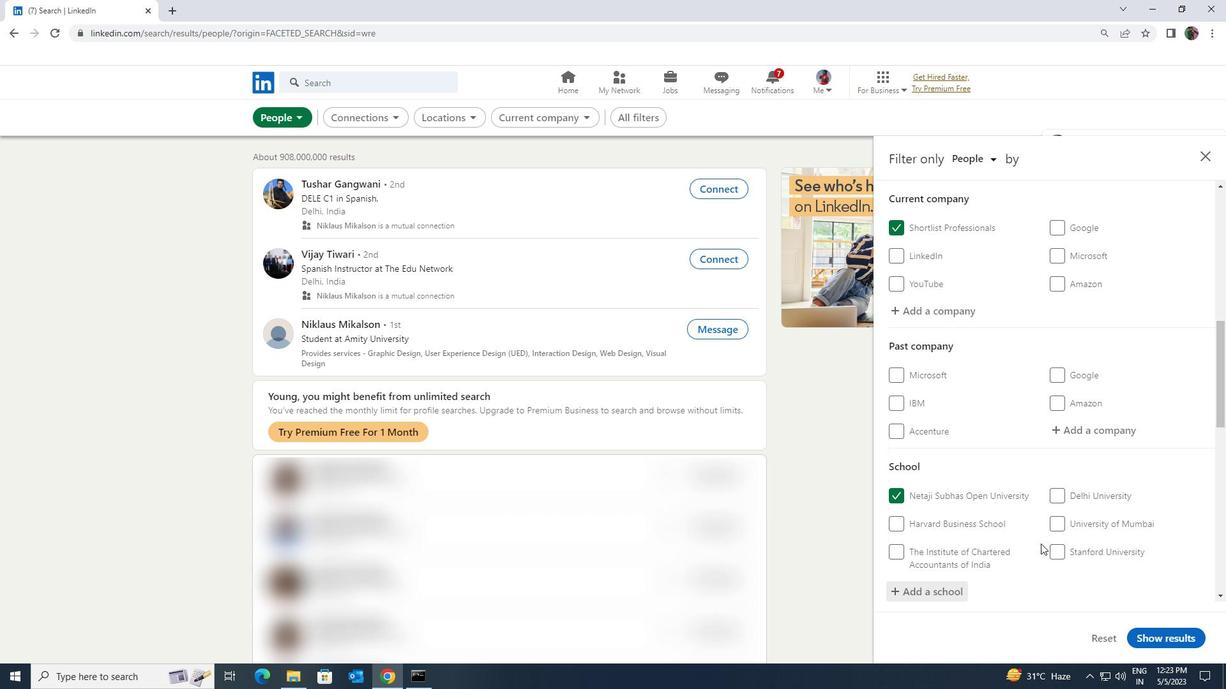 
Action: Mouse scrolled (1041, 542) with delta (0, 0)
Screenshot: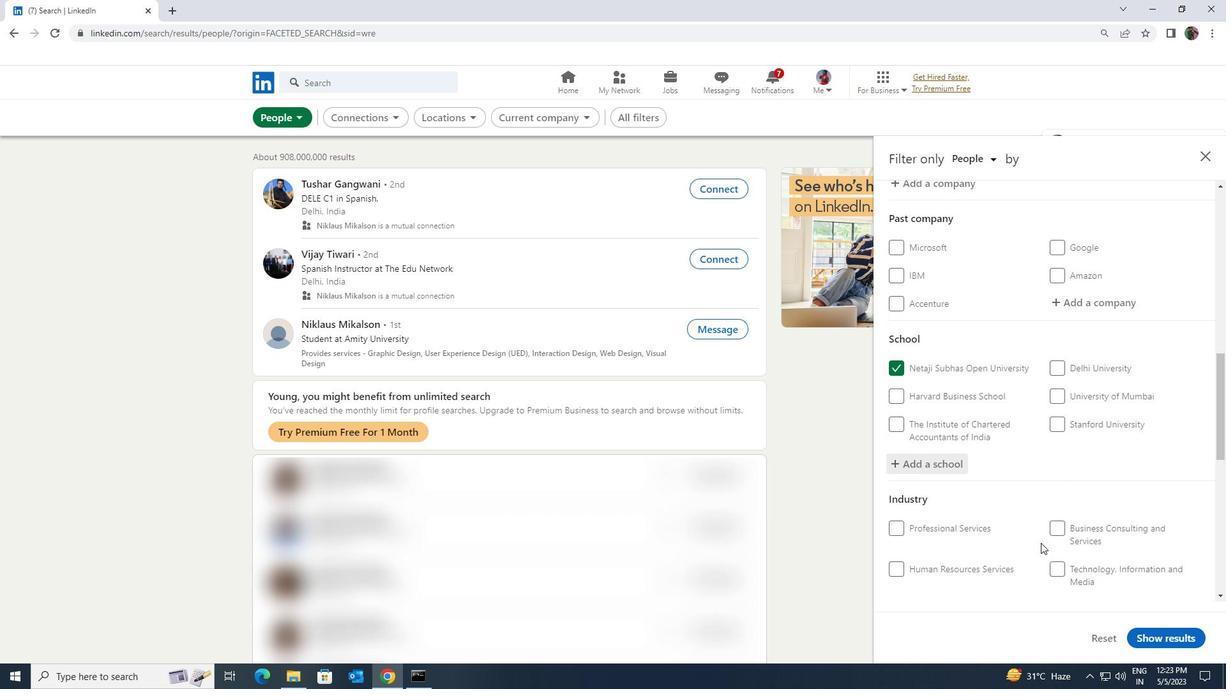 
Action: Mouse moved to (1069, 542)
Screenshot: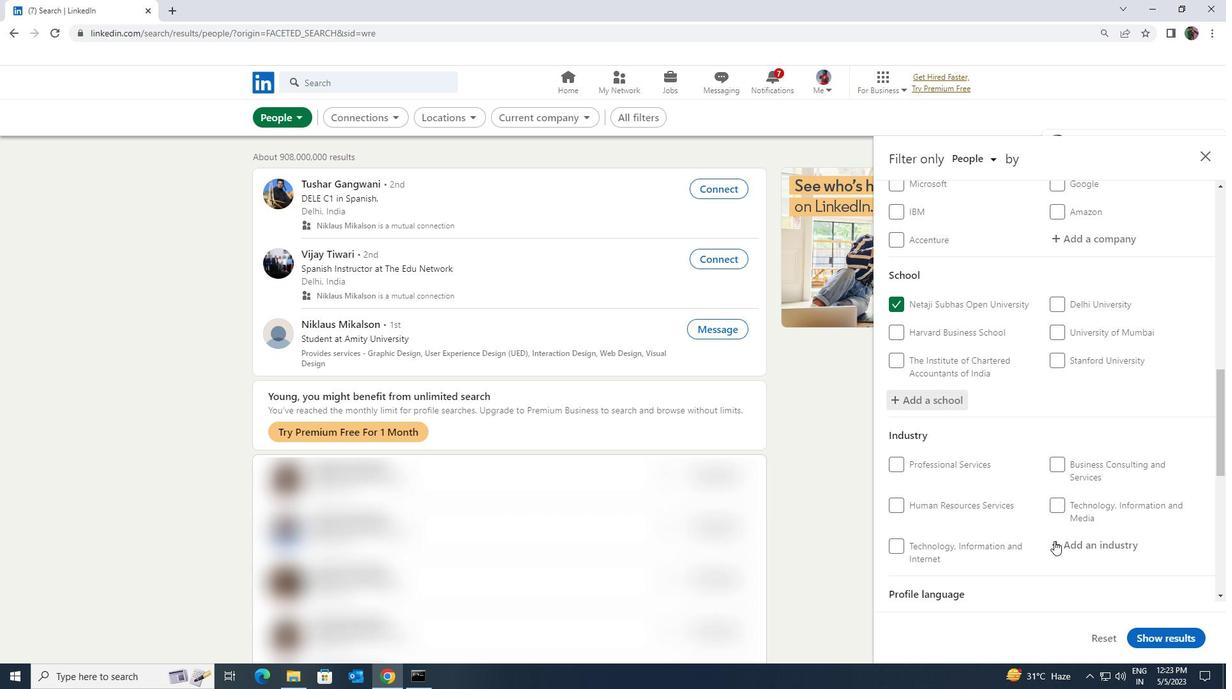 
Action: Mouse pressed left at (1069, 542)
Screenshot: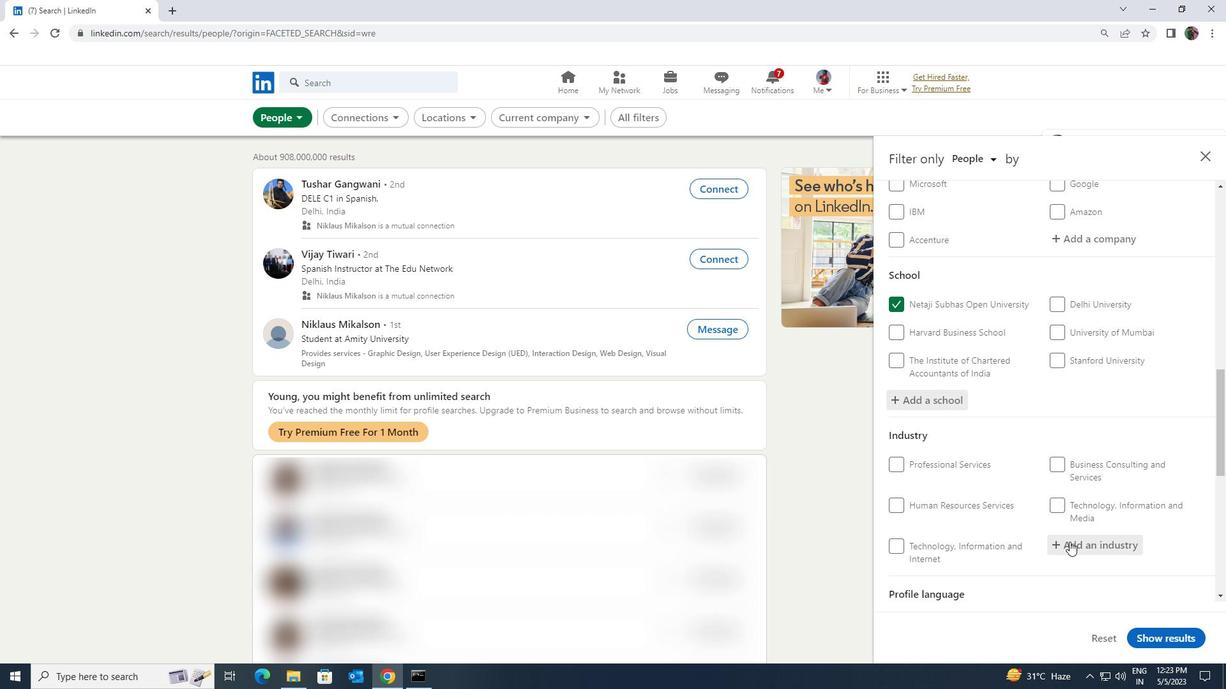 
Action: Key pressed <Key.shift>PAINT<Key.space>
Screenshot: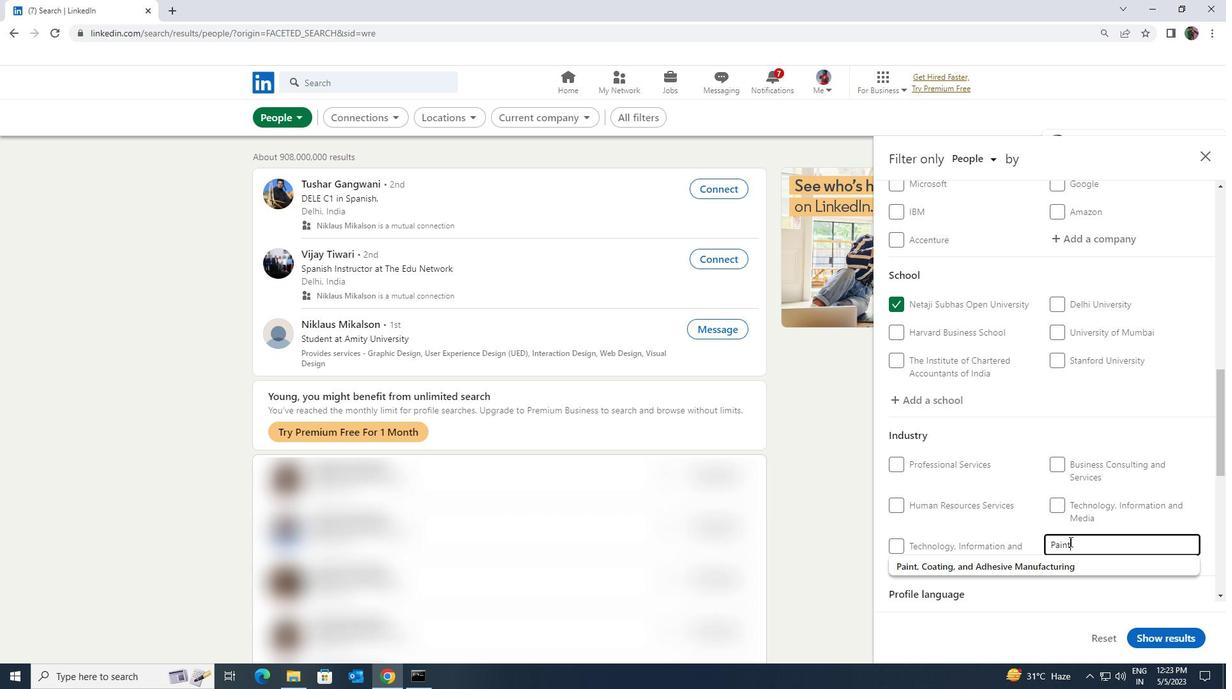 
Action: Mouse moved to (1069, 559)
Screenshot: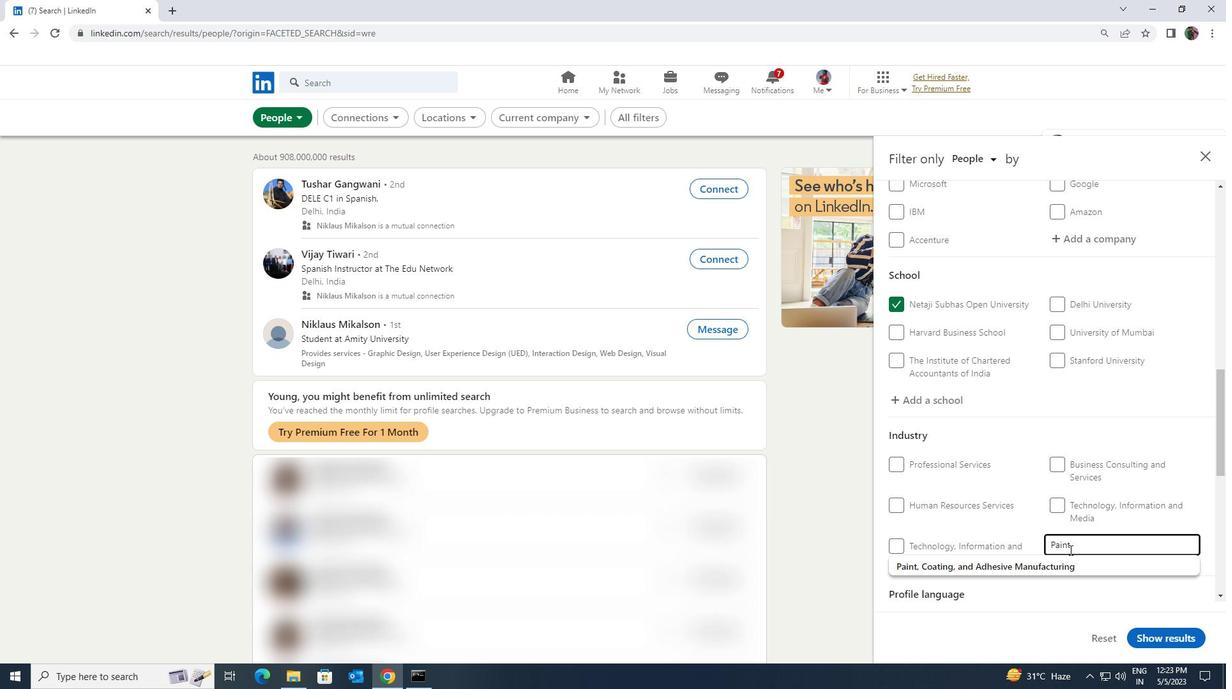
Action: Mouse pressed left at (1069, 559)
Screenshot: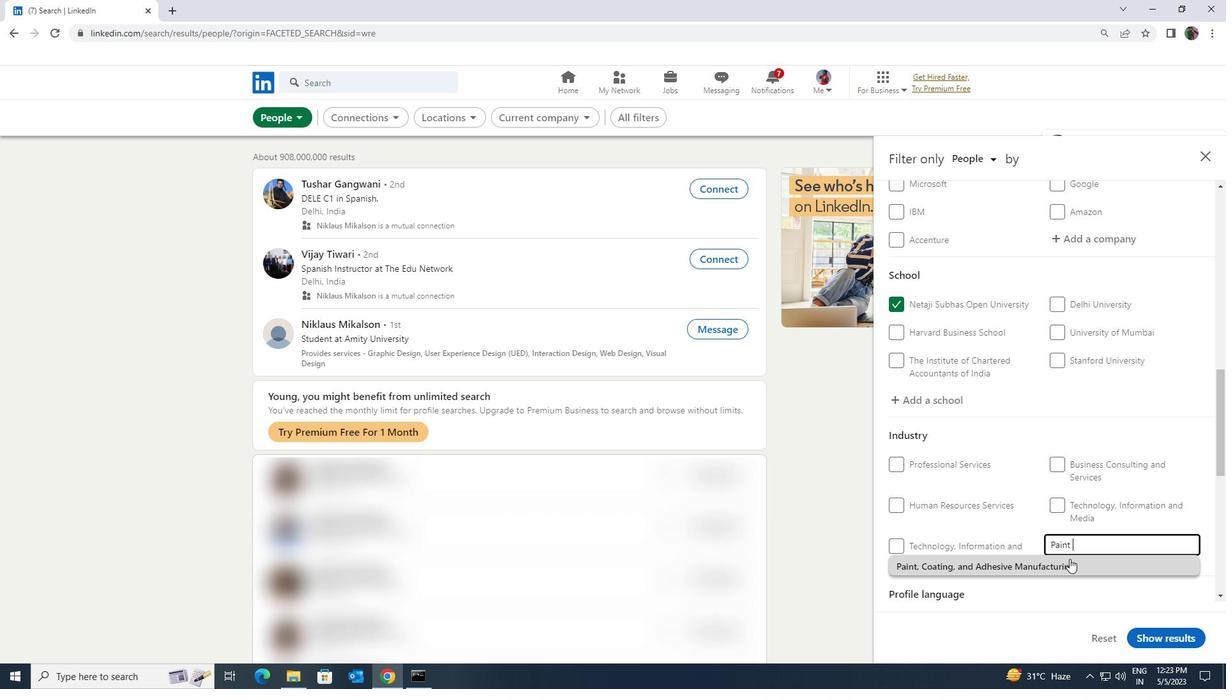 
Action: Mouse moved to (1065, 543)
Screenshot: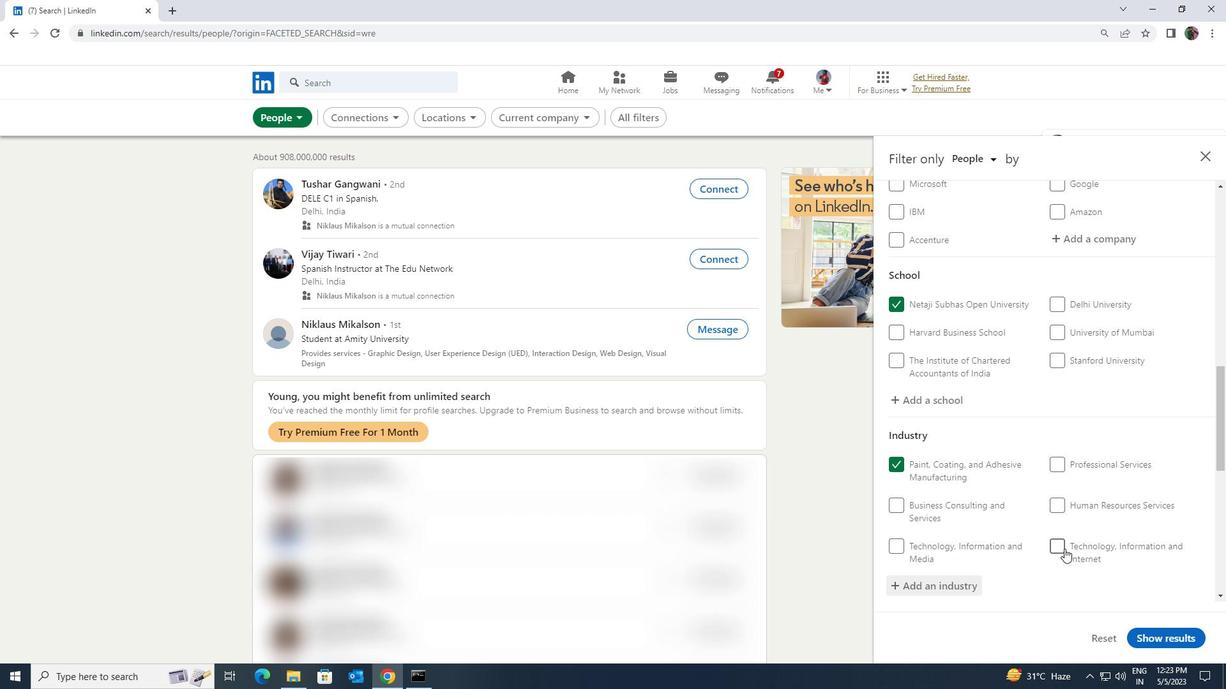 
Action: Mouse scrolled (1065, 542) with delta (0, 0)
Screenshot: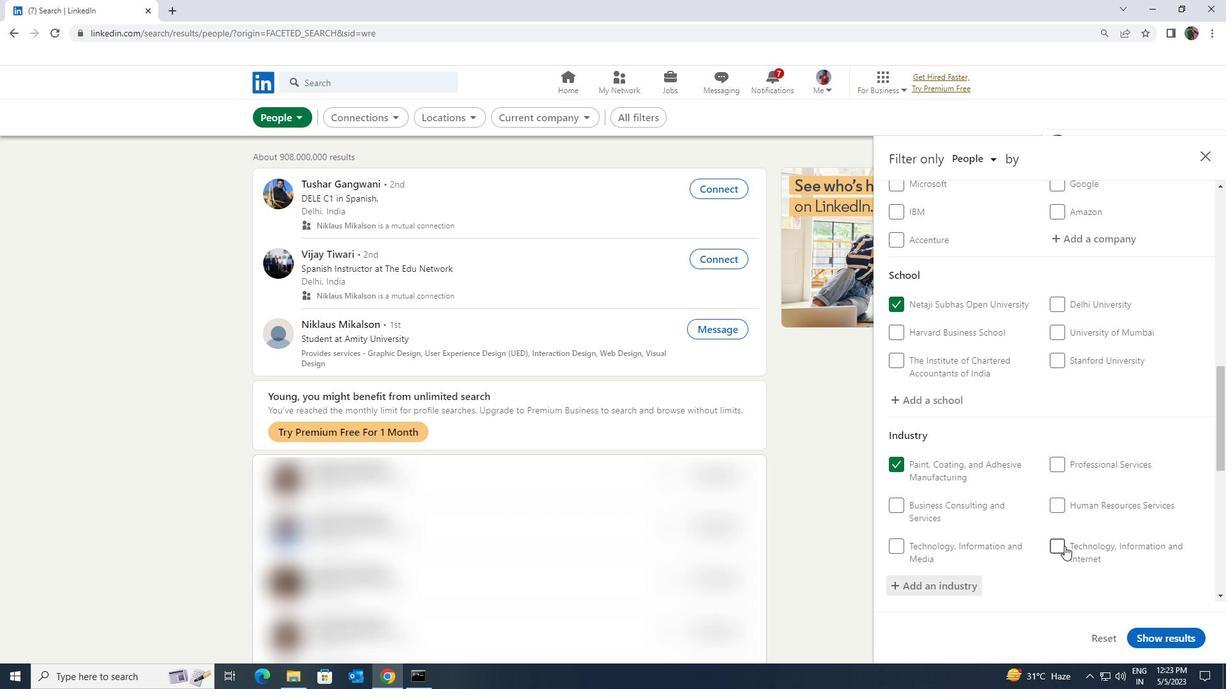 
Action: Mouse scrolled (1065, 542) with delta (0, 0)
Screenshot: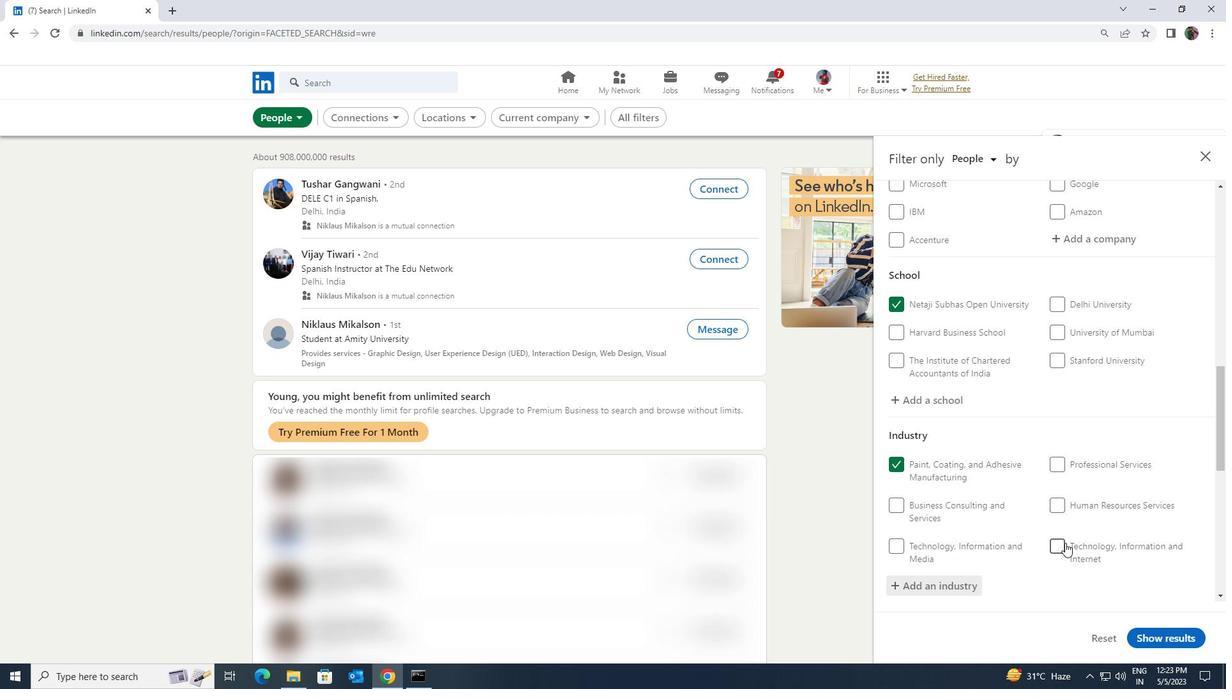 
Action: Mouse scrolled (1065, 542) with delta (0, 0)
Screenshot: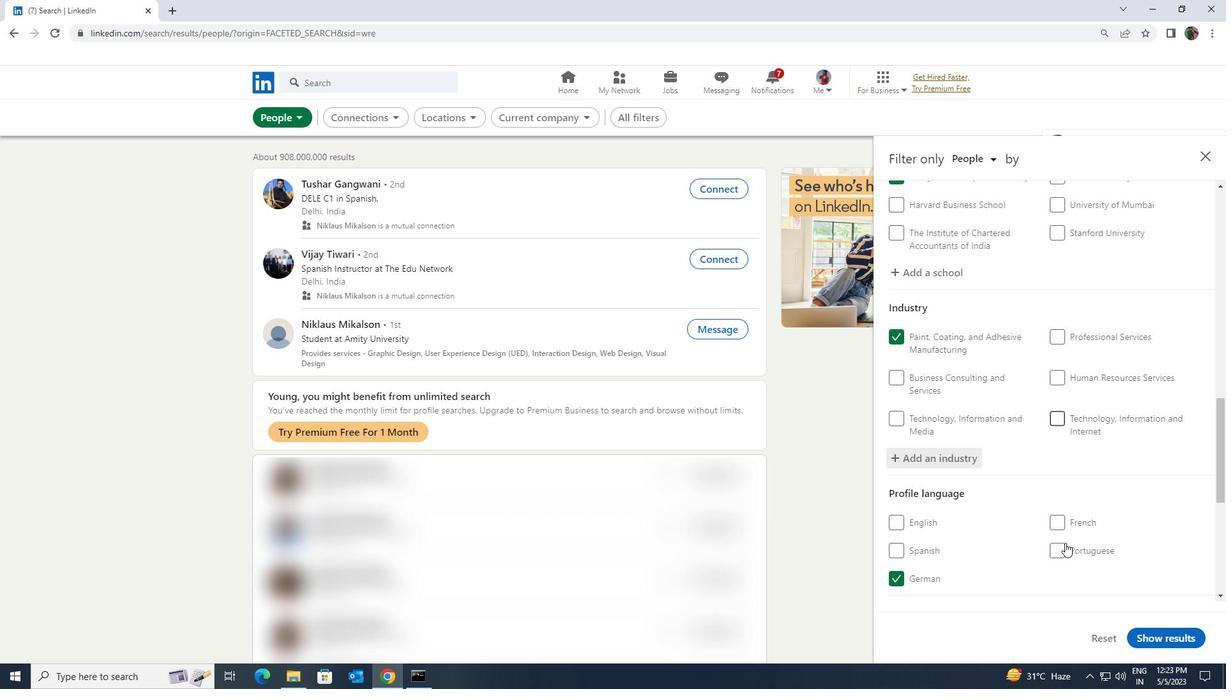 
Action: Mouse moved to (1065, 543)
Screenshot: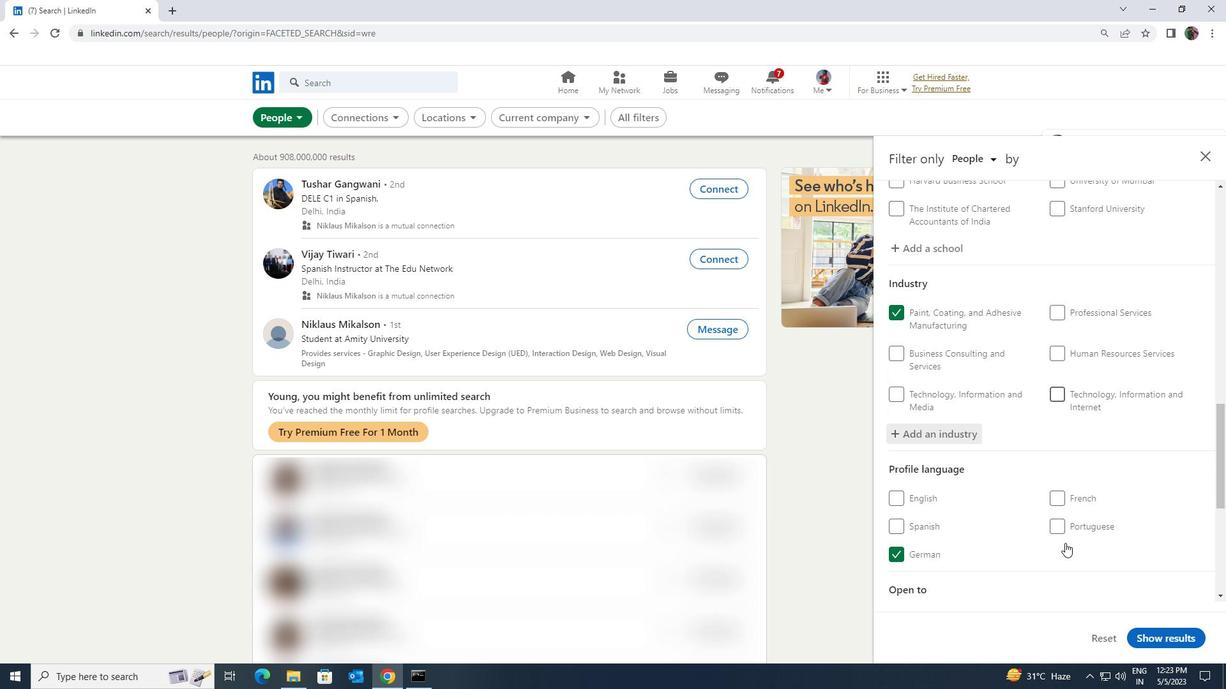 
Action: Mouse scrolled (1065, 542) with delta (0, 0)
Screenshot: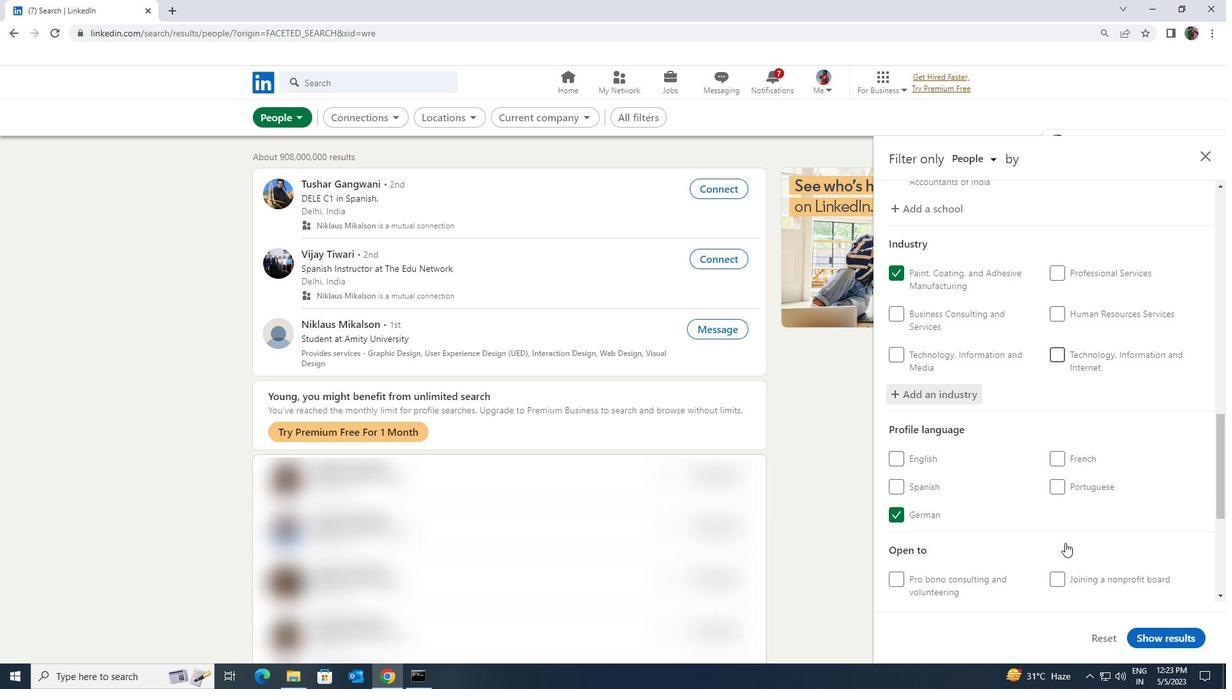 
Action: Mouse scrolled (1065, 542) with delta (0, 0)
Screenshot: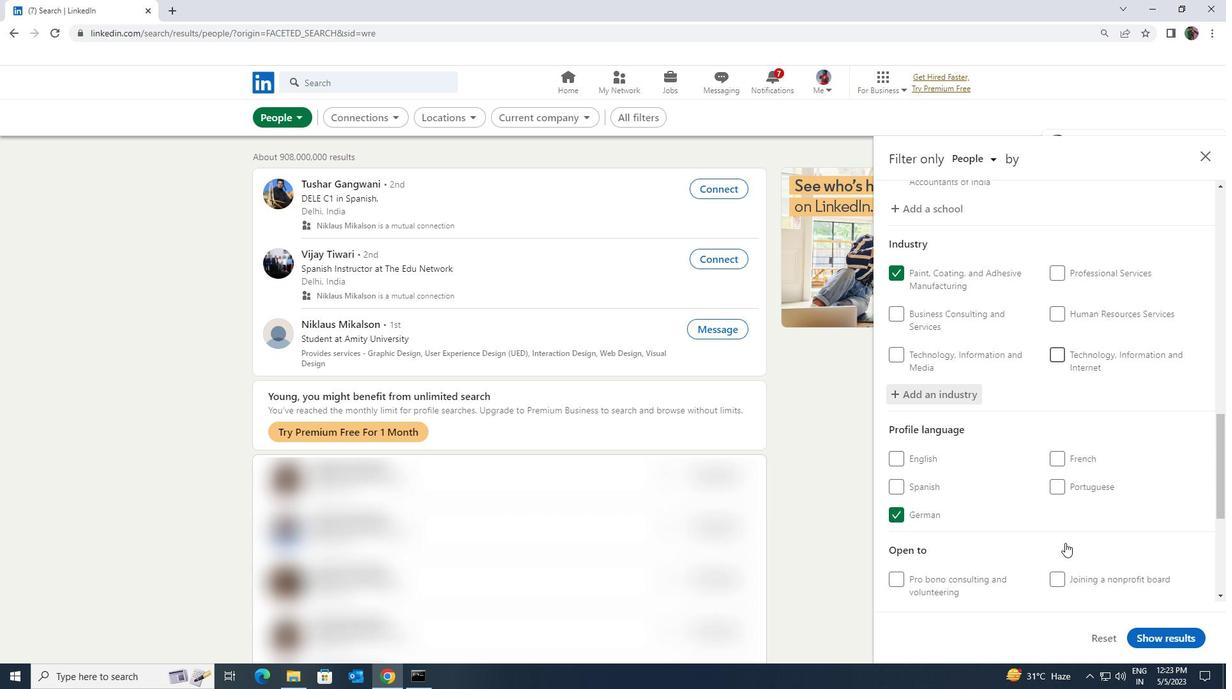 
Action: Mouse moved to (1066, 542)
Screenshot: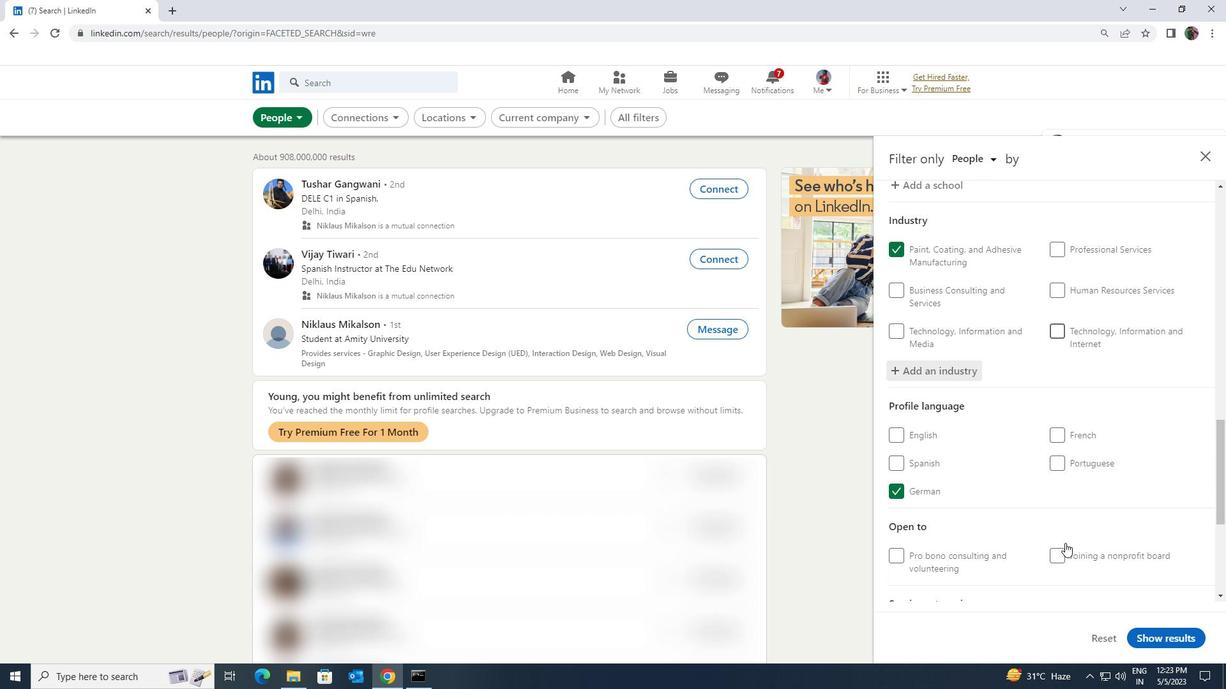 
Action: Mouse scrolled (1066, 542) with delta (0, 0)
Screenshot: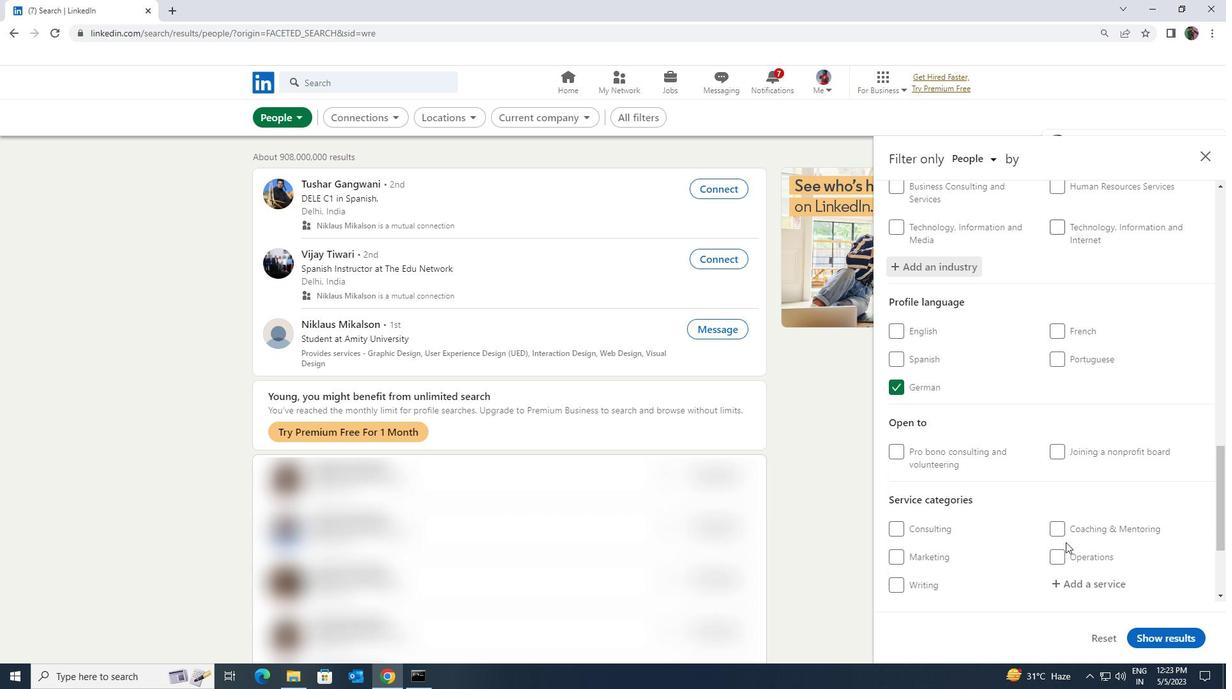 
Action: Mouse moved to (1076, 524)
Screenshot: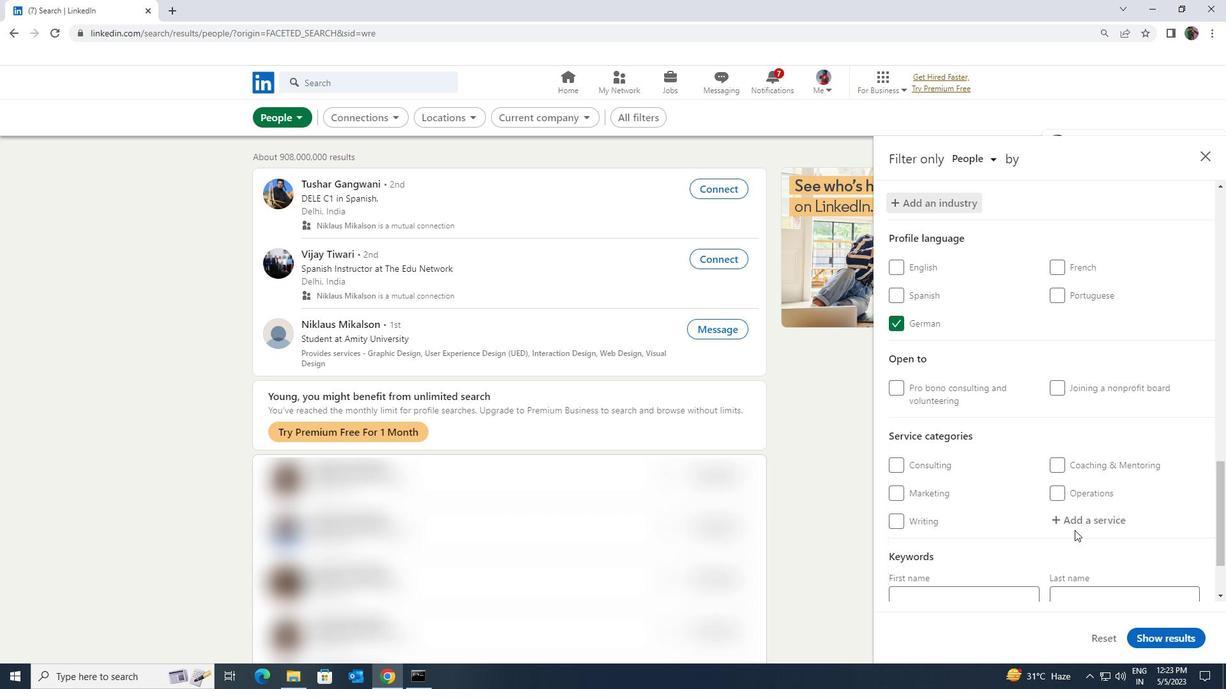 
Action: Mouse pressed left at (1076, 524)
Screenshot: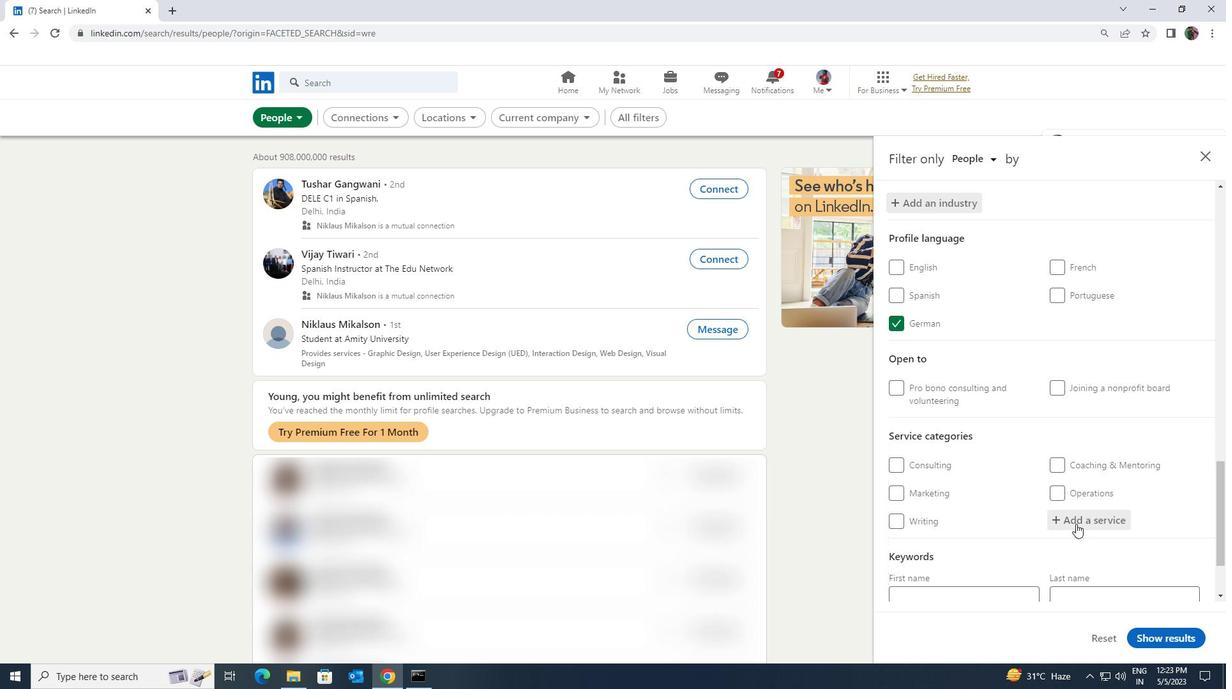 
Action: Key pressed <Key.shift><Key.shift>LOGO<Key.space><Key.shift>DESI
Screenshot: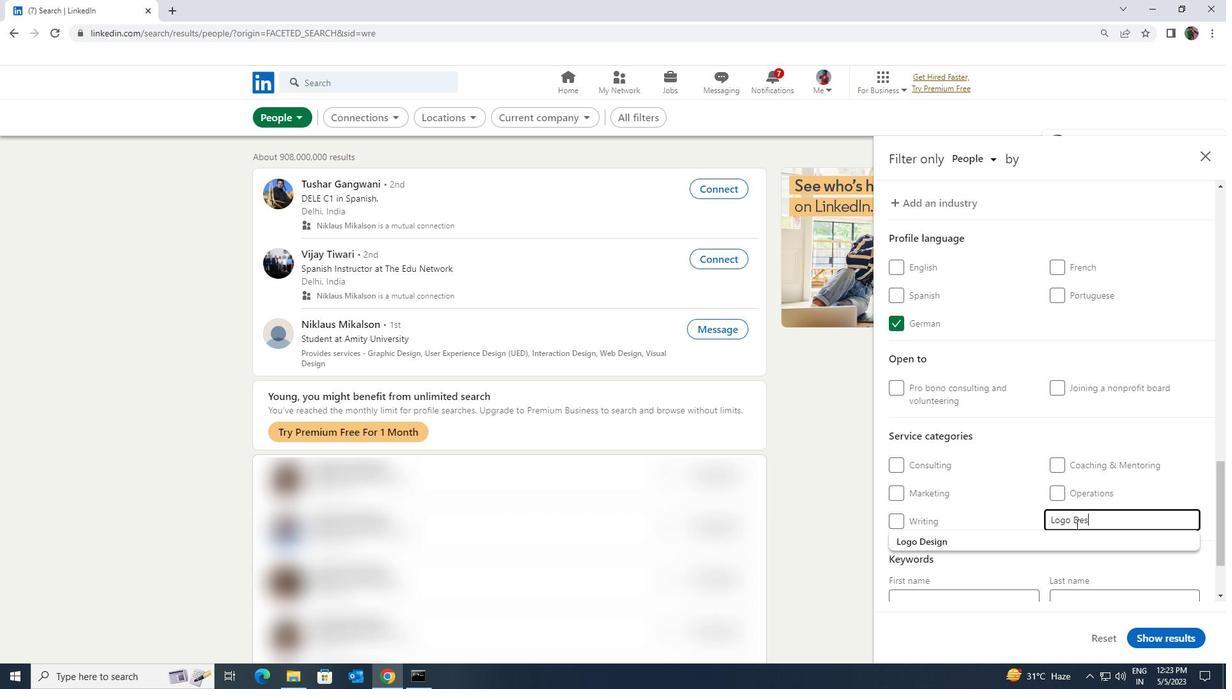 
Action: Mouse moved to (1063, 532)
Screenshot: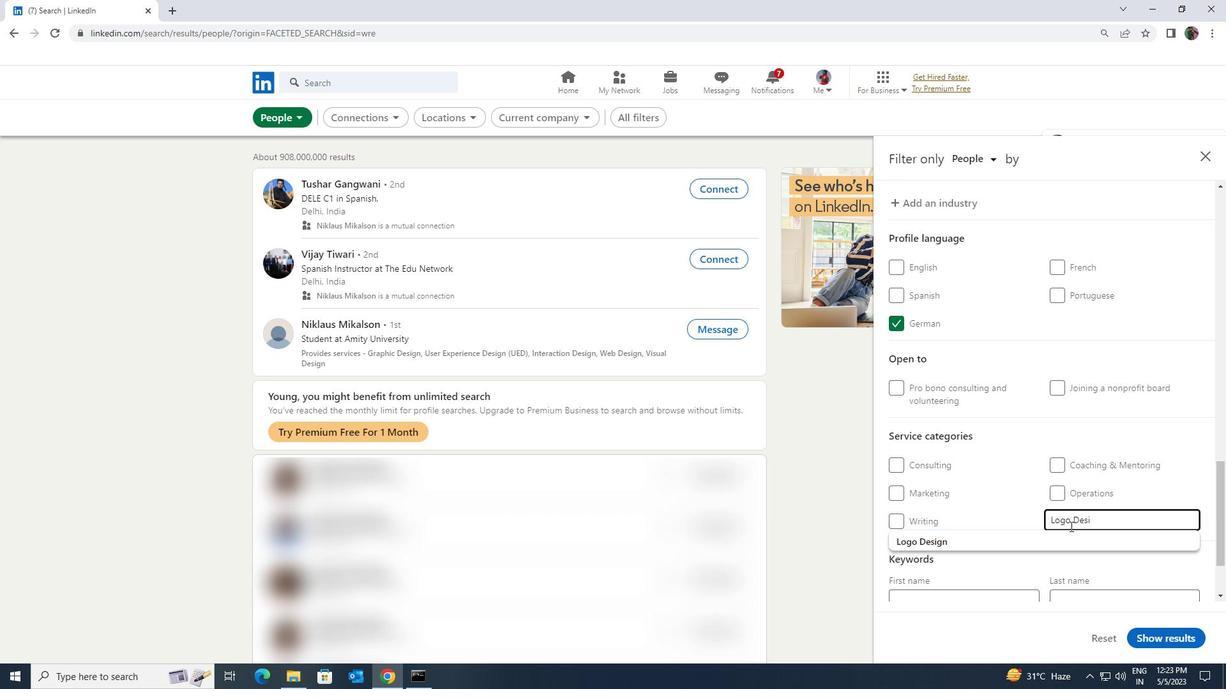 
Action: Mouse pressed left at (1063, 532)
Screenshot: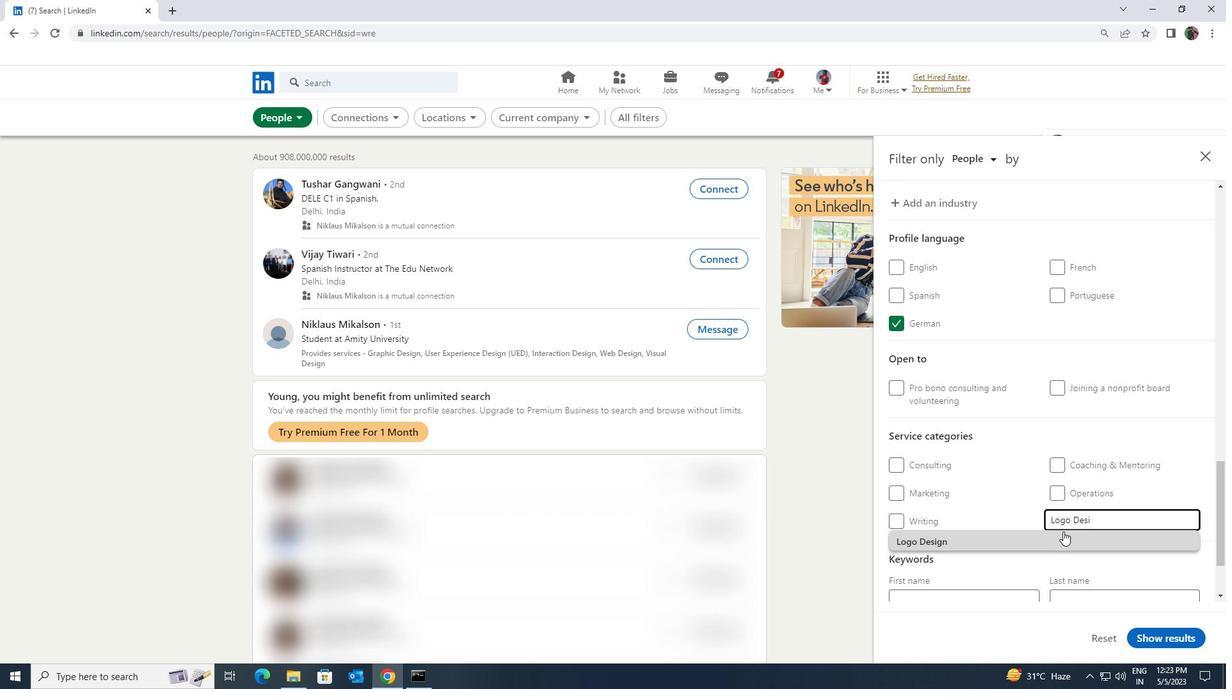 
Action: Mouse moved to (1062, 532)
Screenshot: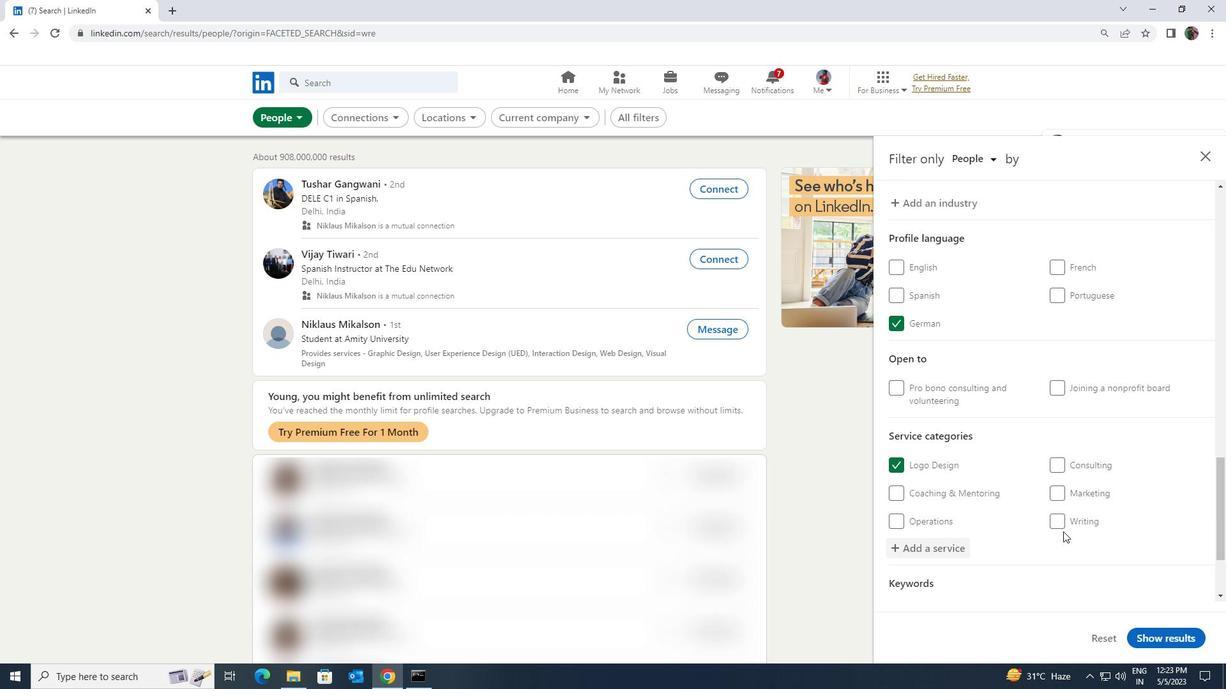 
Action: Mouse scrolled (1062, 531) with delta (0, 0)
Screenshot: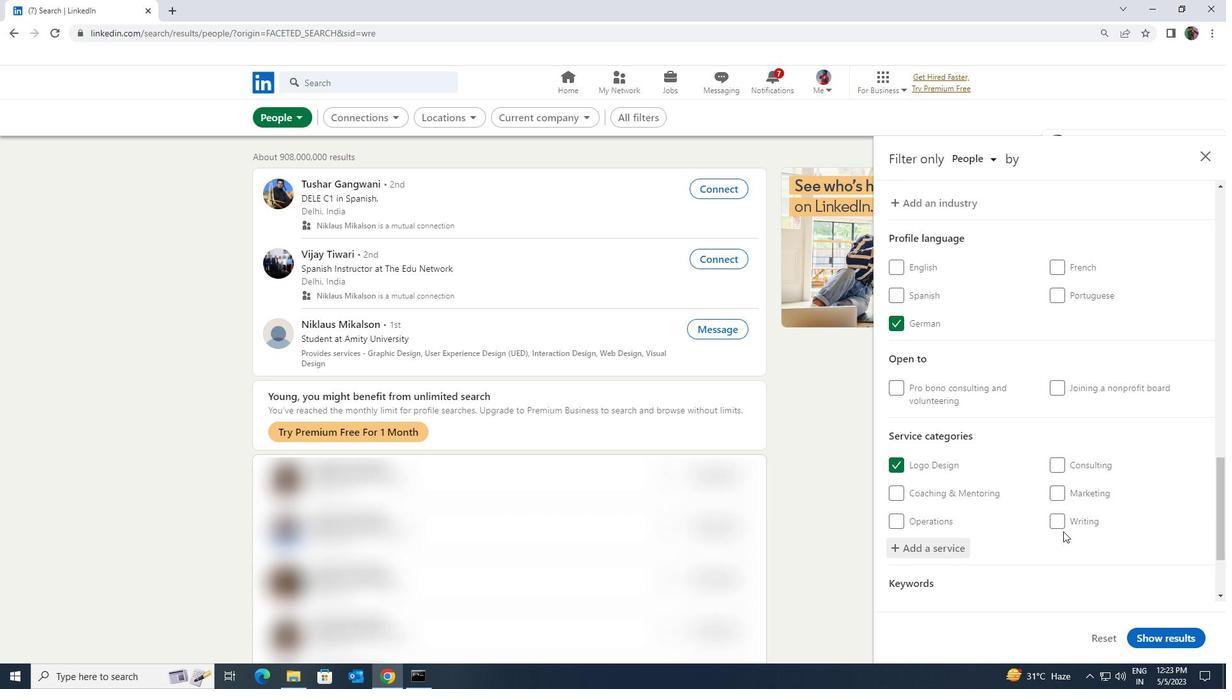 
Action: Mouse scrolled (1062, 531) with delta (0, 0)
Screenshot: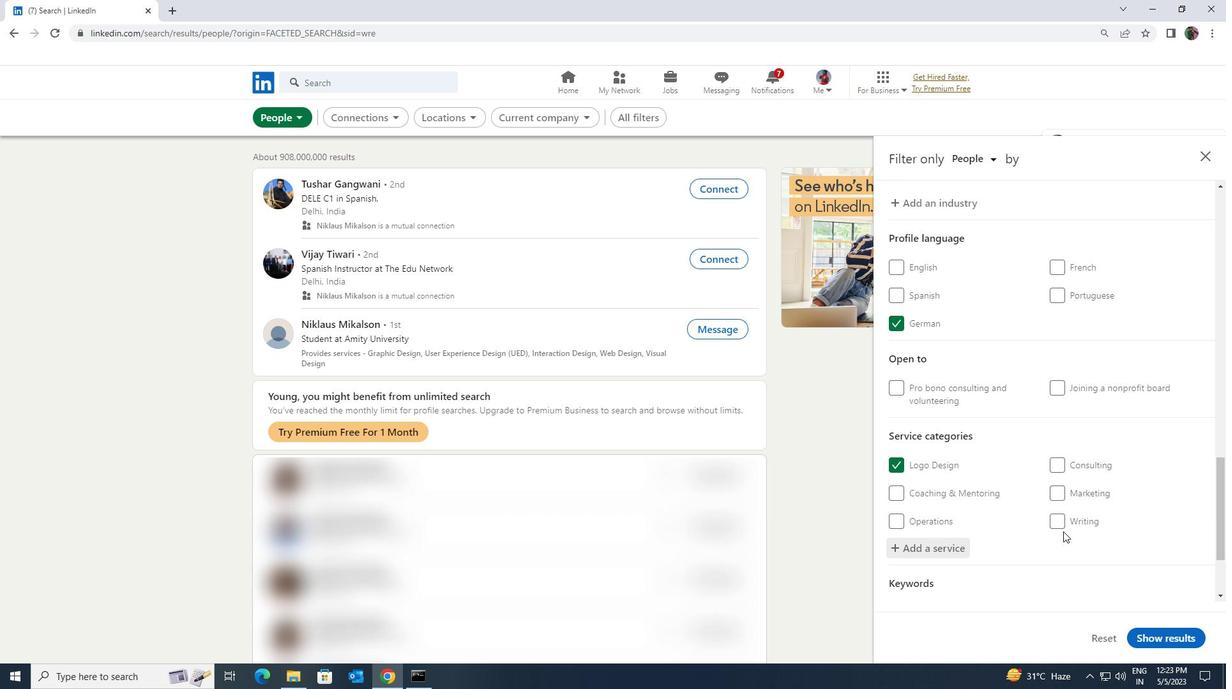 
Action: Mouse moved to (1062, 532)
Screenshot: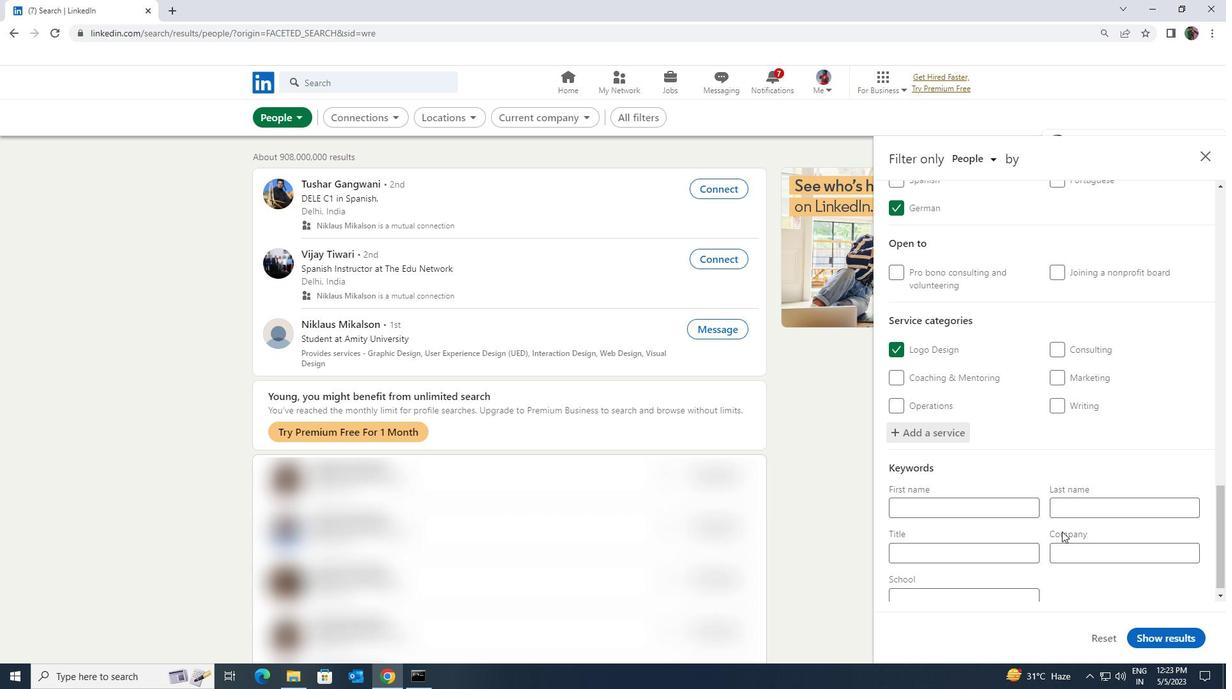 
Action: Mouse scrolled (1062, 531) with delta (0, 0)
Screenshot: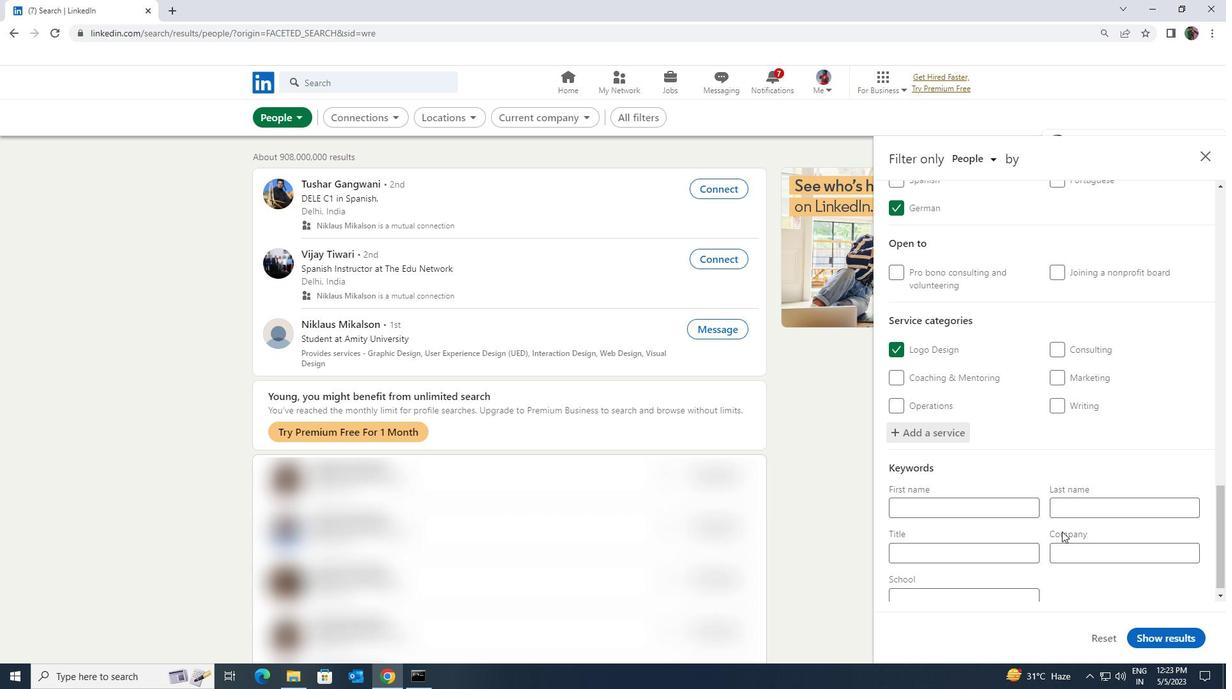
Action: Mouse moved to (1061, 532)
Screenshot: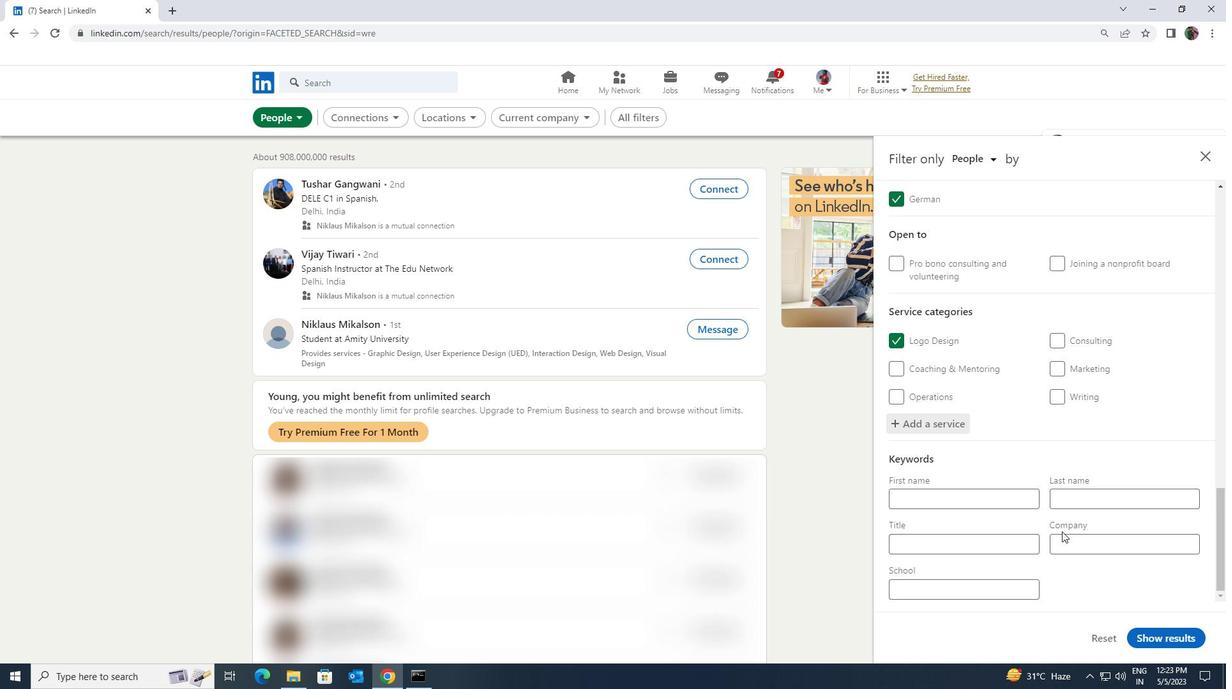 
Action: Mouse scrolled (1061, 531) with delta (0, 0)
Screenshot: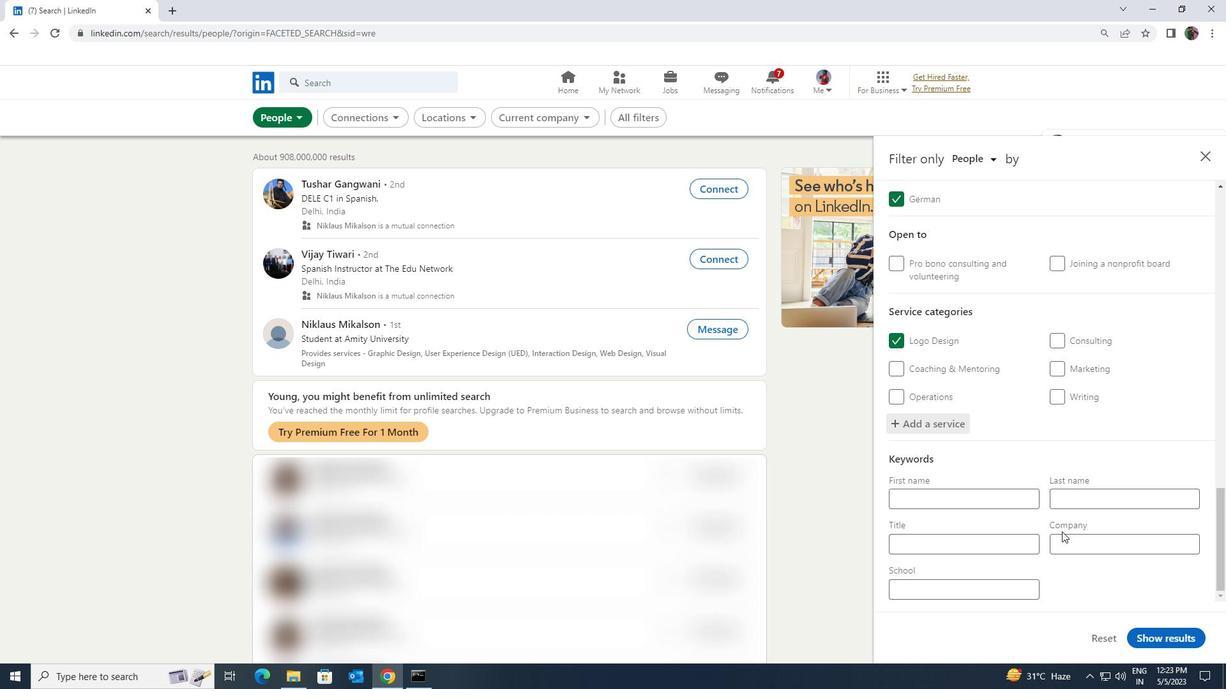 
Action: Mouse moved to (1030, 539)
Screenshot: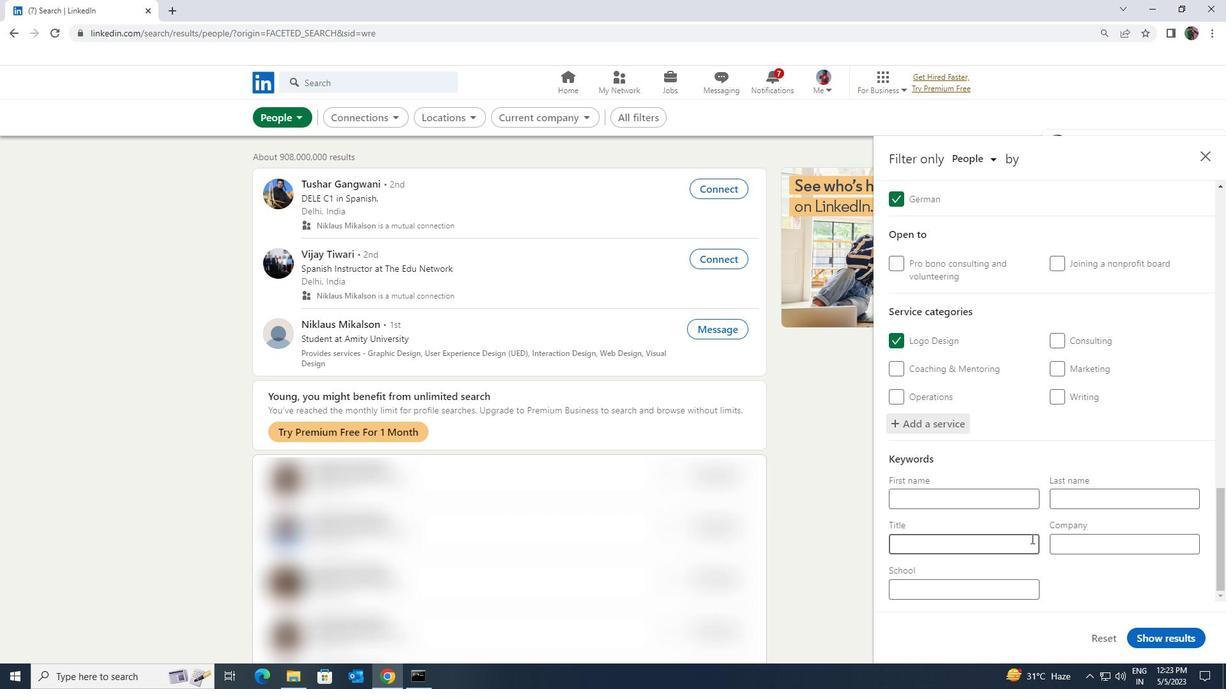 
Action: Mouse pressed left at (1030, 539)
Screenshot: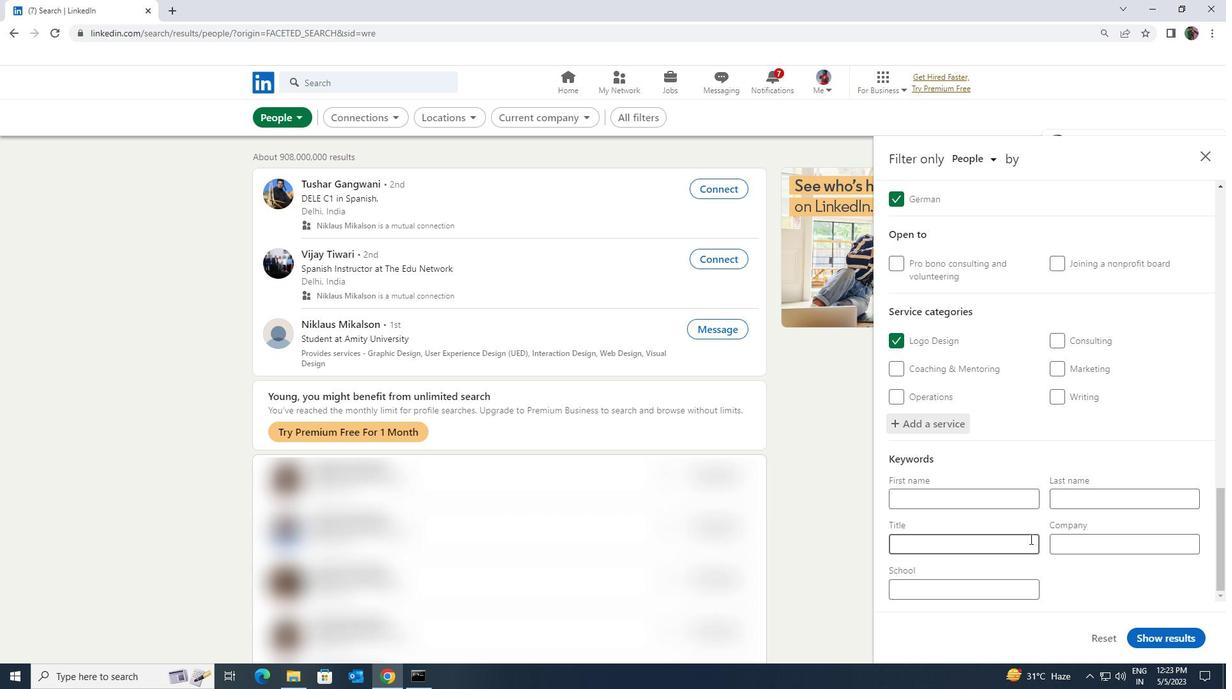 
Action: Key pressed <Key.shift><Key.shift><Key.shift><Key.shift><Key.shift><Key.shift><Key.shift>SOUND<Key.space><Key.shift>ENGINEER
Screenshot: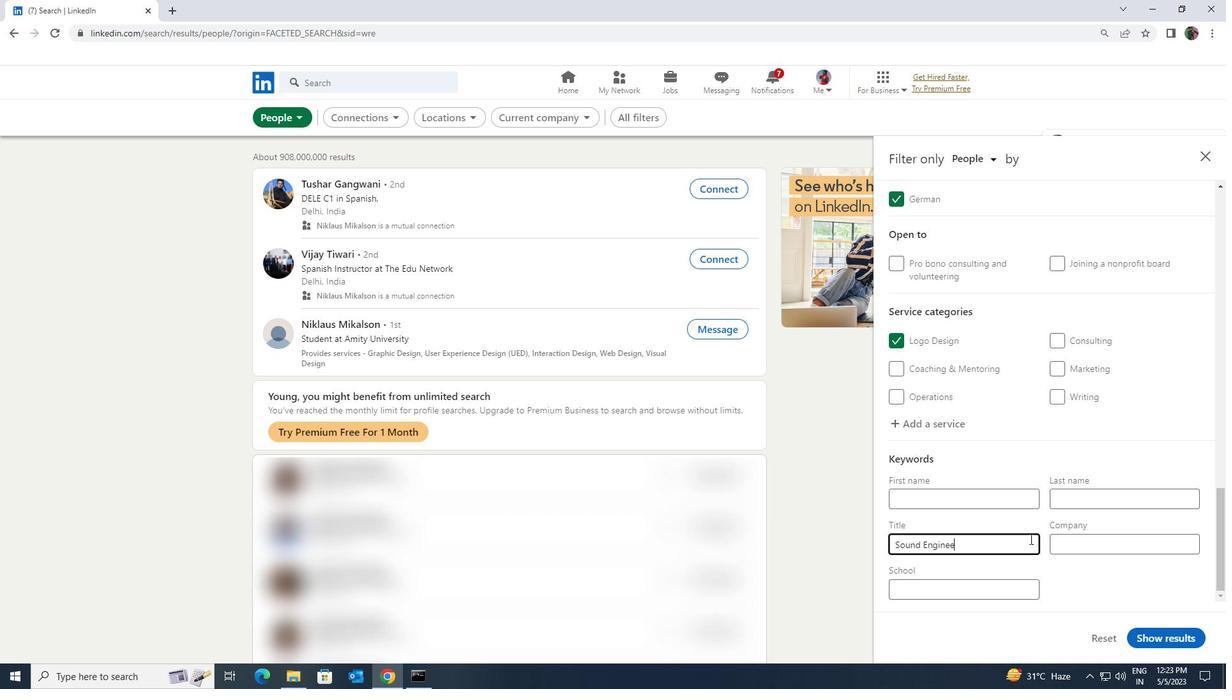 
Action: Mouse moved to (1156, 632)
Screenshot: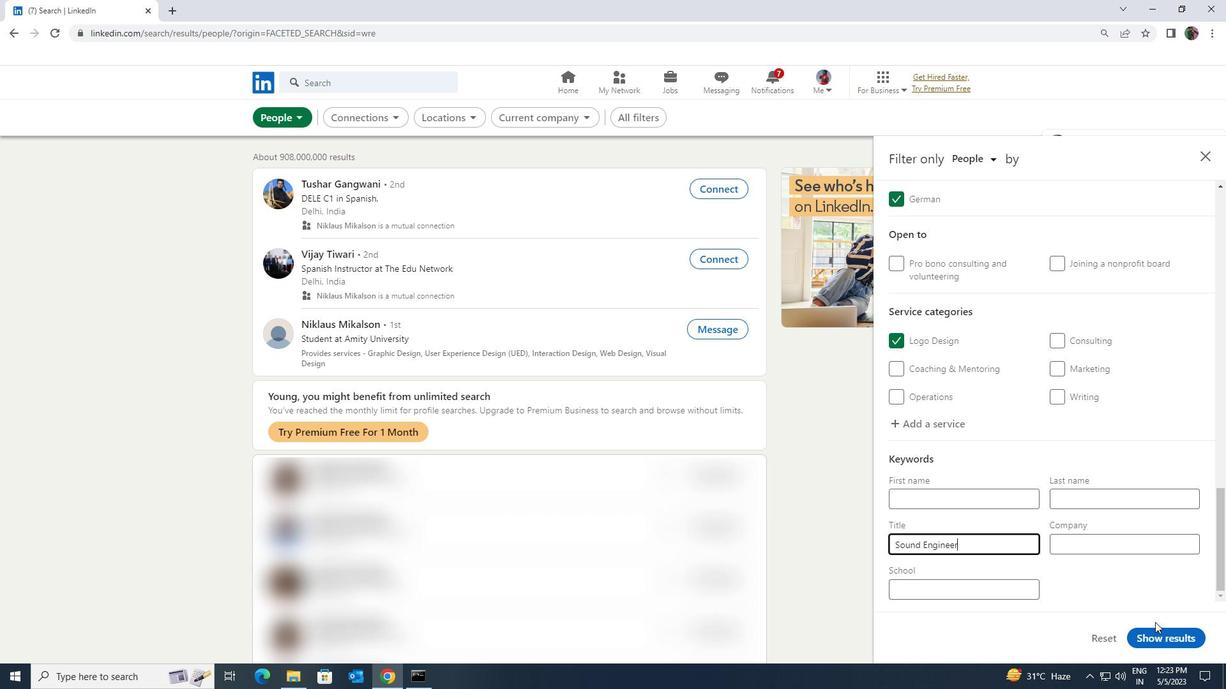
Action: Mouse pressed left at (1156, 632)
Screenshot: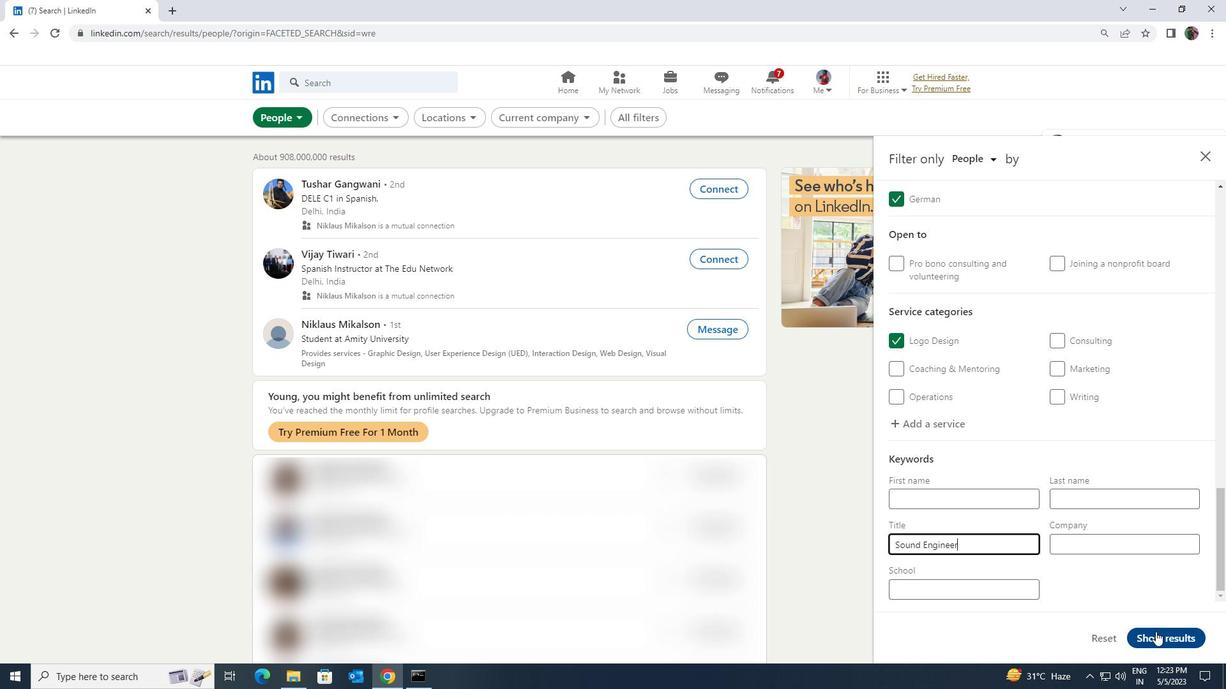 
